 Task: Find connections with filter location Puruliya with filter topic #Advertisingandmarketingwith filter profile language Potuguese with filter current company MarketsandMarkets™ with filter school Dhirubhai Ambani Institute of Information and Communication Technology with filter industry Movies, Videos and Sound with filter service category Interaction Design with filter keywords title Manicurist
Action: Mouse moved to (595, 58)
Screenshot: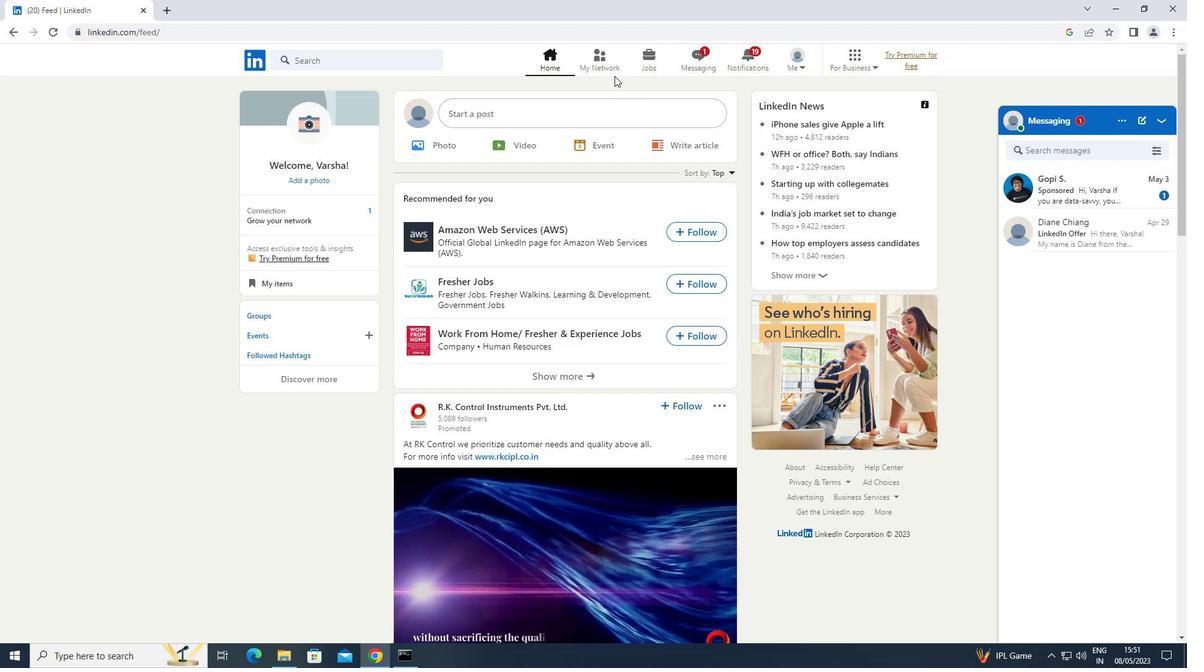 
Action: Mouse pressed left at (595, 58)
Screenshot: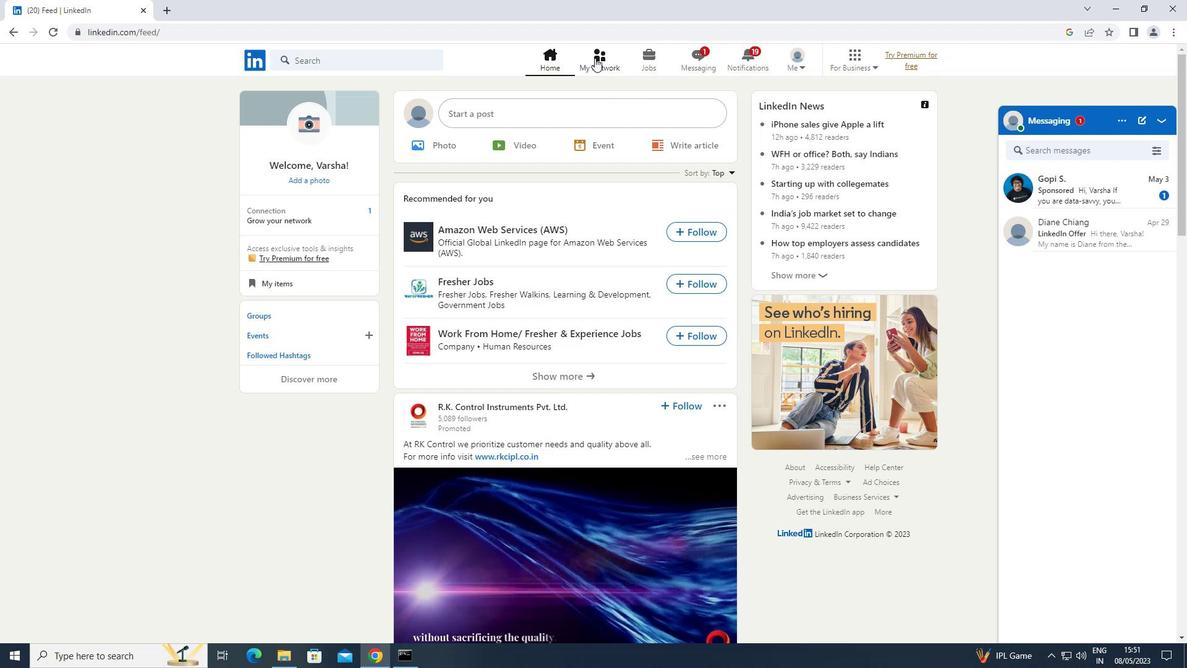 
Action: Mouse moved to (323, 124)
Screenshot: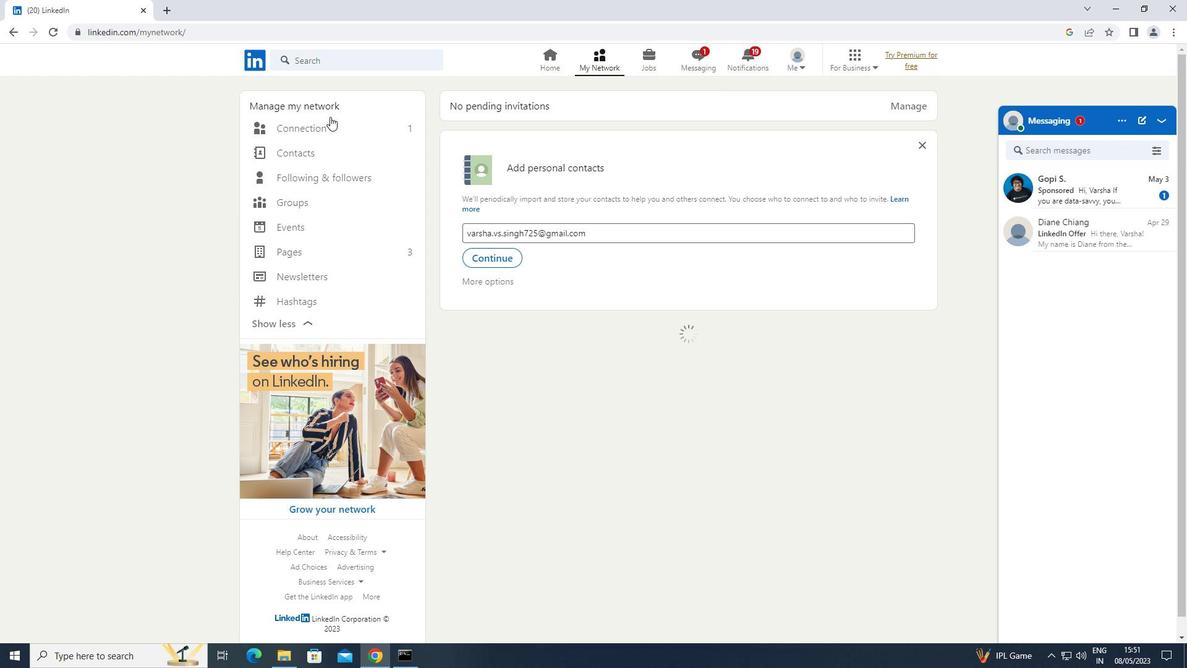 
Action: Mouse pressed left at (323, 124)
Screenshot: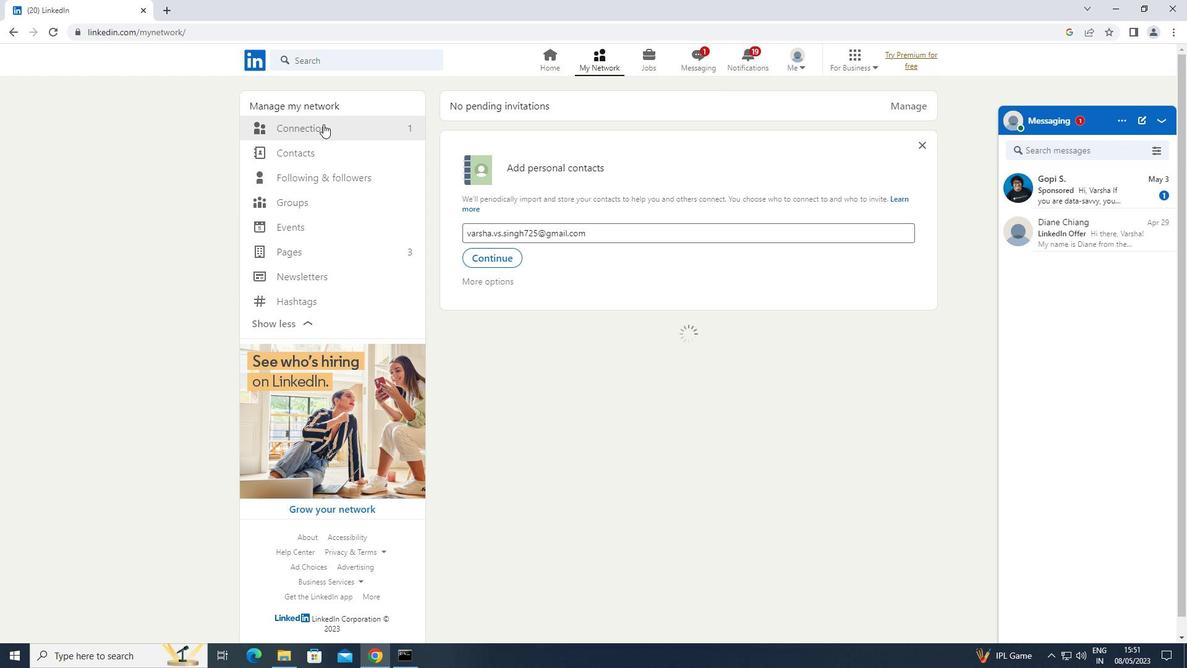 
Action: Mouse moved to (694, 125)
Screenshot: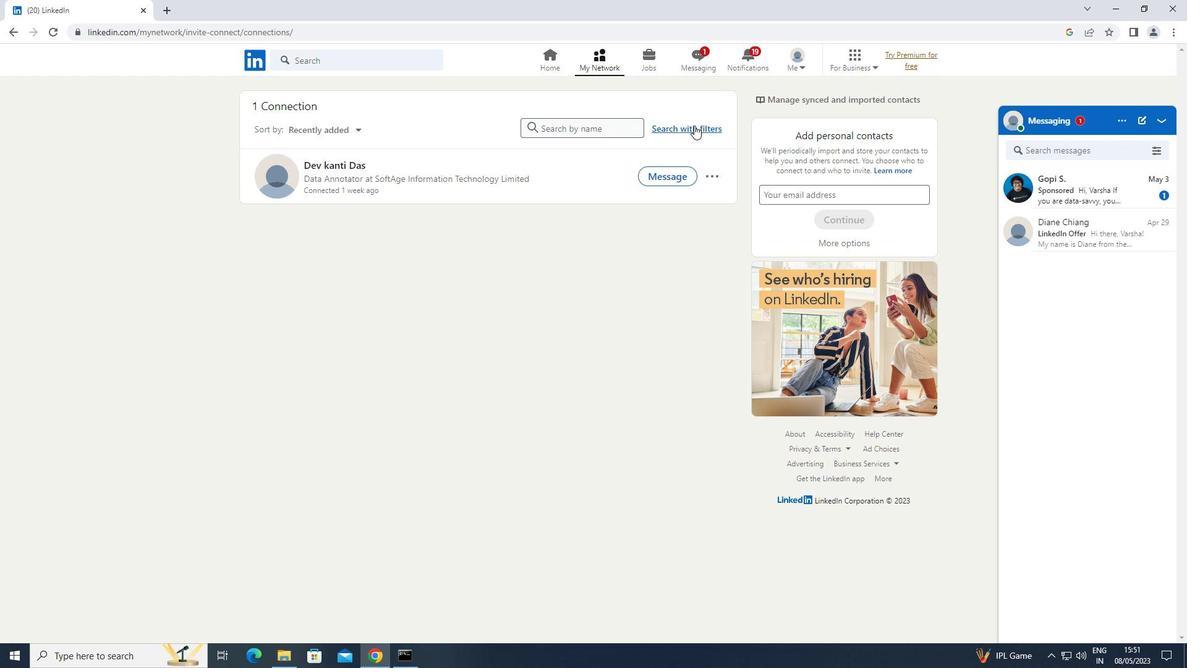 
Action: Mouse pressed left at (694, 125)
Screenshot: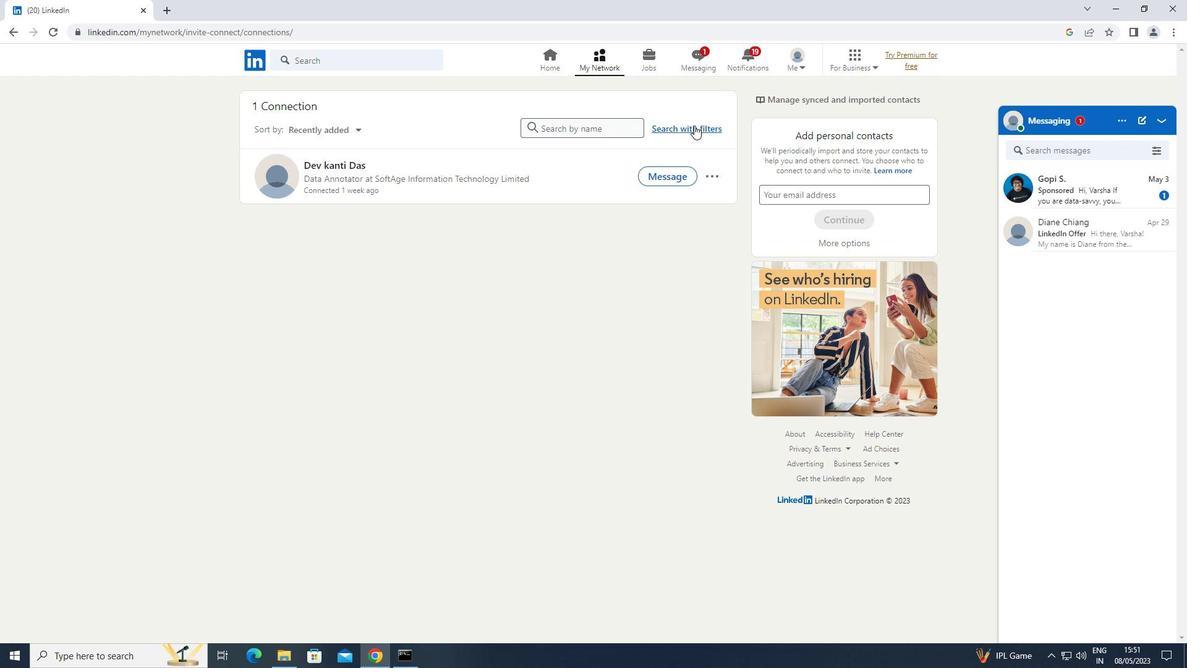 
Action: Mouse moved to (632, 97)
Screenshot: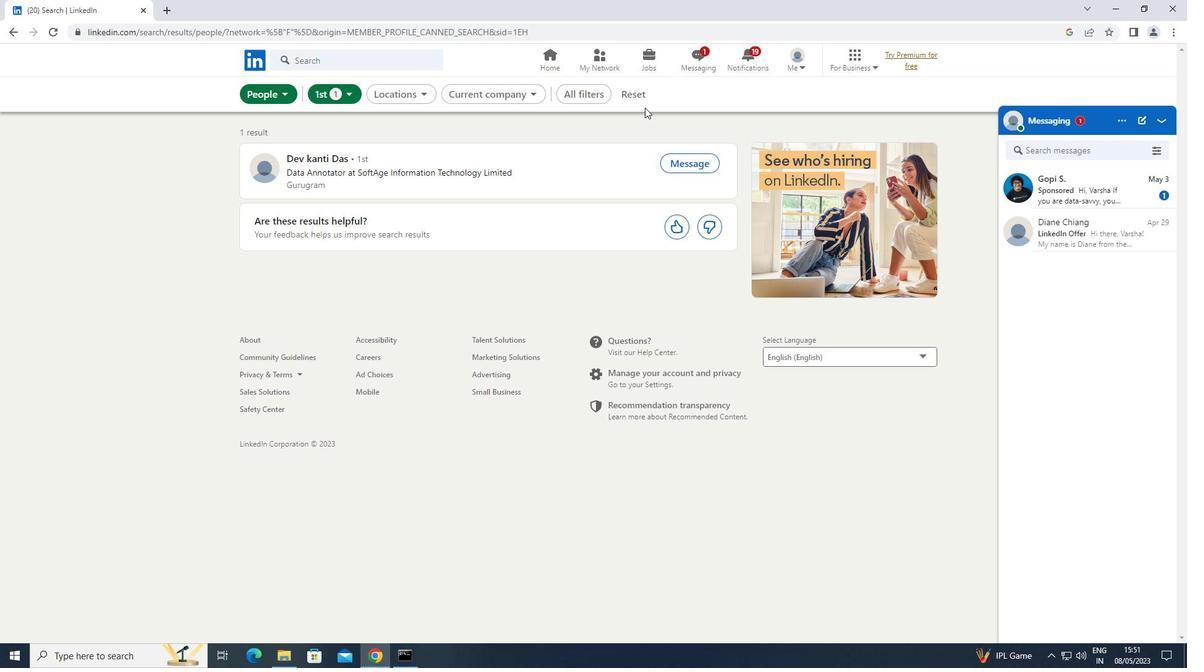 
Action: Mouse pressed left at (632, 97)
Screenshot: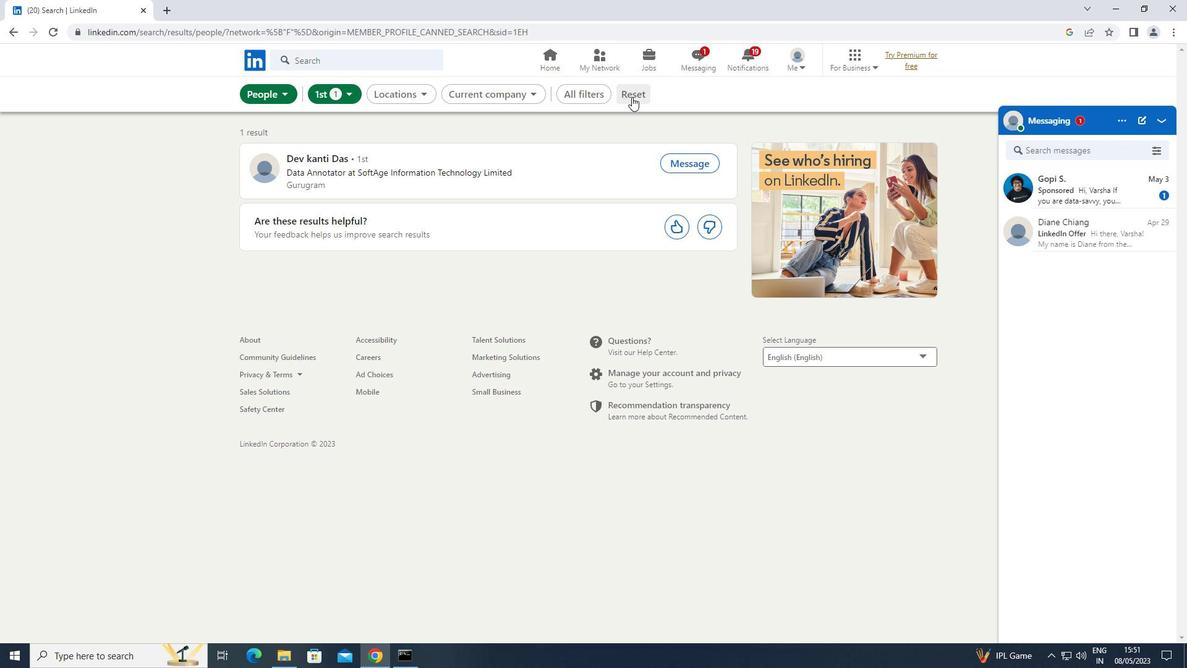 
Action: Mouse moved to (622, 94)
Screenshot: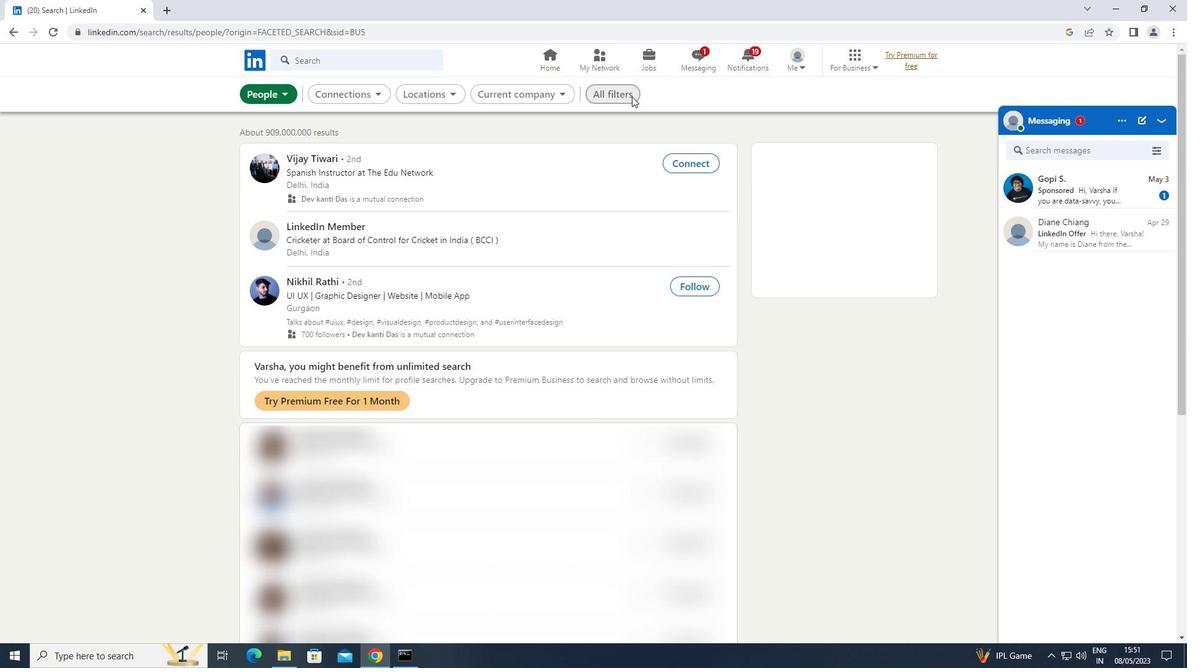
Action: Mouse pressed left at (622, 94)
Screenshot: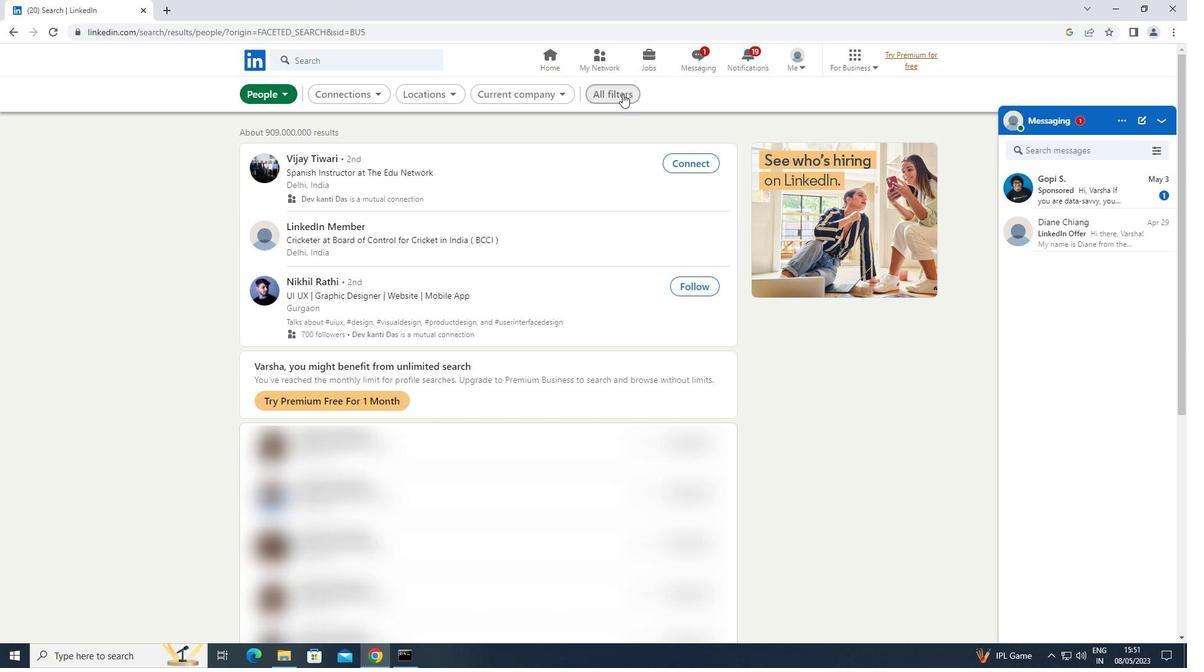 
Action: Mouse moved to (879, 256)
Screenshot: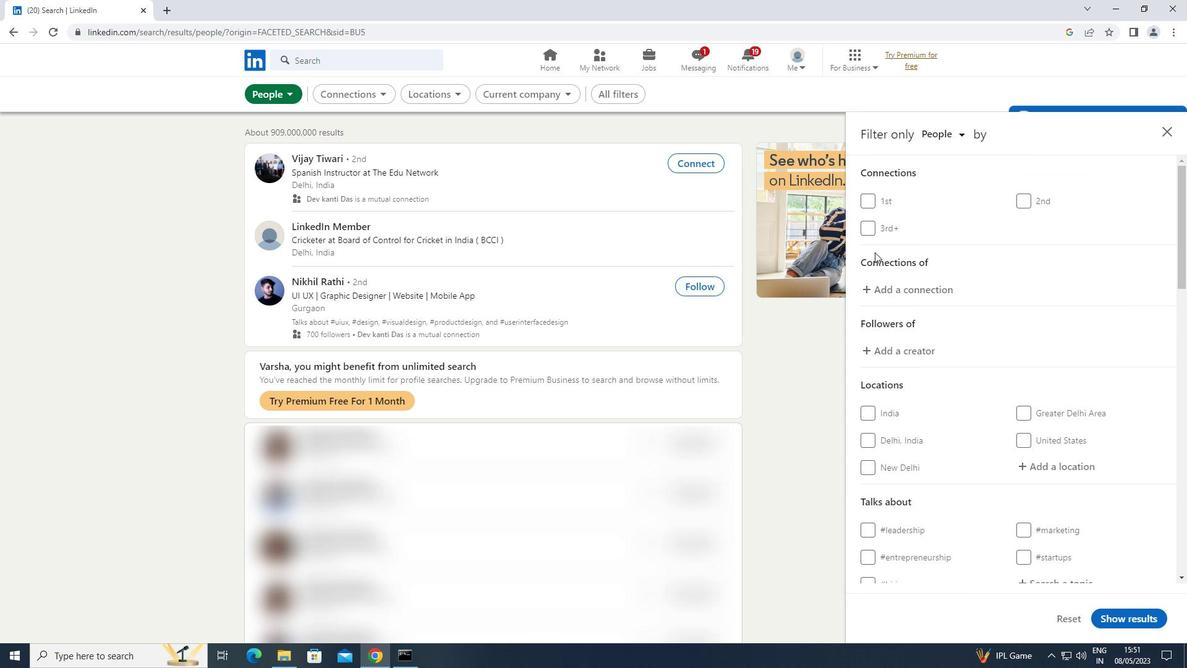 
Action: Mouse scrolled (879, 255) with delta (0, 0)
Screenshot: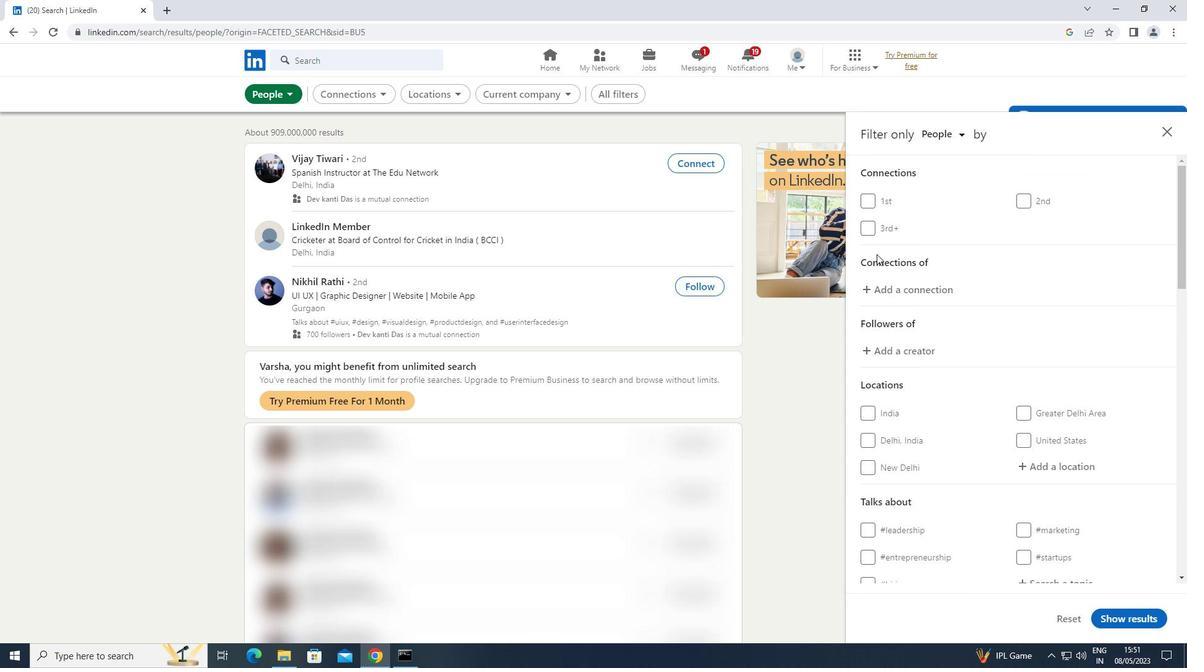 
Action: Mouse moved to (879, 257)
Screenshot: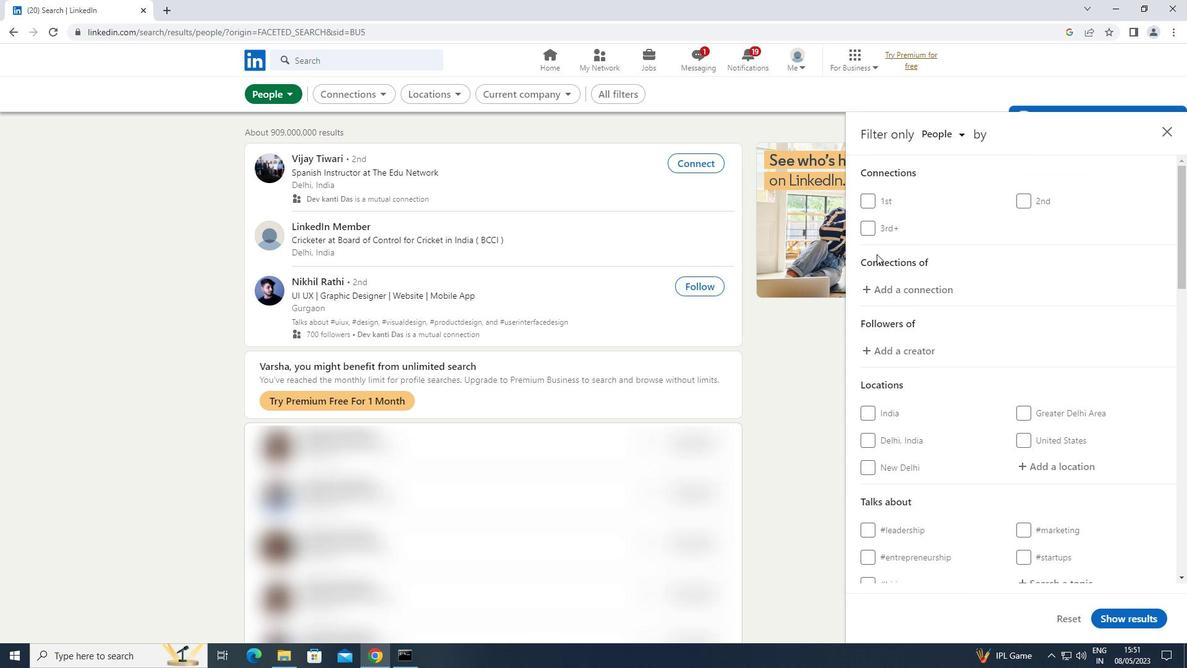 
Action: Mouse scrolled (879, 256) with delta (0, 0)
Screenshot: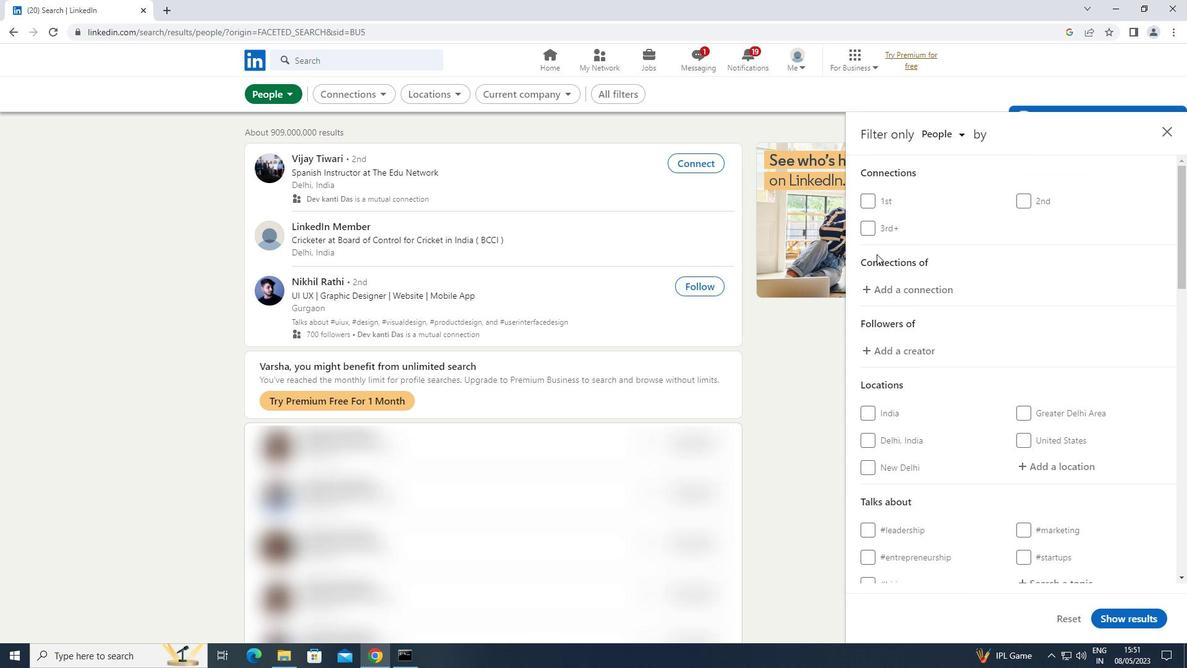 
Action: Mouse moved to (1060, 334)
Screenshot: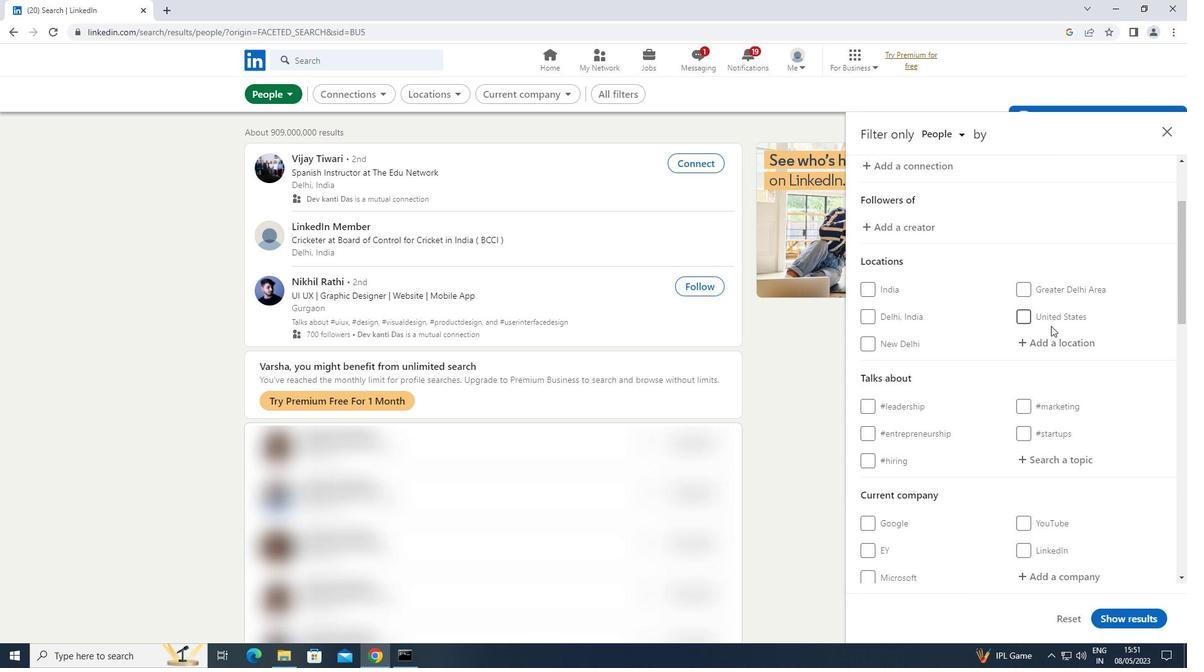 
Action: Mouse pressed left at (1060, 334)
Screenshot: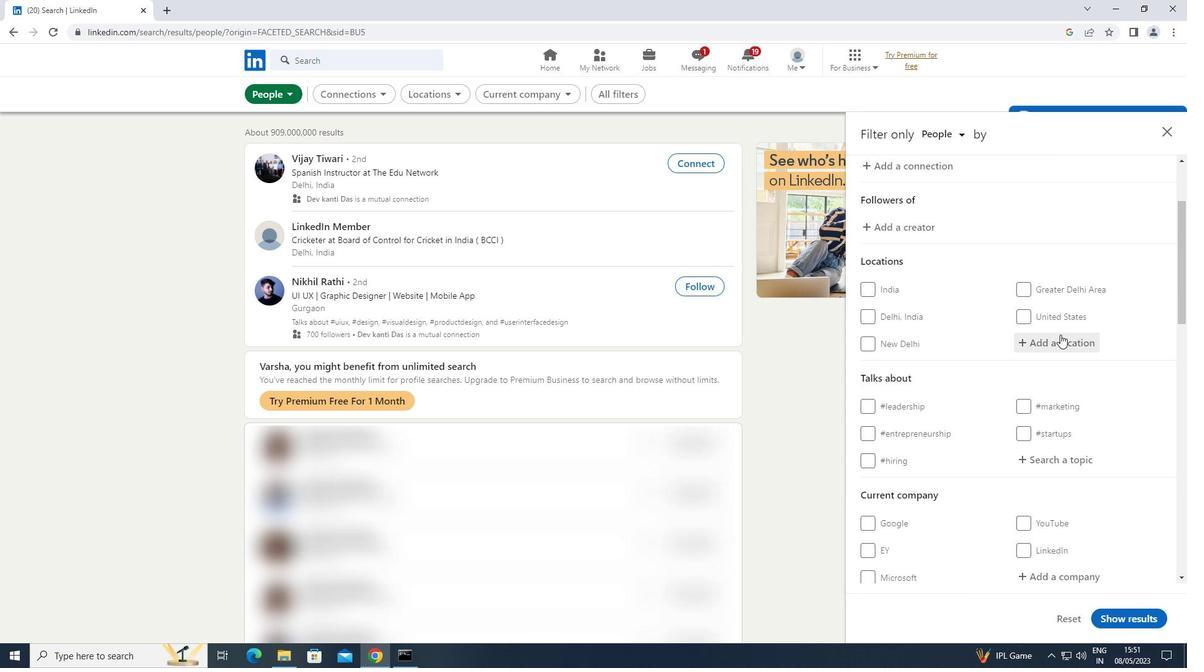 
Action: Mouse moved to (1072, 327)
Screenshot: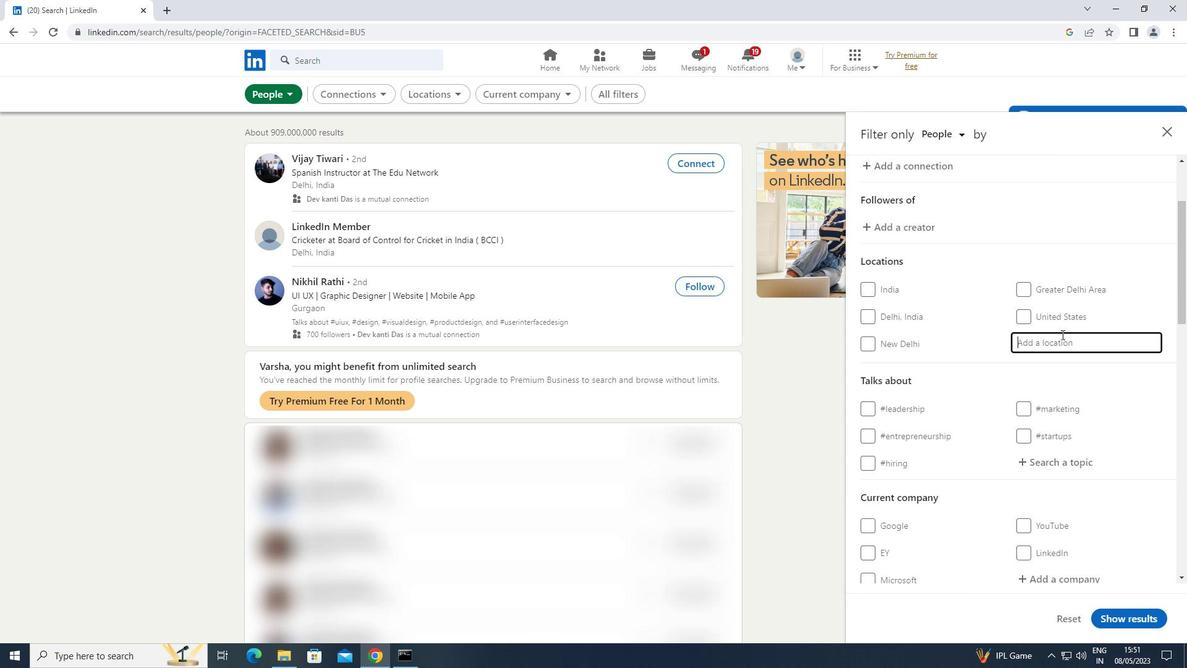 
Action: Key pressed <Key.shift>PURULIYA
Screenshot: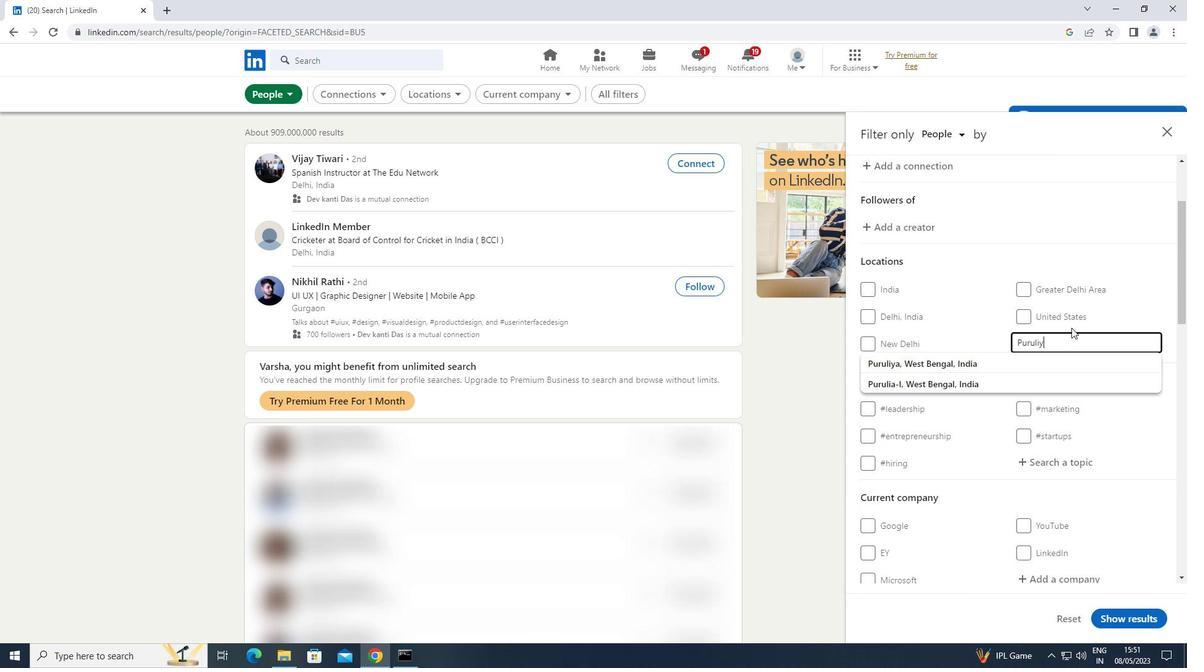 
Action: Mouse moved to (1059, 460)
Screenshot: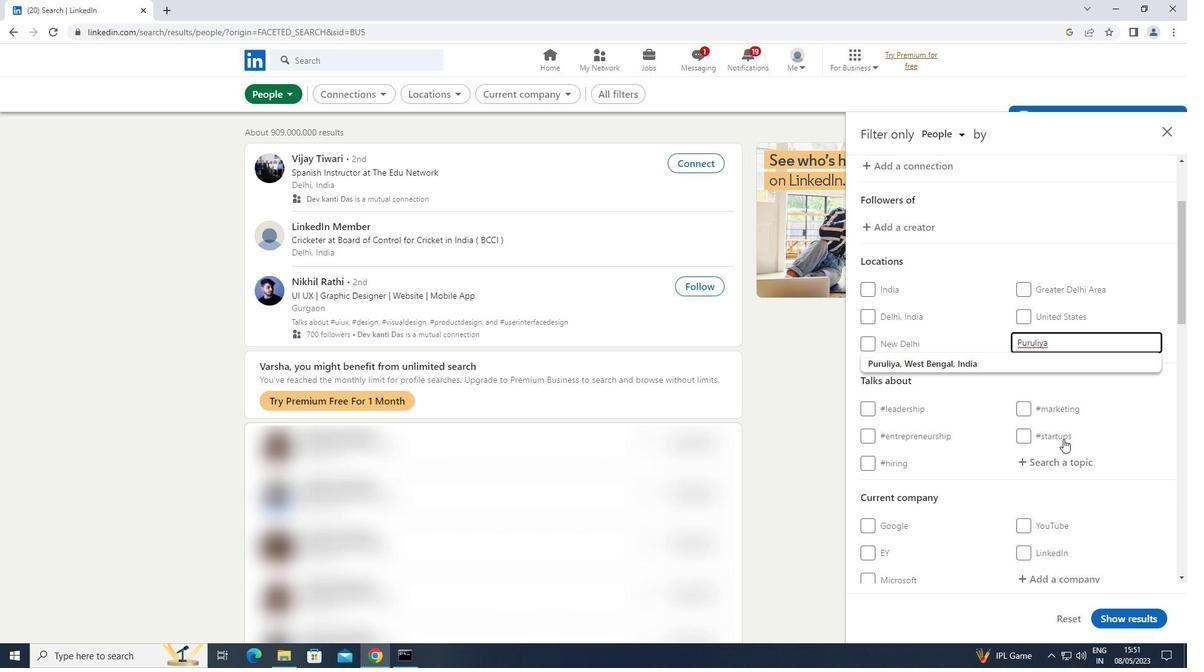 
Action: Mouse pressed left at (1059, 460)
Screenshot: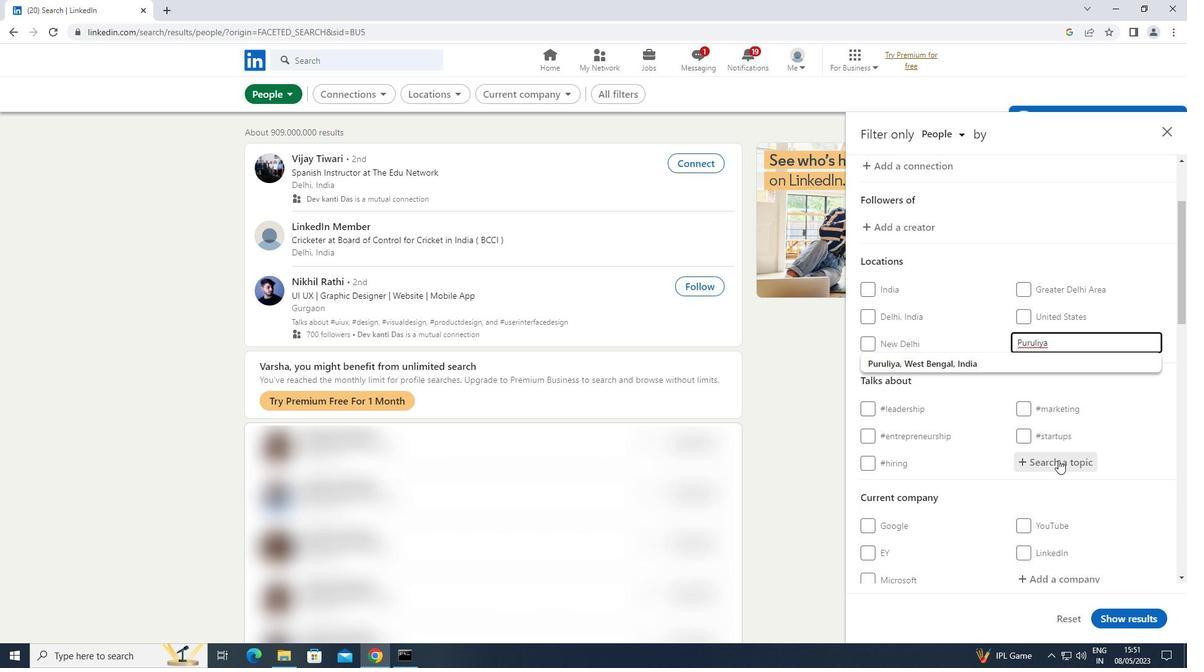 
Action: Key pressed <Key.shift><Key.shift>#<Key.shift>ADVERTISINGANDMARKETING
Screenshot: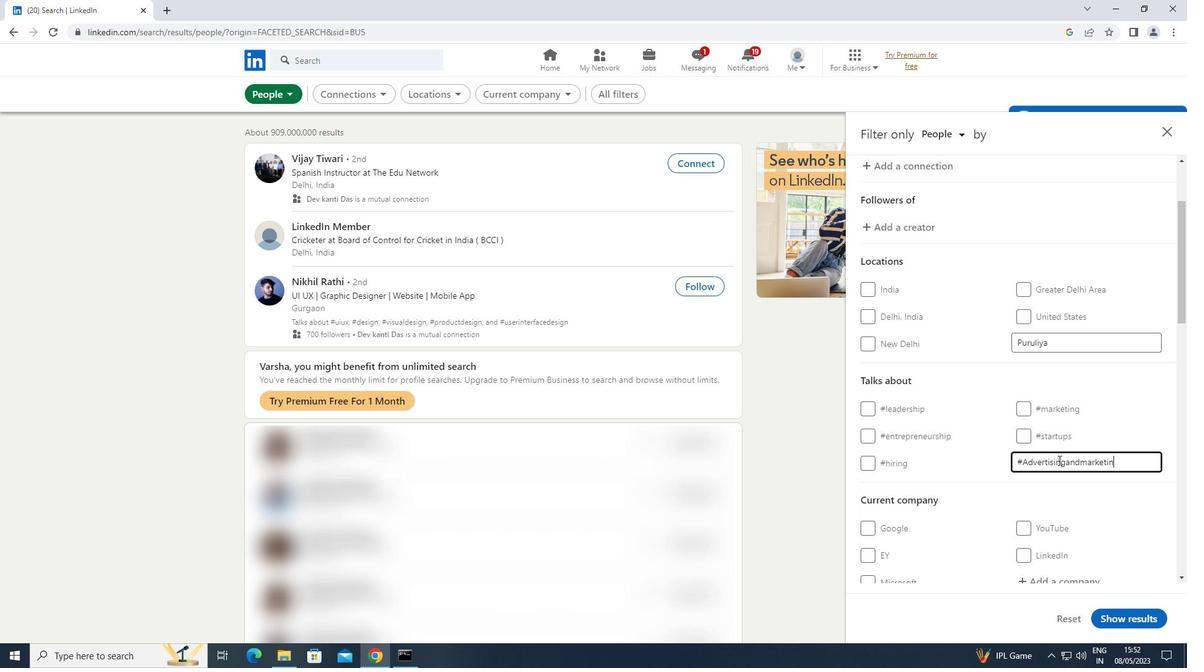
Action: Mouse moved to (1077, 510)
Screenshot: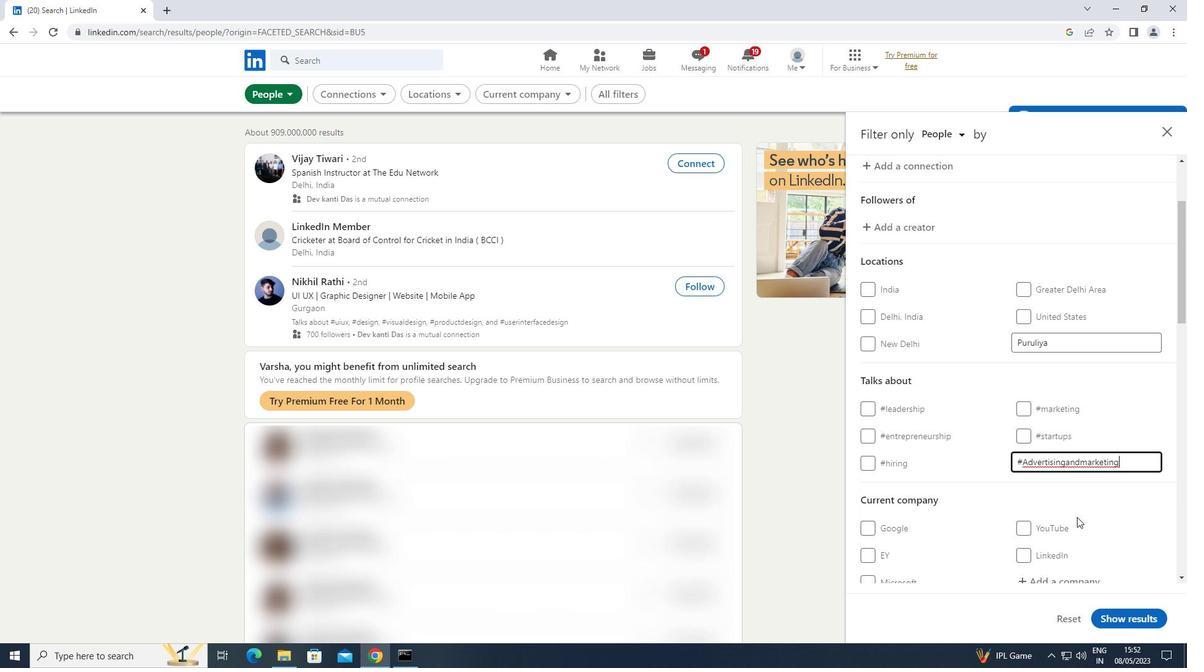 
Action: Mouse scrolled (1077, 509) with delta (0, 0)
Screenshot: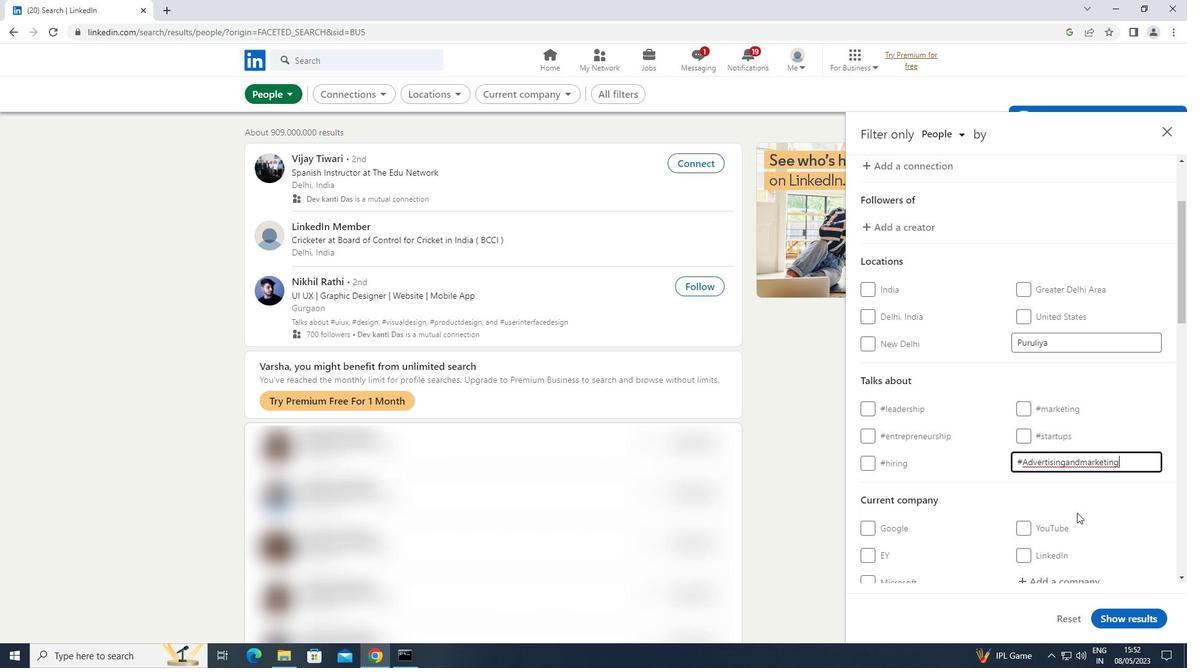 
Action: Mouse scrolled (1077, 509) with delta (0, 0)
Screenshot: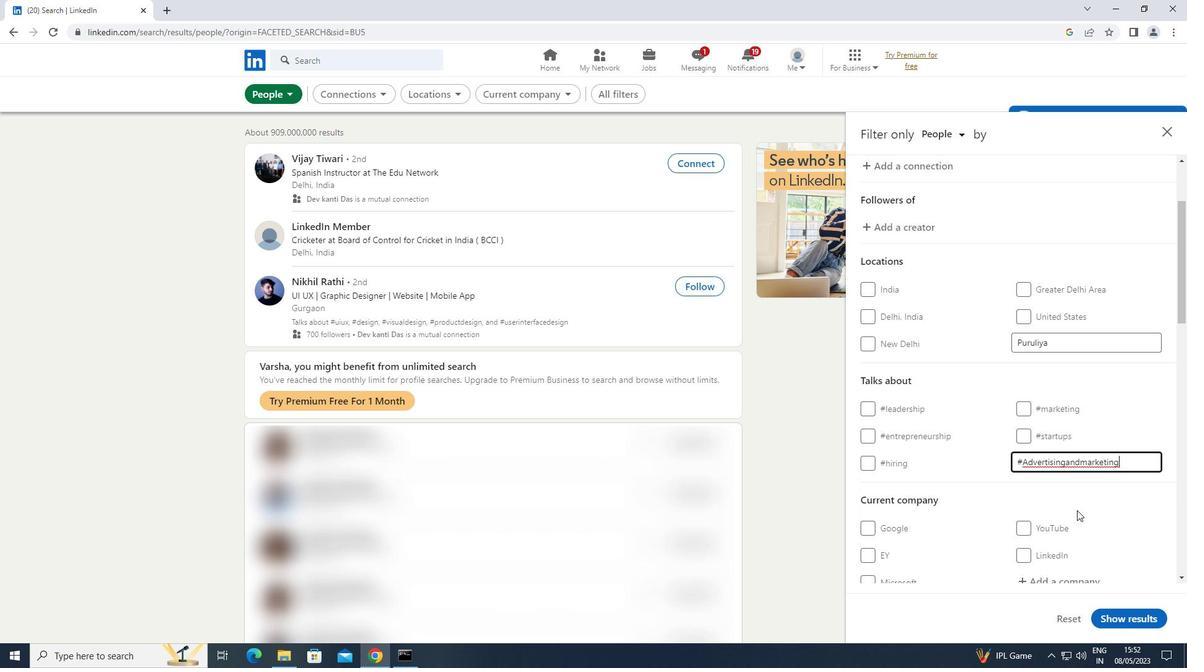 
Action: Mouse scrolled (1077, 509) with delta (0, 0)
Screenshot: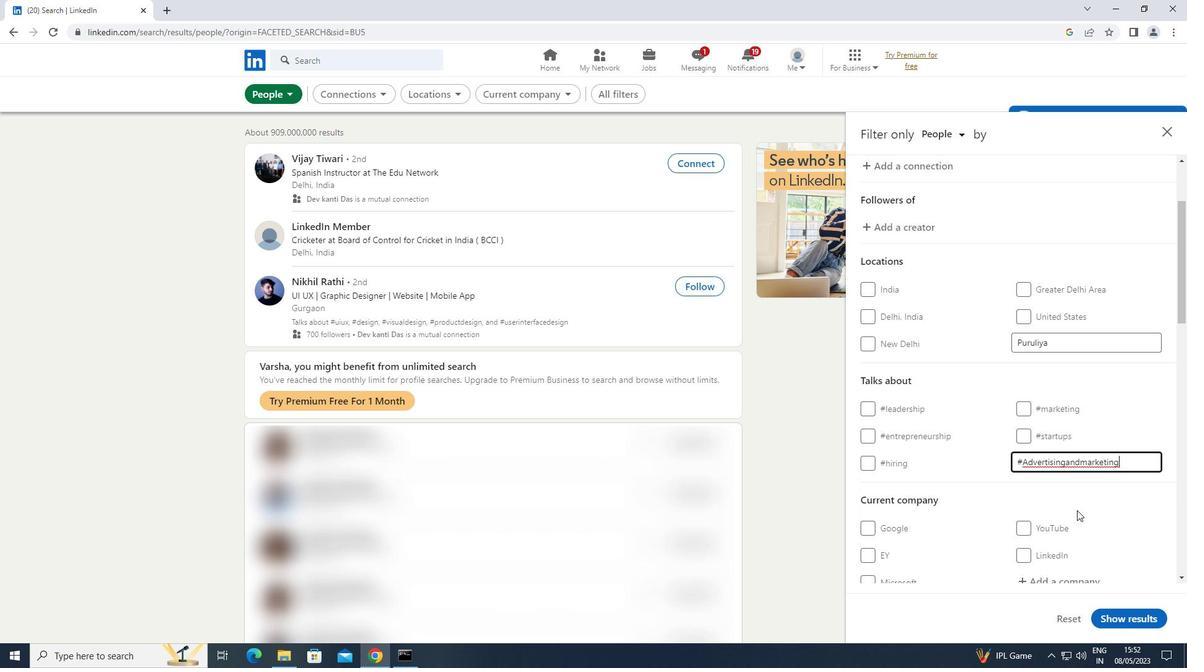 
Action: Mouse moved to (1077, 491)
Screenshot: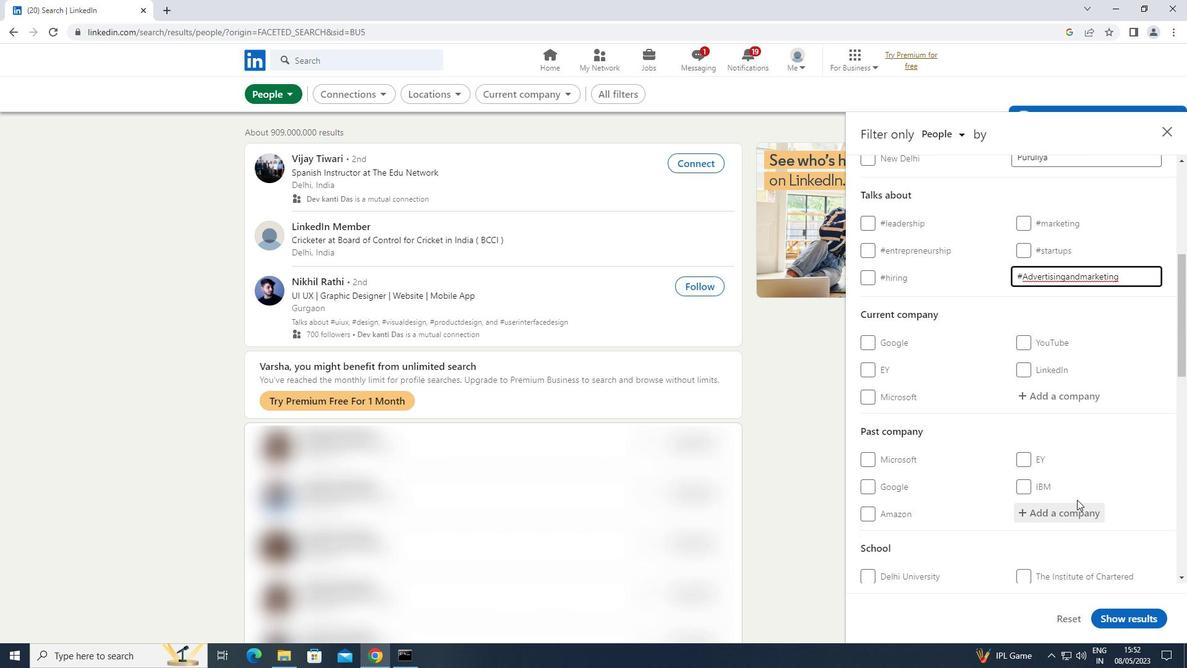 
Action: Mouse scrolled (1077, 491) with delta (0, 0)
Screenshot: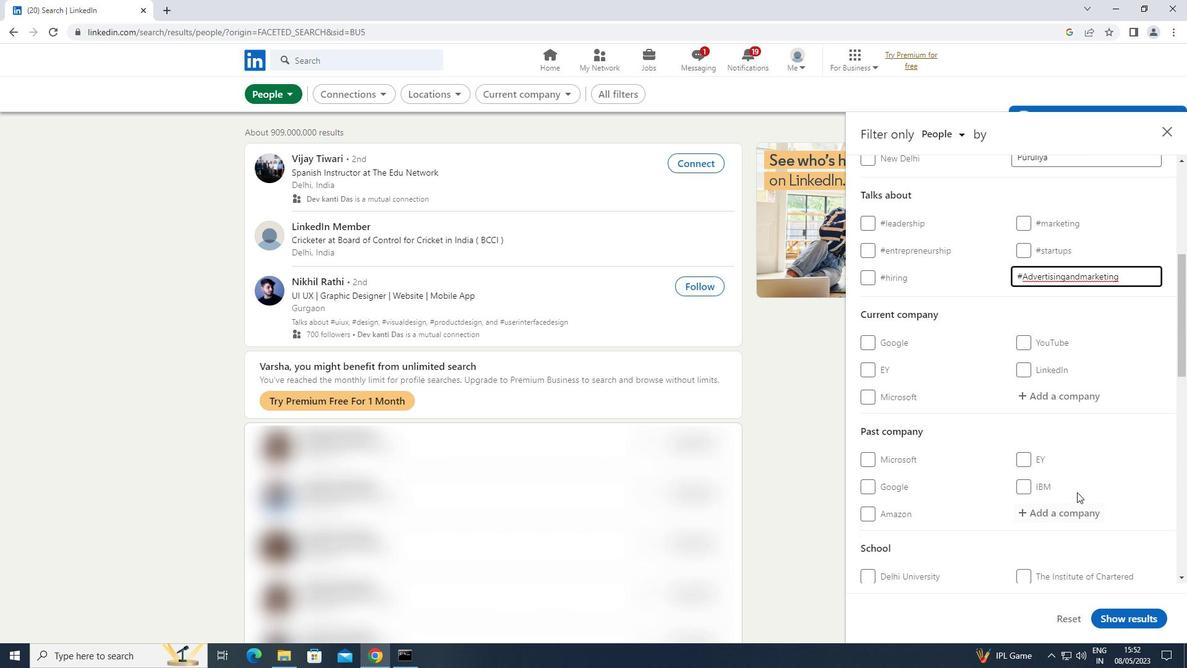 
Action: Mouse scrolled (1077, 491) with delta (0, 0)
Screenshot: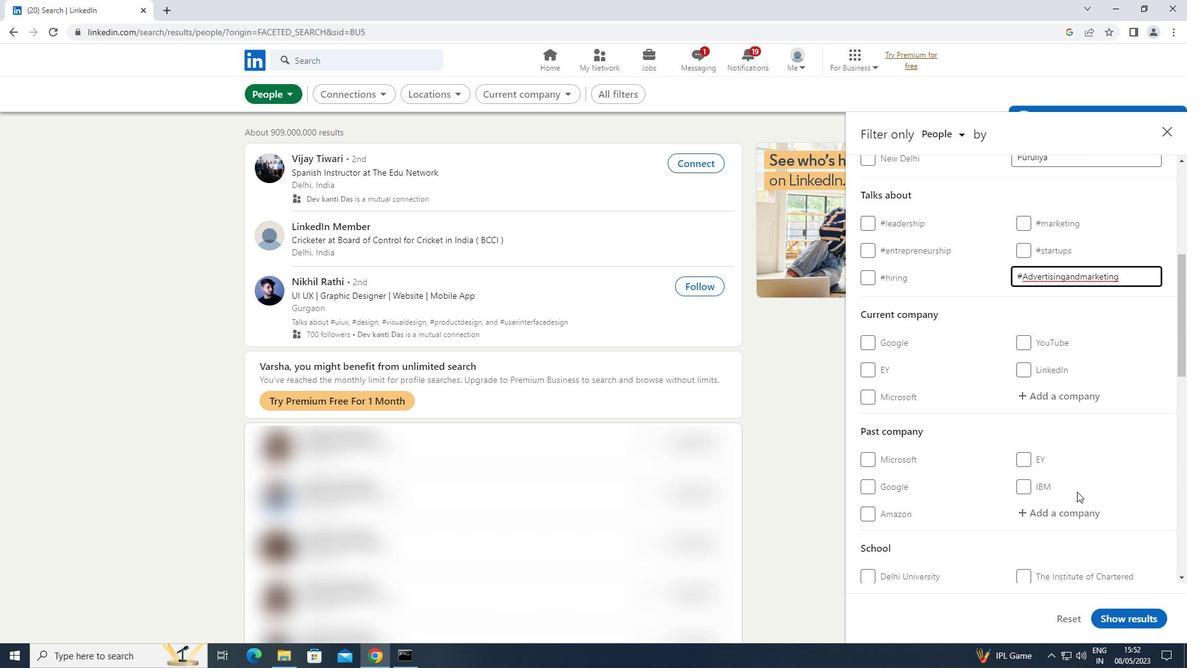 
Action: Mouse scrolled (1077, 491) with delta (0, 0)
Screenshot: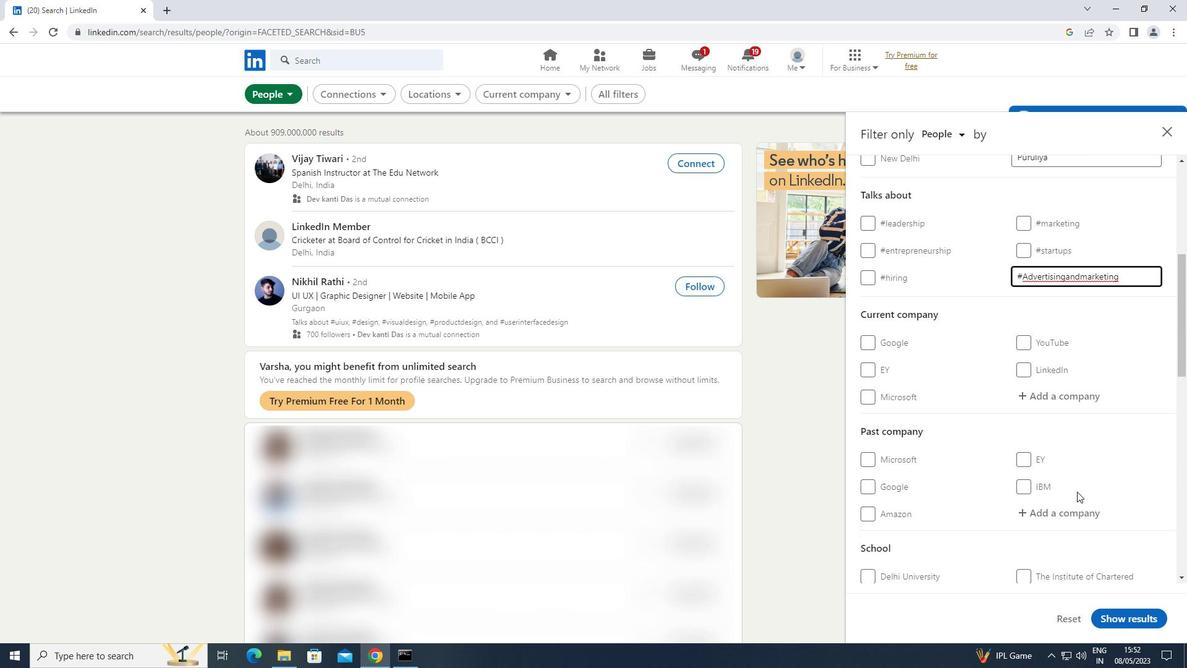 
Action: Mouse scrolled (1077, 491) with delta (0, 0)
Screenshot: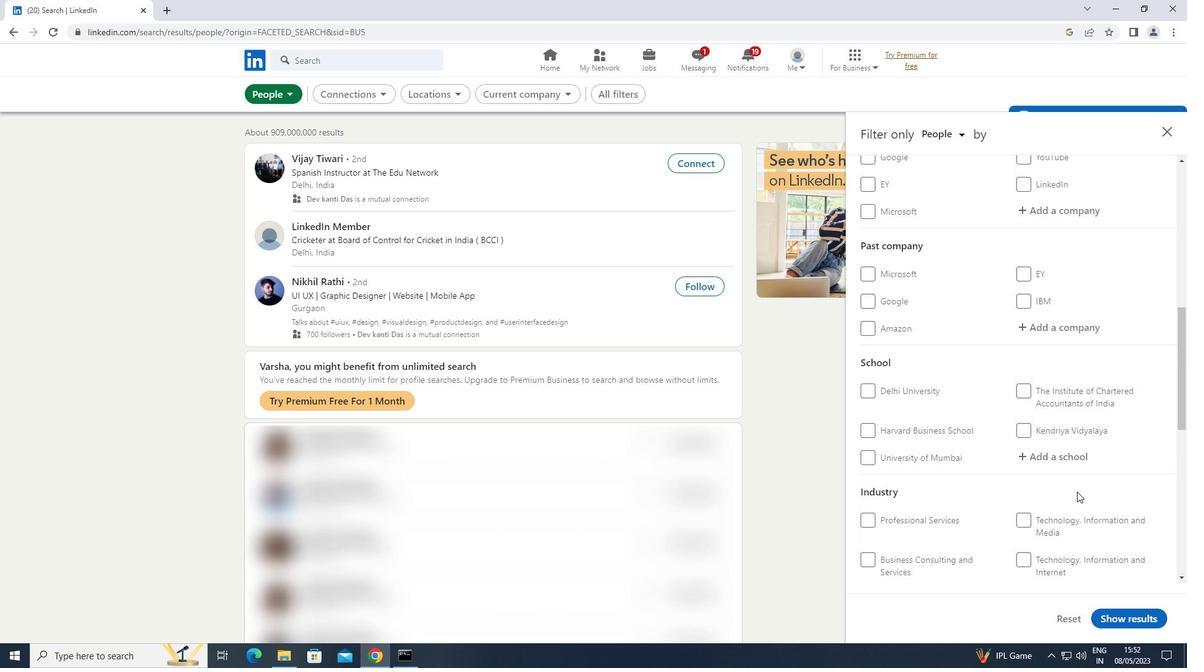 
Action: Mouse scrolled (1077, 491) with delta (0, 0)
Screenshot: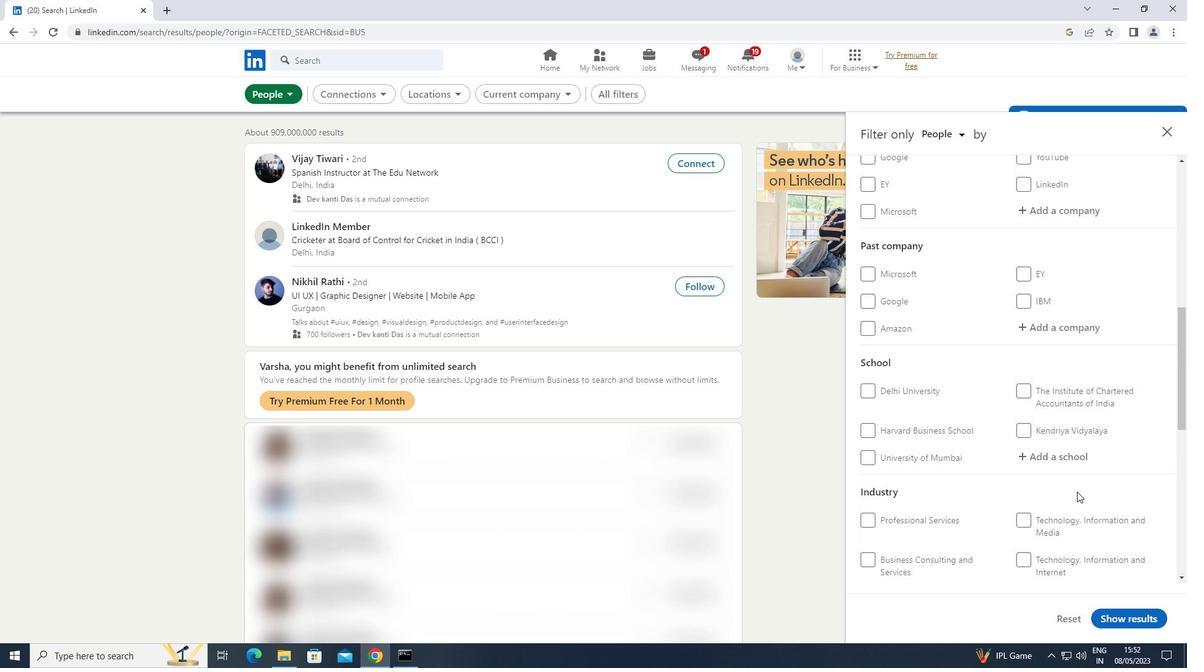 
Action: Mouse scrolled (1077, 491) with delta (0, 0)
Screenshot: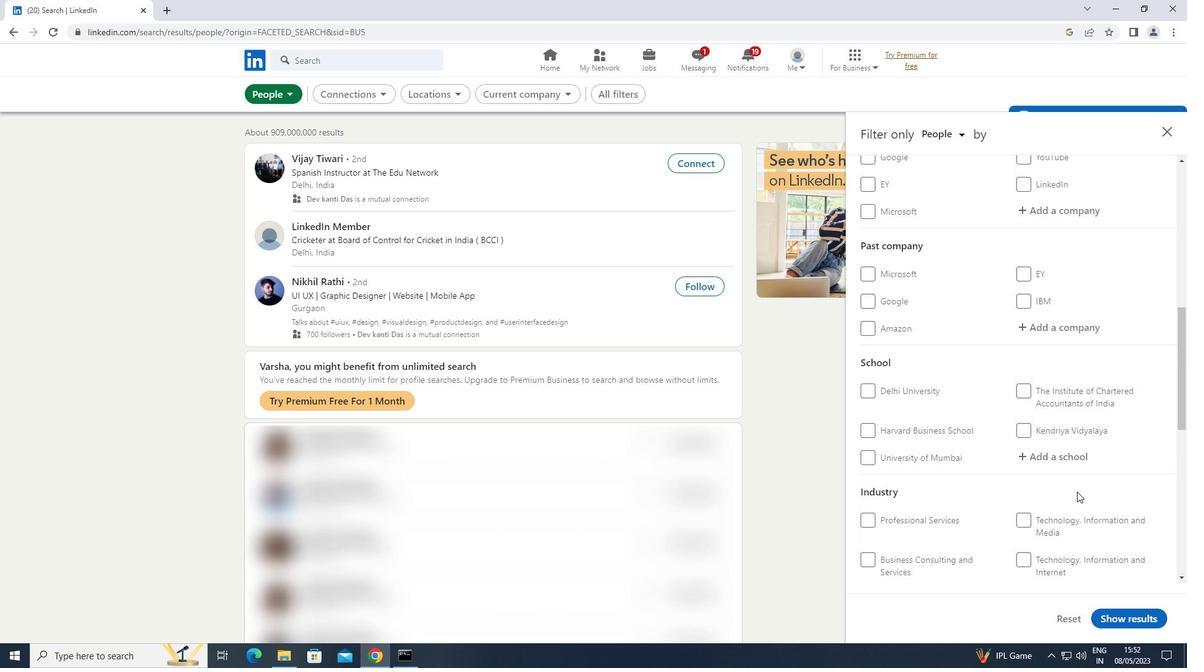 
Action: Mouse scrolled (1077, 491) with delta (0, 0)
Screenshot: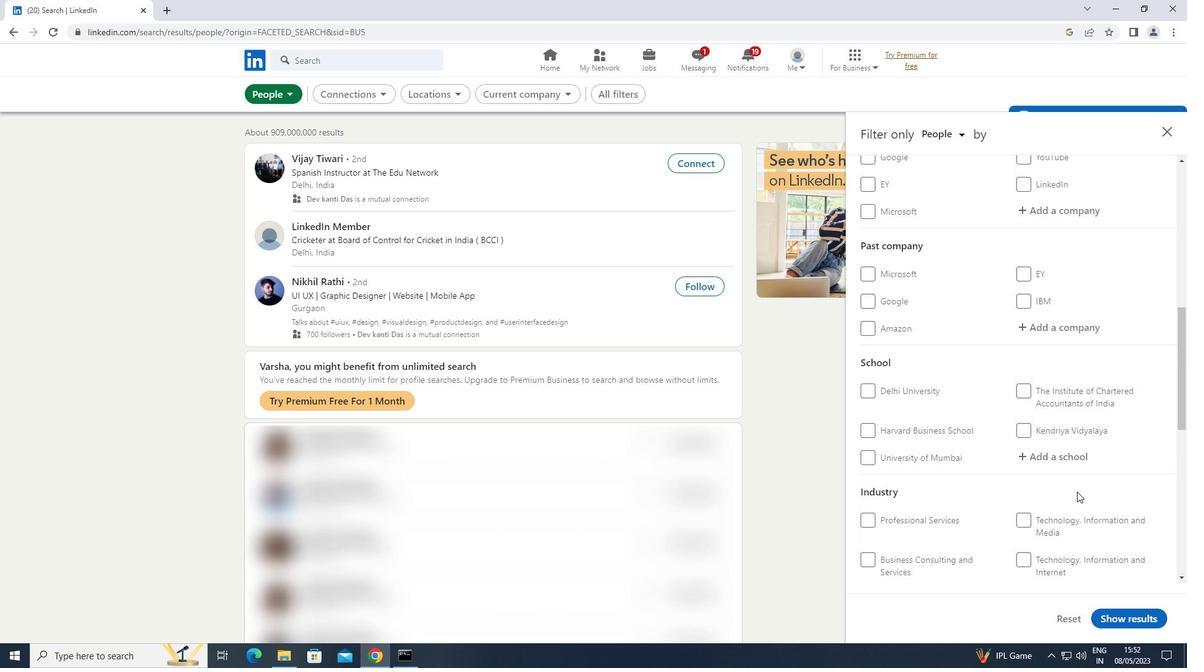 
Action: Mouse scrolled (1077, 491) with delta (0, 0)
Screenshot: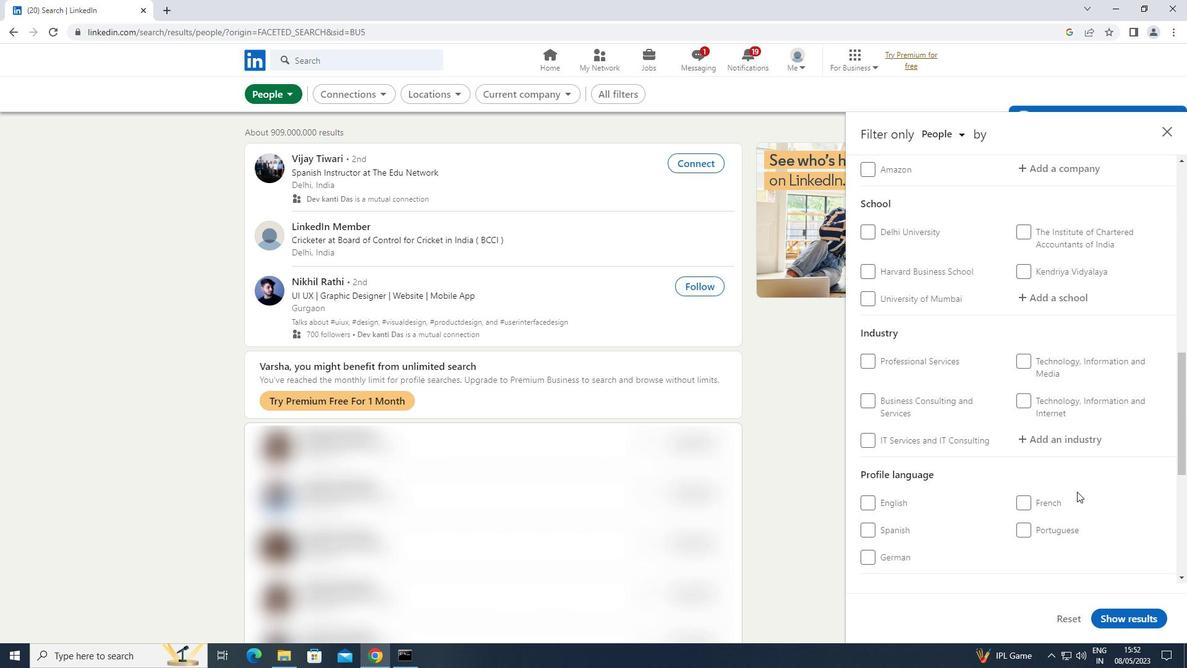 
Action: Mouse moved to (1078, 489)
Screenshot: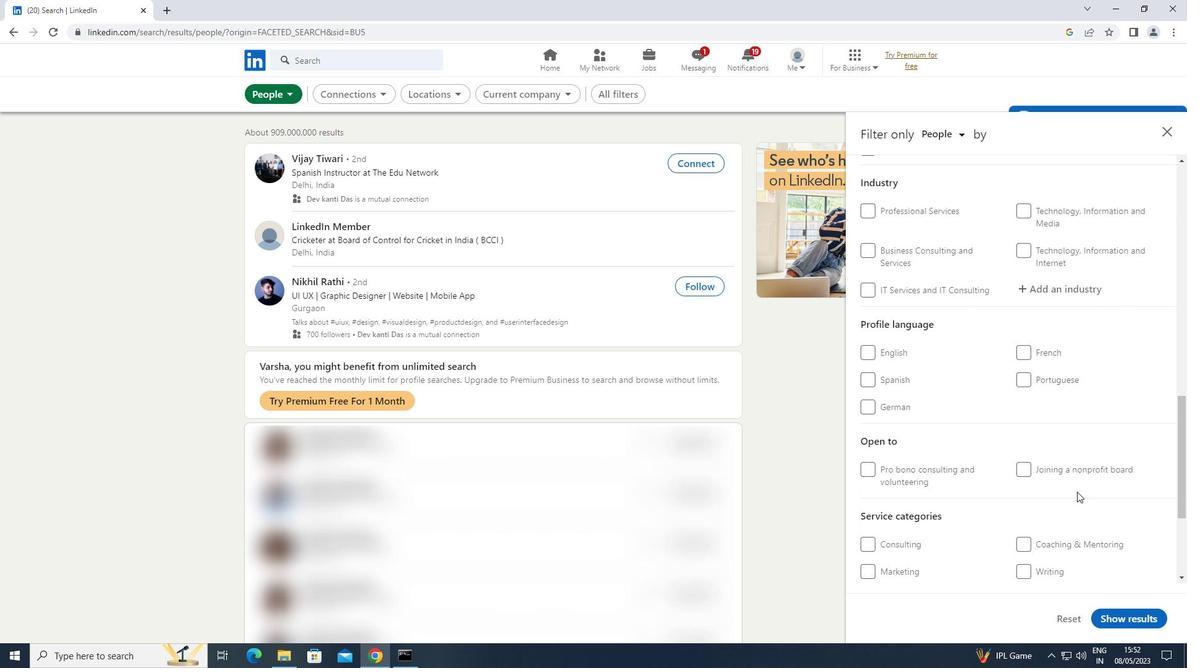 
Action: Mouse scrolled (1078, 489) with delta (0, 0)
Screenshot: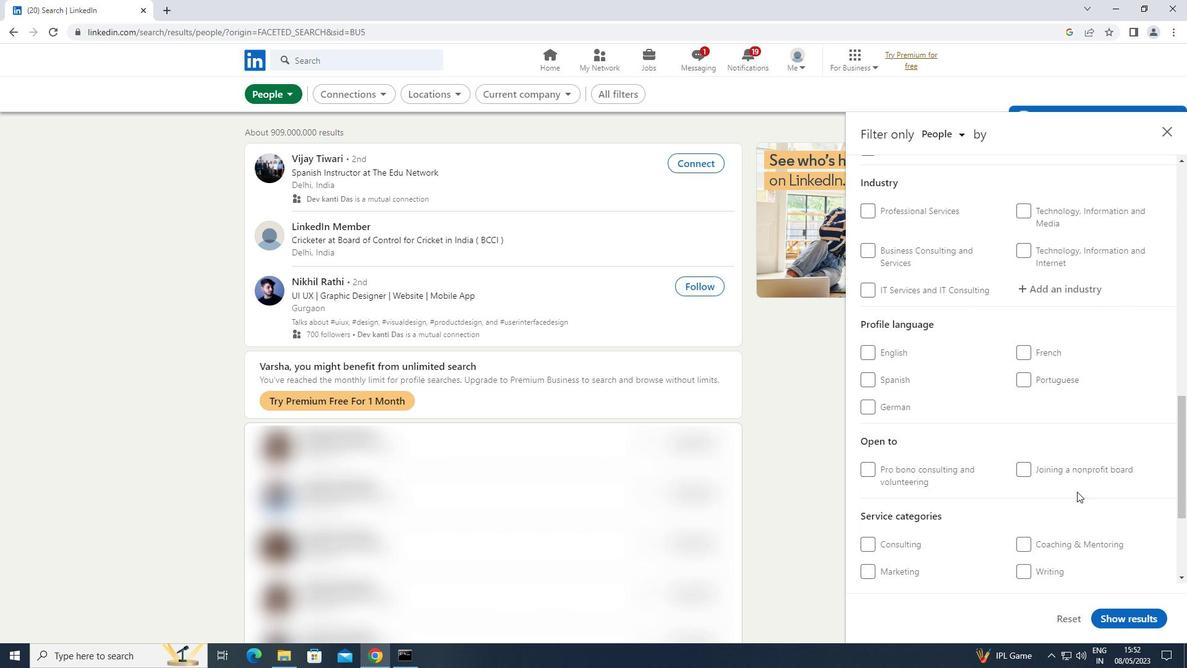 
Action: Mouse scrolled (1078, 489) with delta (0, 0)
Screenshot: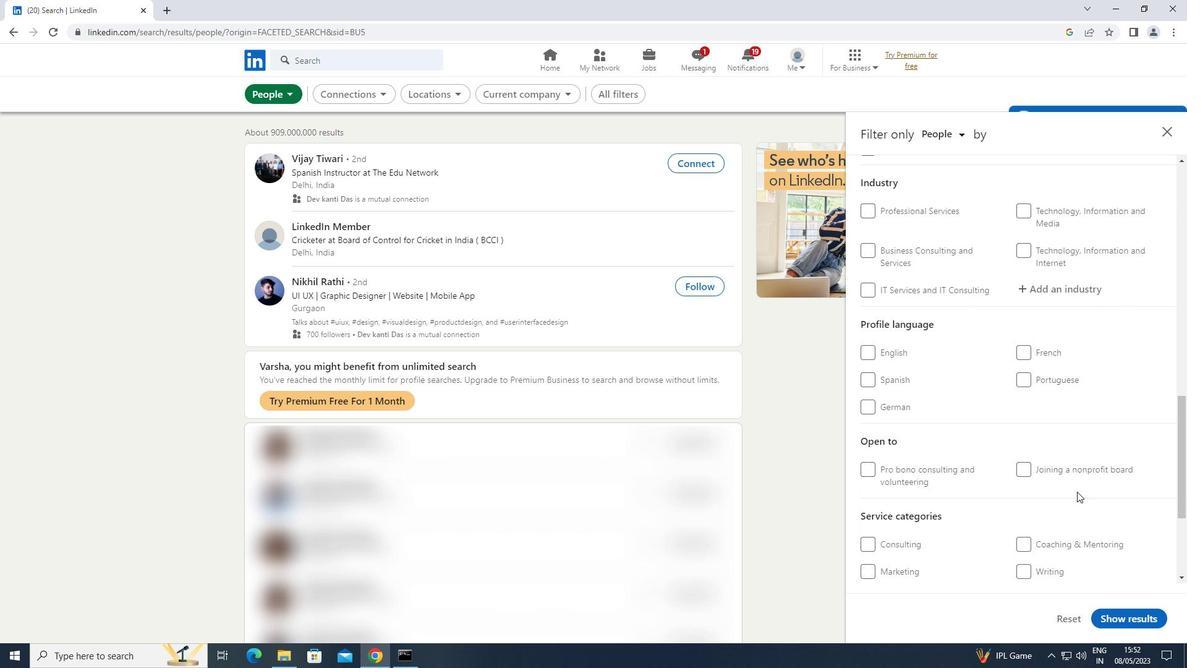 
Action: Mouse scrolled (1078, 489) with delta (0, 0)
Screenshot: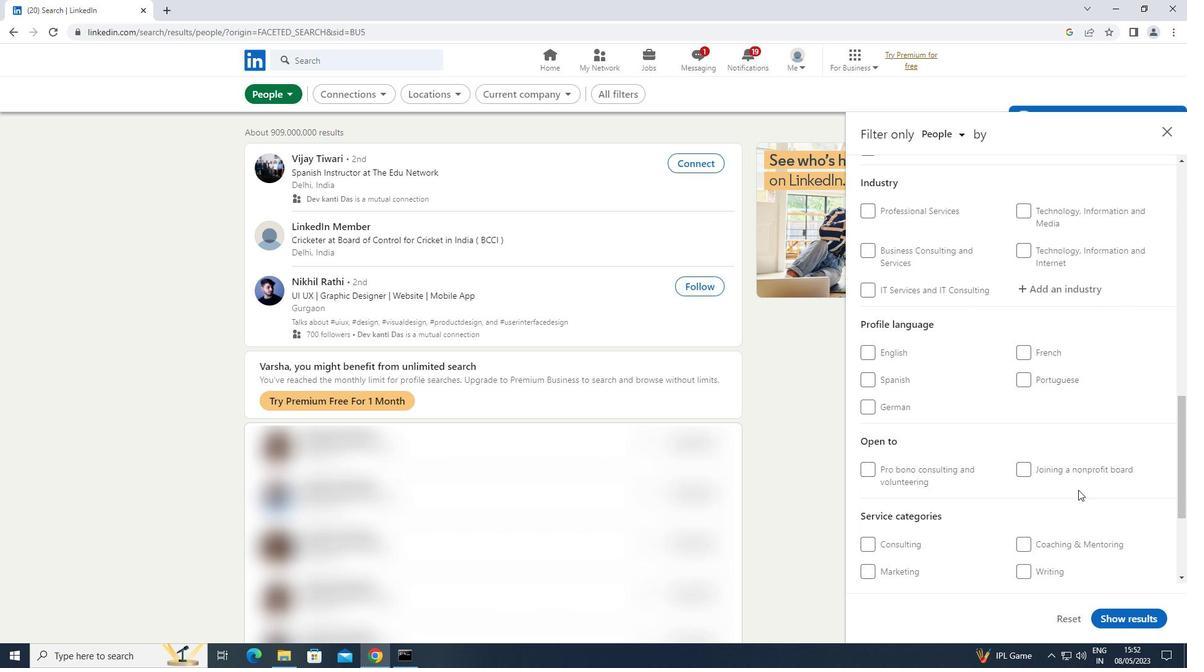 
Action: Mouse moved to (1078, 465)
Screenshot: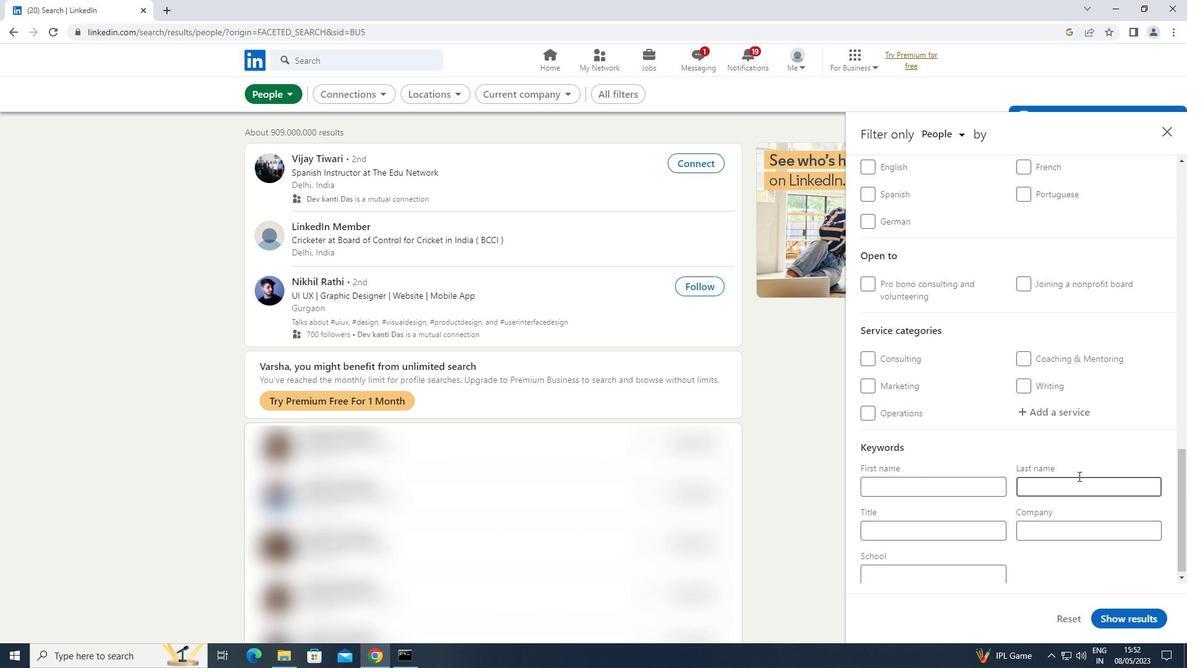 
Action: Mouse scrolled (1078, 466) with delta (0, 0)
Screenshot: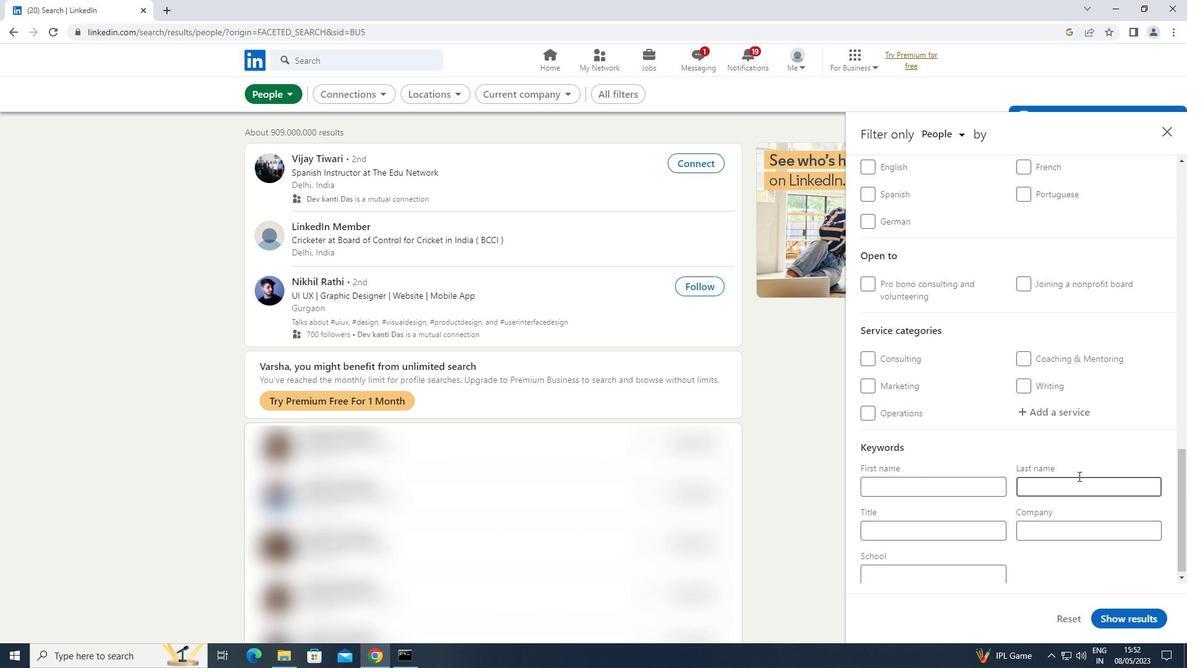
Action: Mouse moved to (1078, 464)
Screenshot: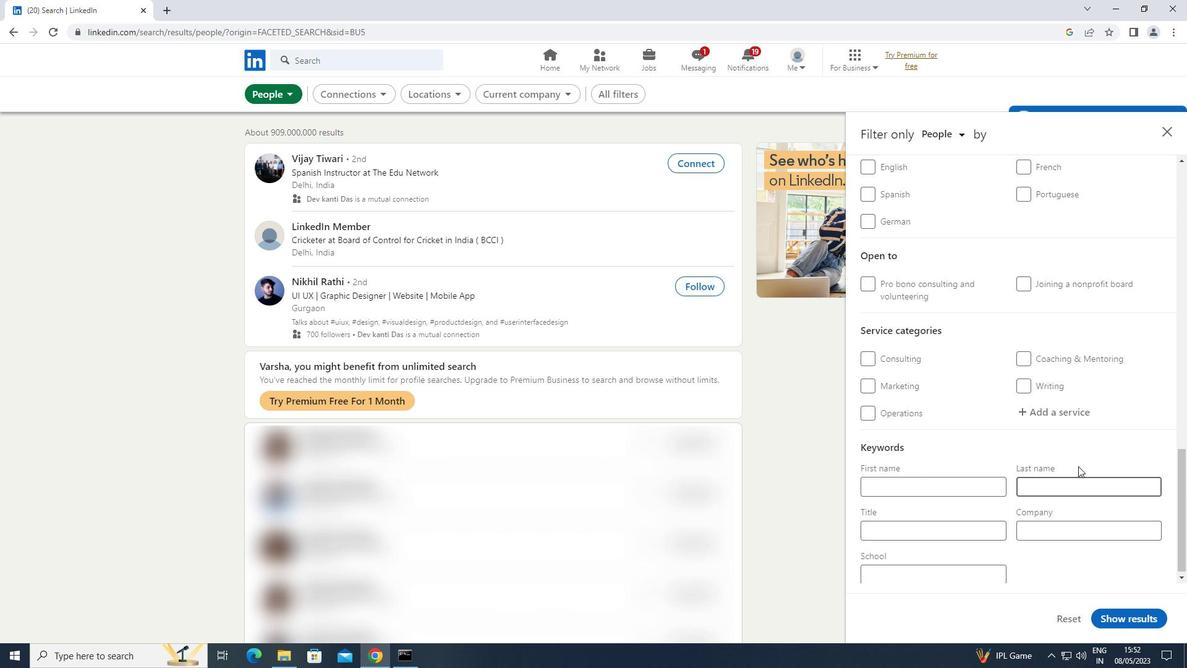 
Action: Mouse scrolled (1078, 465) with delta (0, 0)
Screenshot: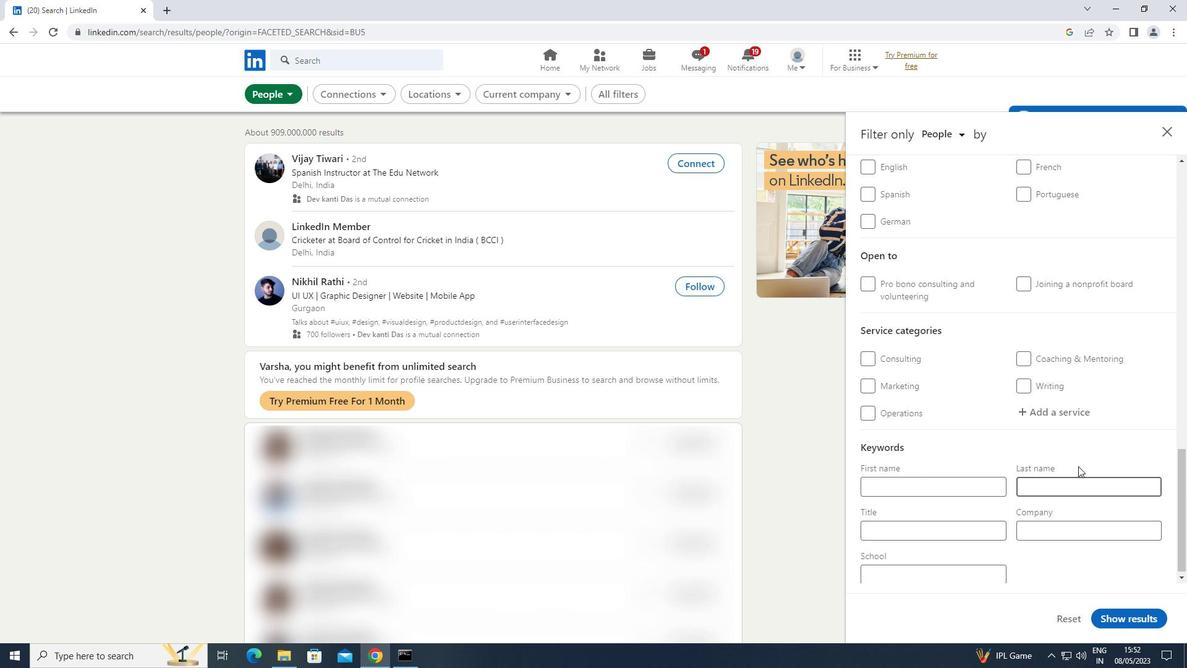 
Action: Mouse moved to (1028, 320)
Screenshot: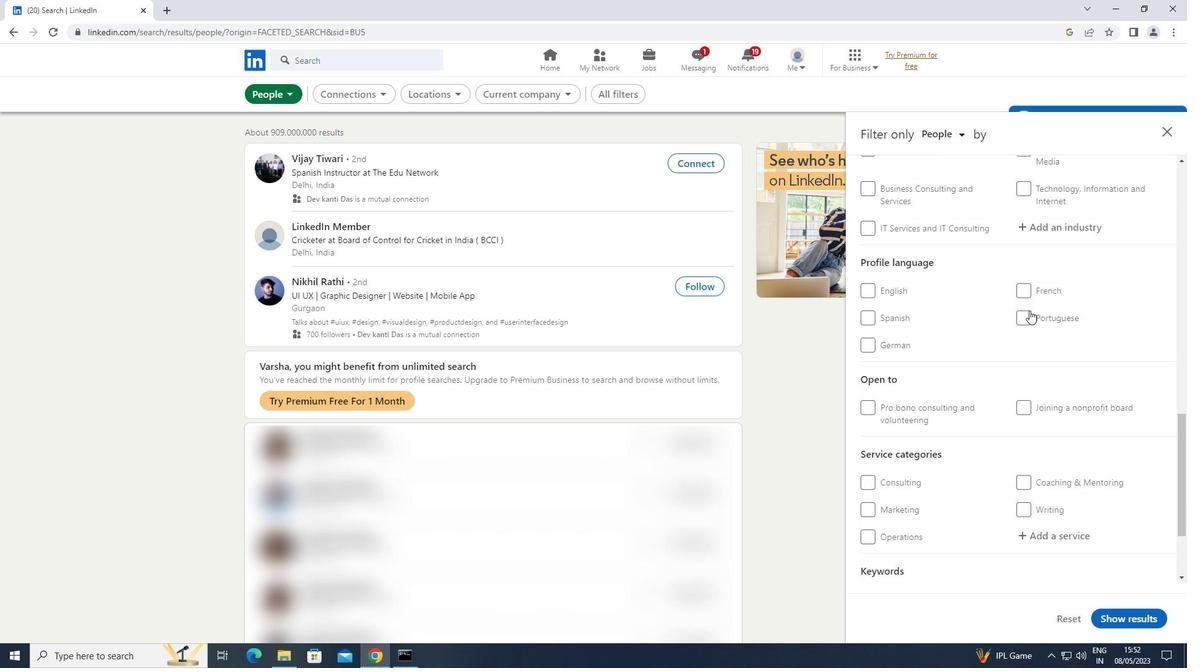 
Action: Mouse pressed left at (1028, 320)
Screenshot: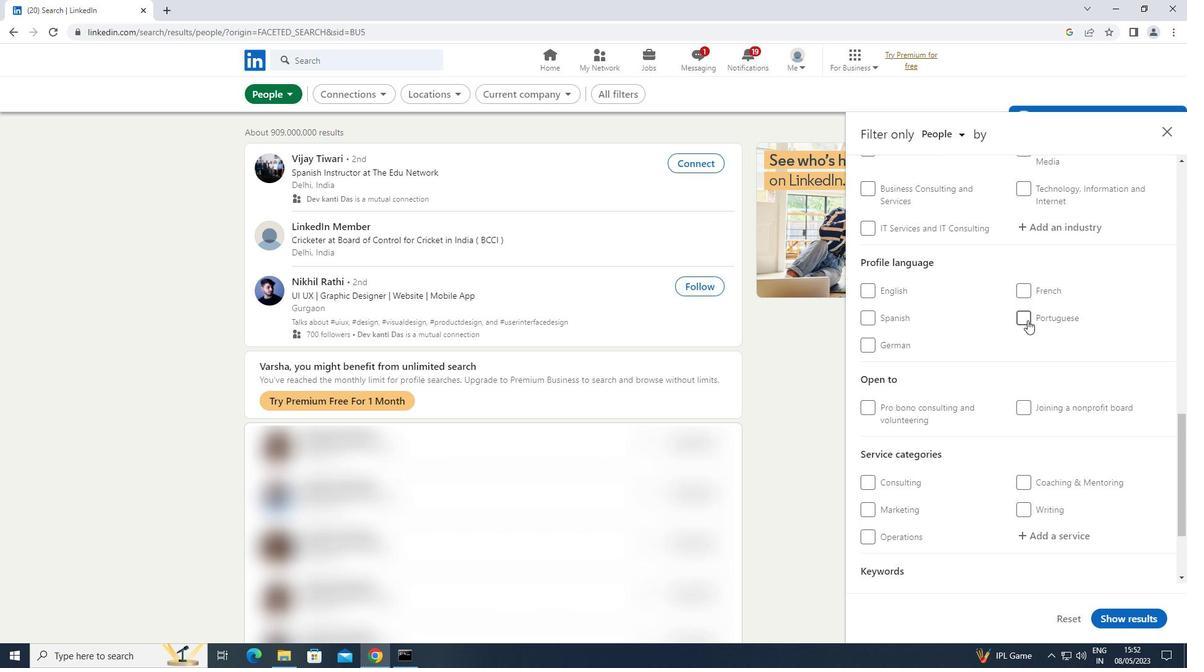
Action: Mouse moved to (1026, 321)
Screenshot: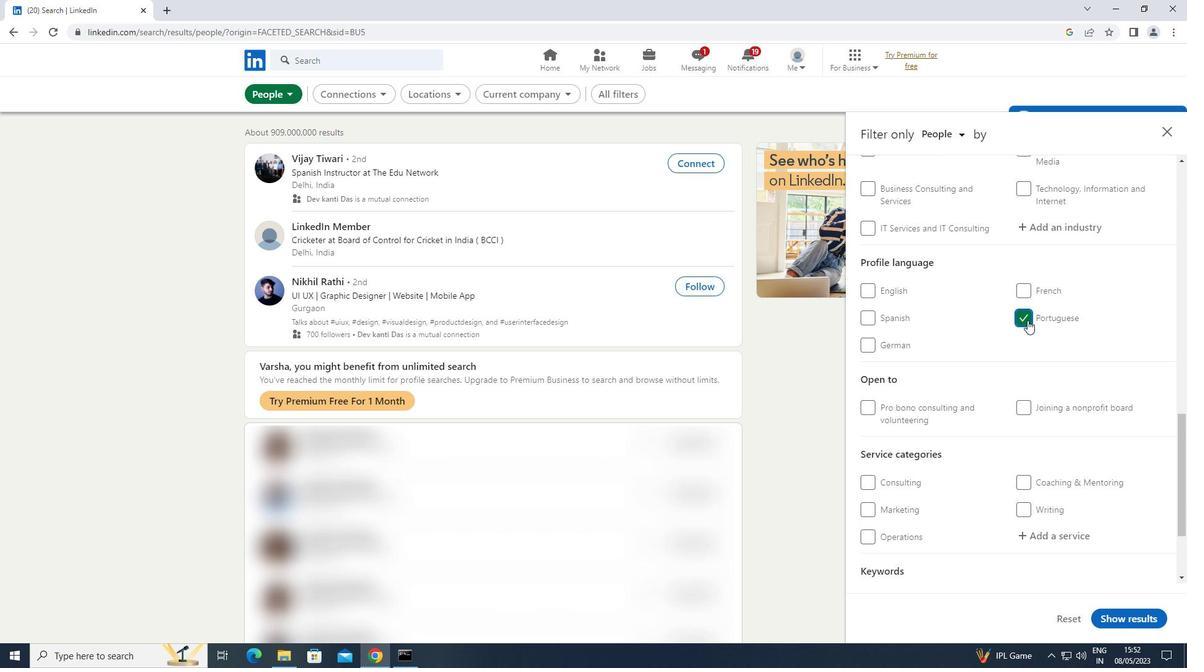 
Action: Mouse scrolled (1026, 322) with delta (0, 0)
Screenshot: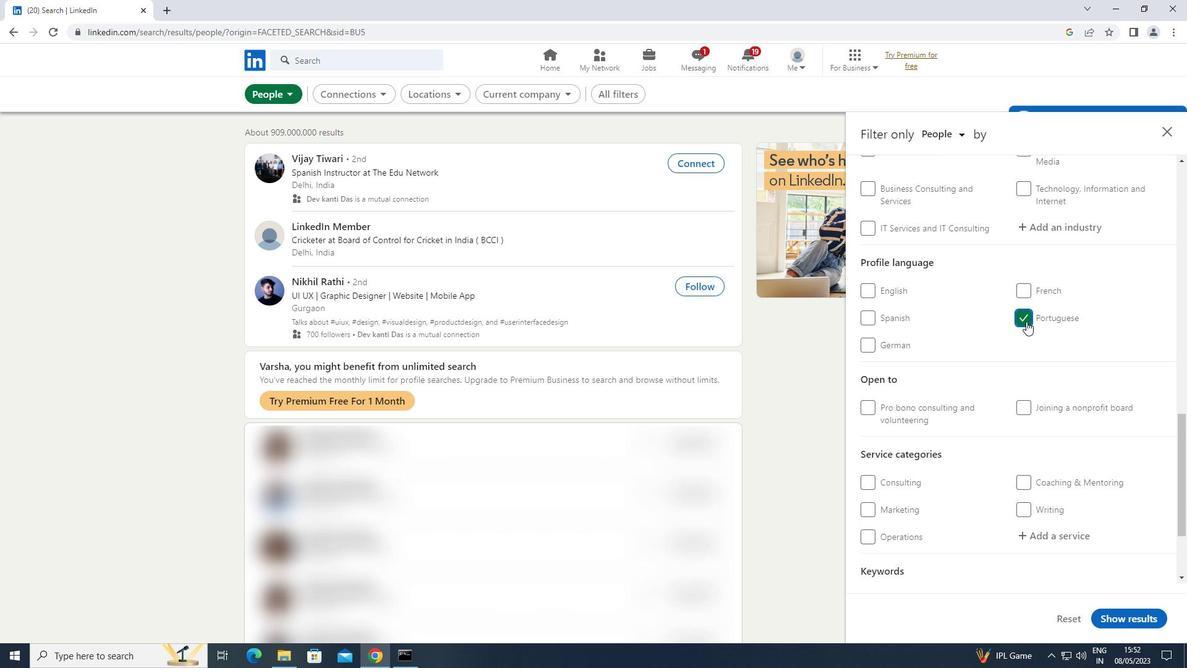 
Action: Mouse scrolled (1026, 322) with delta (0, 0)
Screenshot: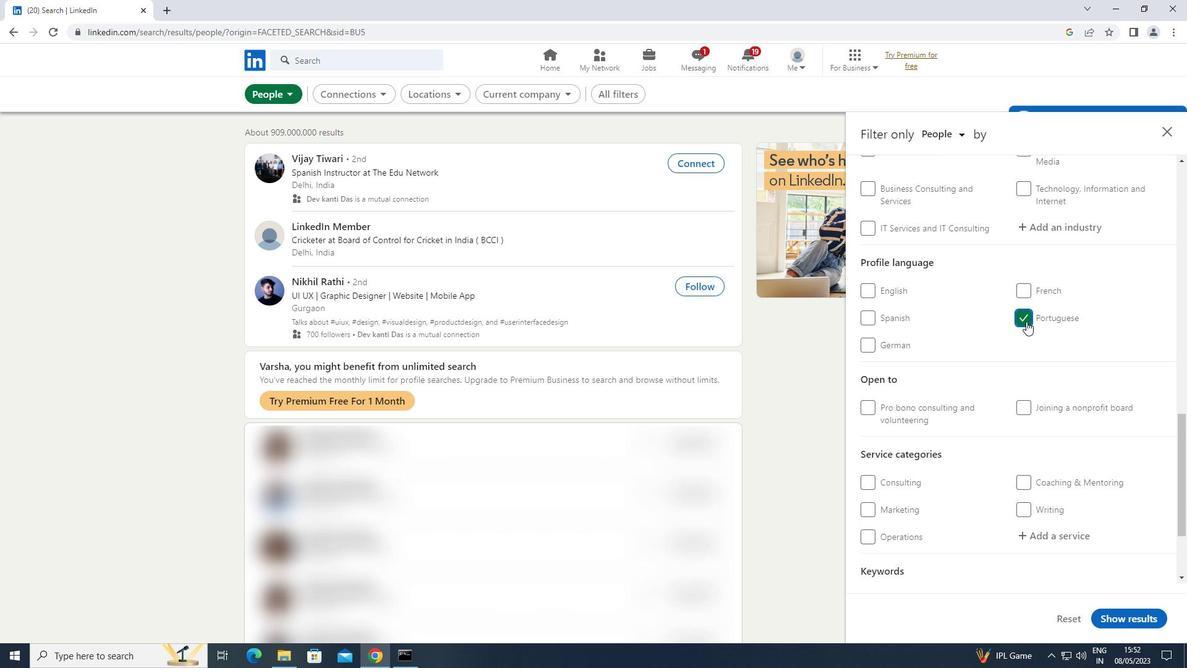 
Action: Mouse scrolled (1026, 322) with delta (0, 0)
Screenshot: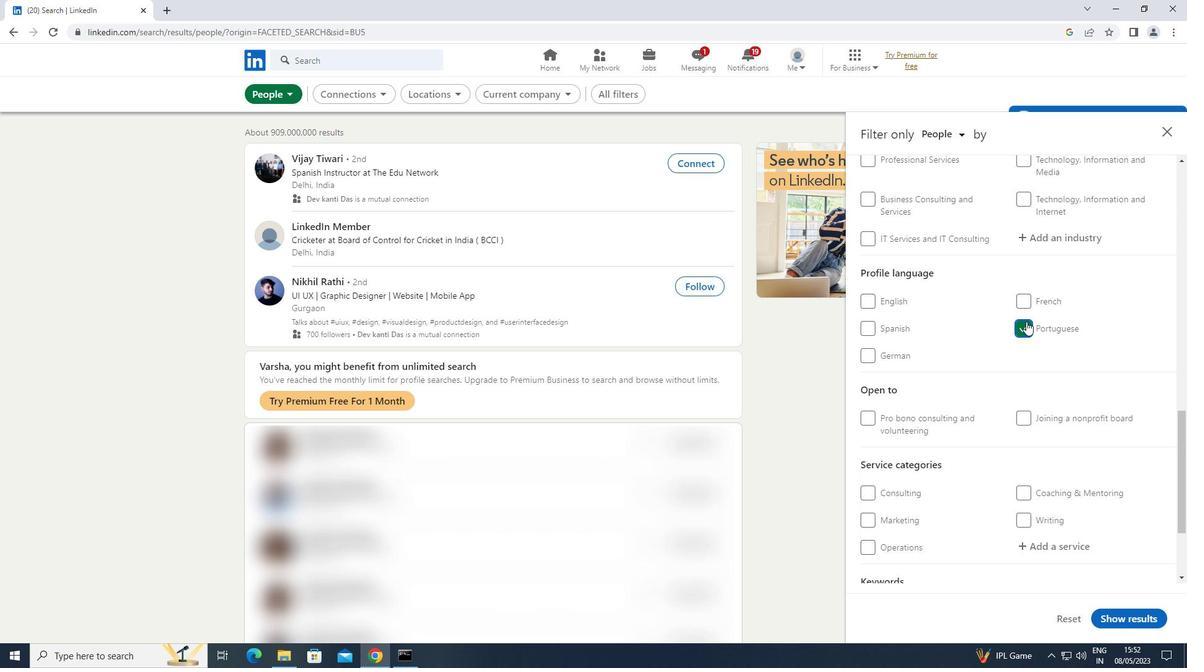 
Action: Mouse scrolled (1026, 322) with delta (0, 0)
Screenshot: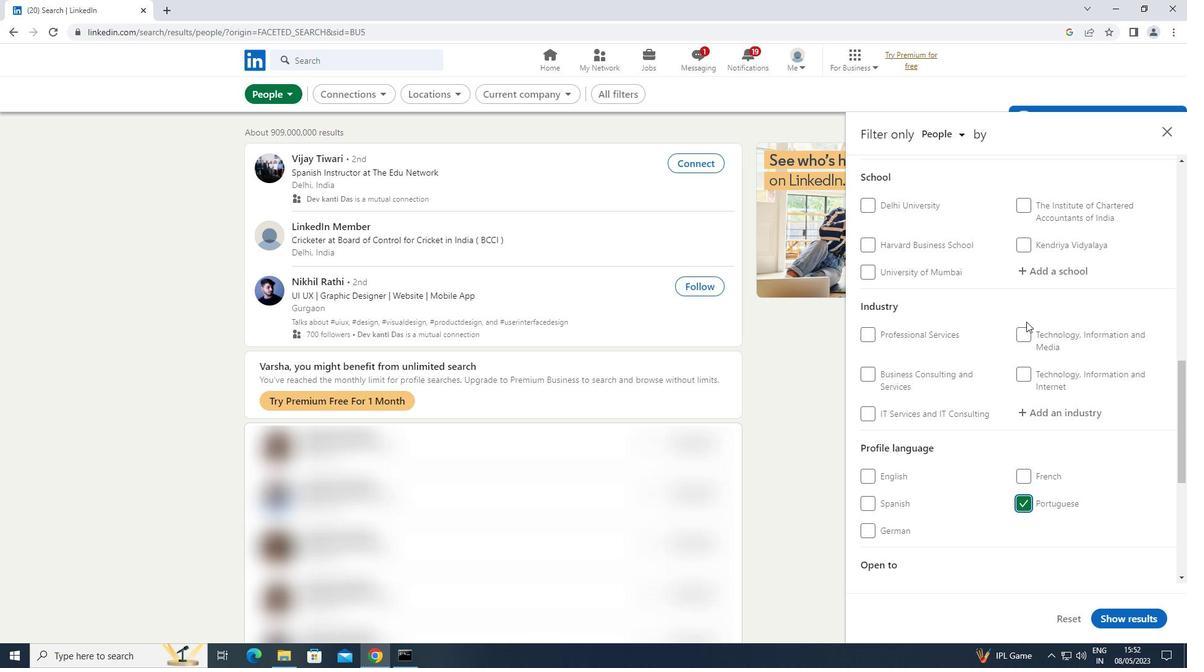 
Action: Mouse scrolled (1026, 322) with delta (0, 0)
Screenshot: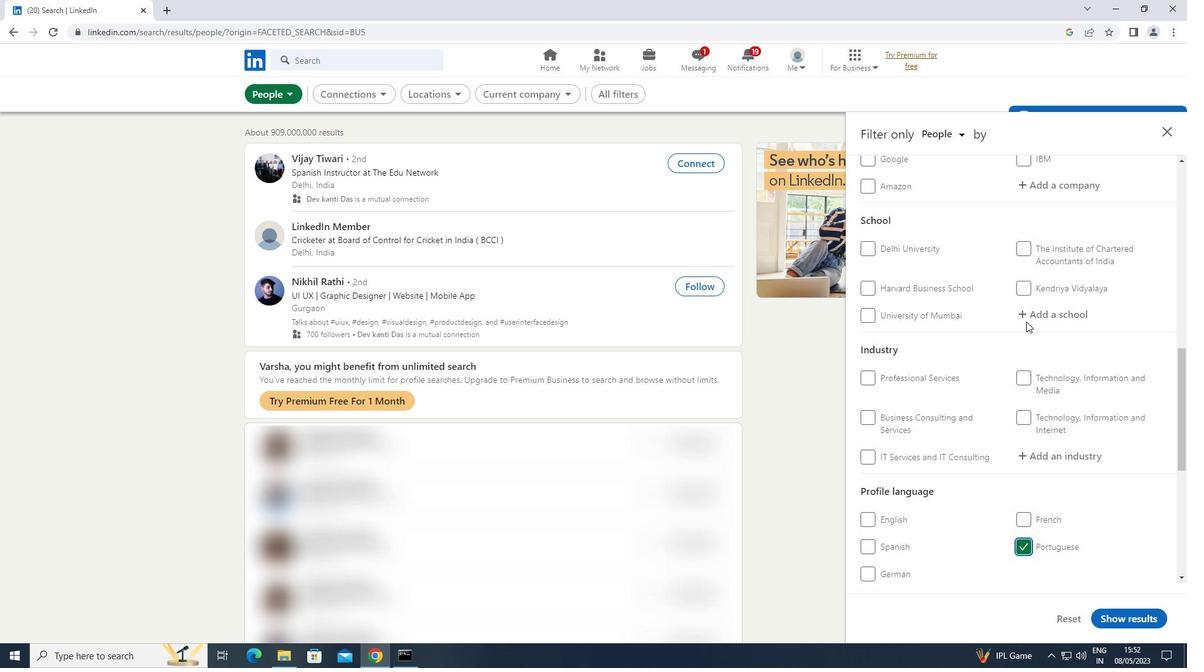 
Action: Mouse moved to (1025, 322)
Screenshot: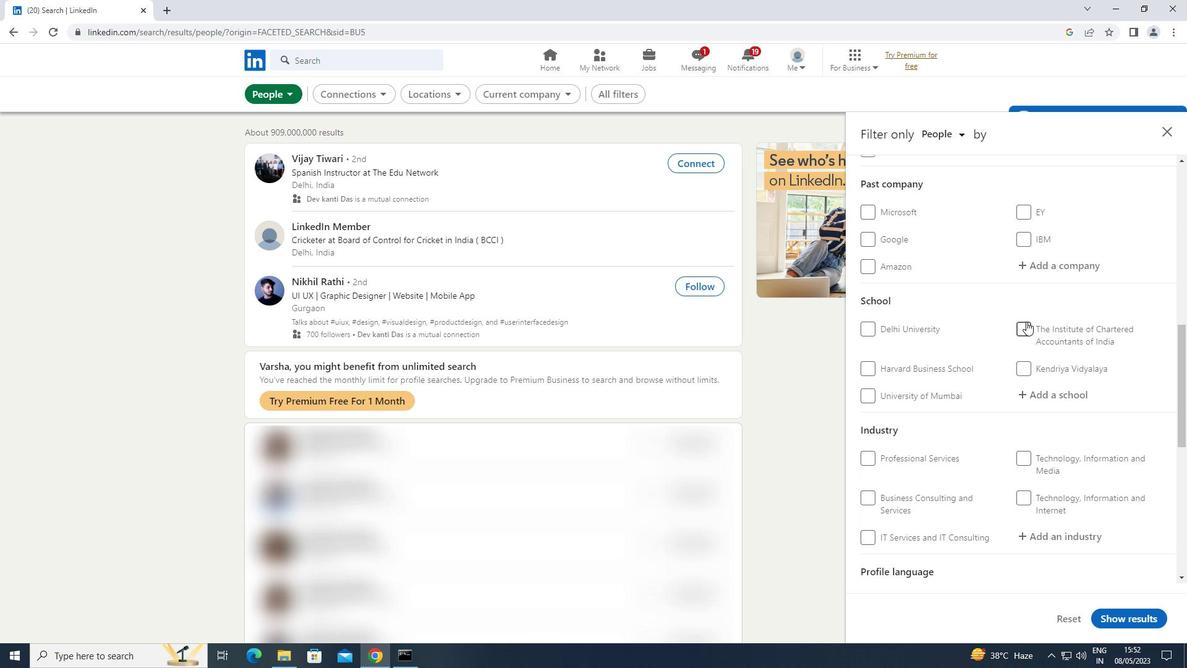 
Action: Mouse scrolled (1025, 323) with delta (0, 0)
Screenshot: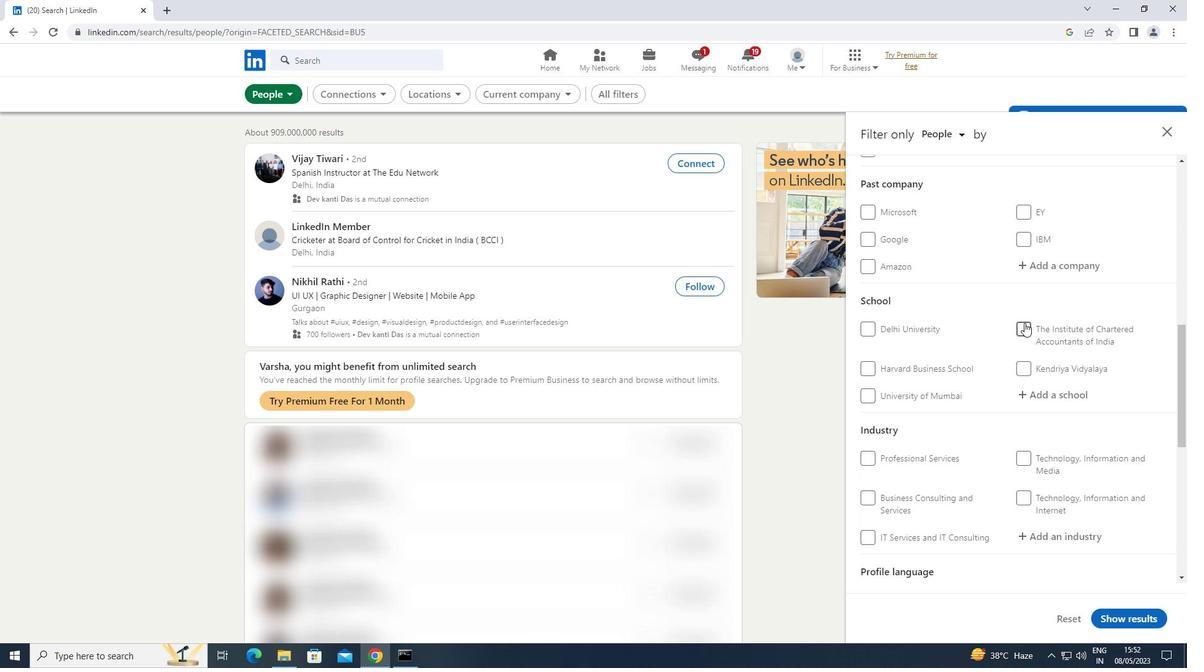 
Action: Mouse scrolled (1025, 323) with delta (0, 0)
Screenshot: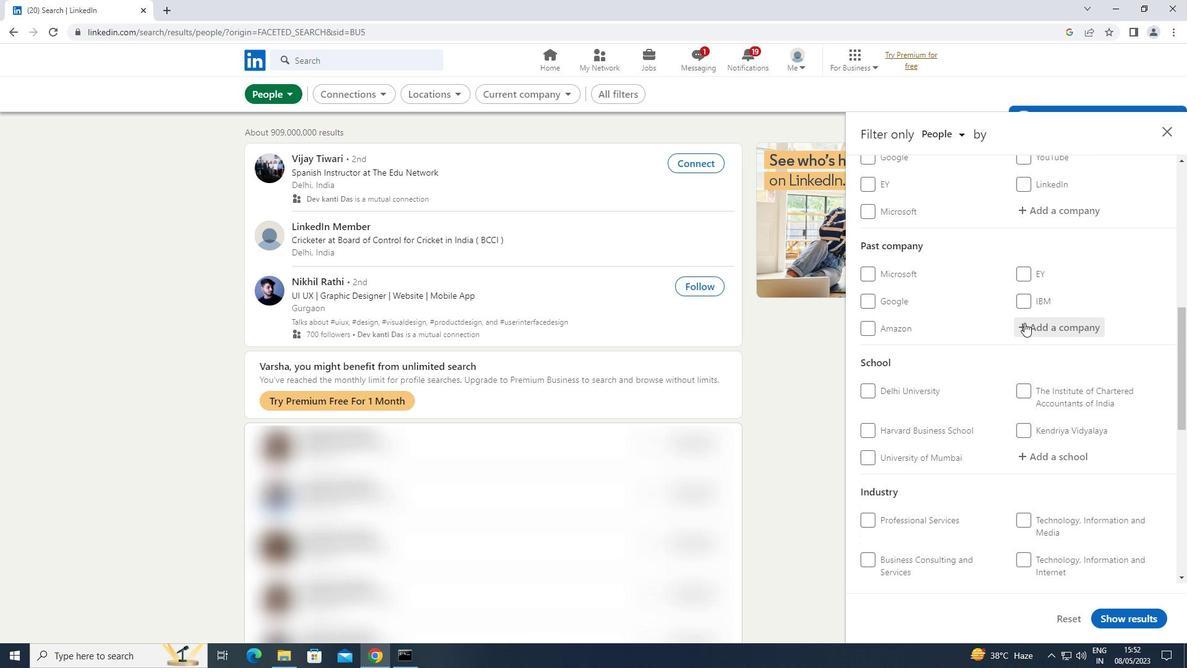 
Action: Mouse moved to (1049, 269)
Screenshot: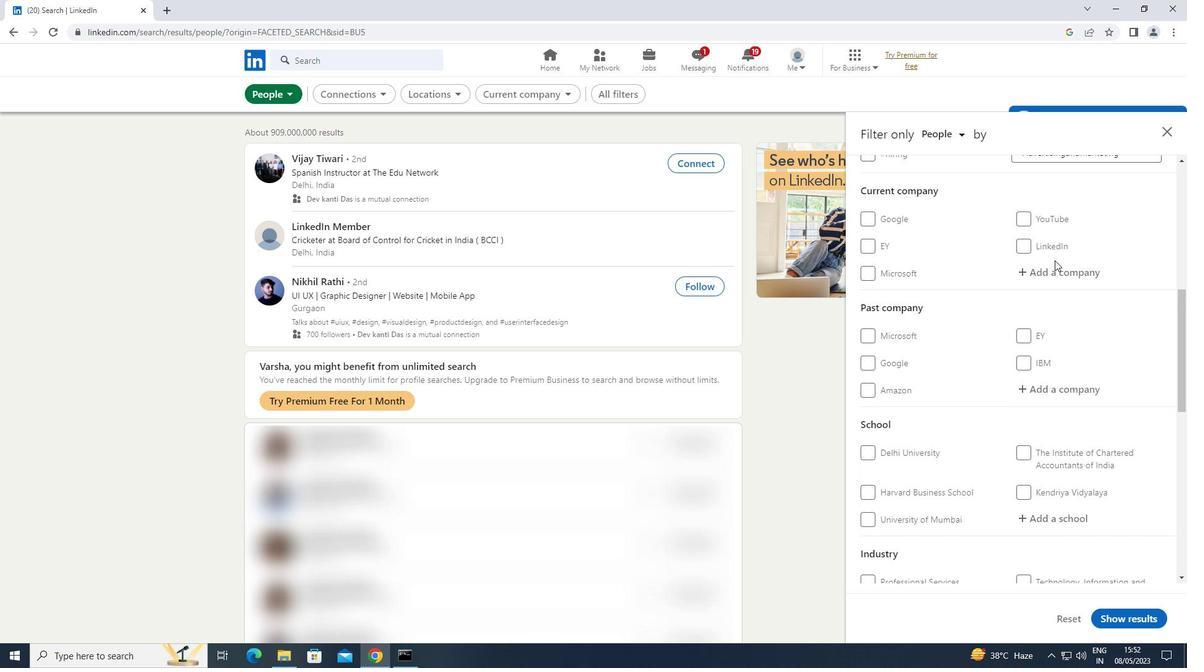 
Action: Mouse pressed left at (1049, 269)
Screenshot: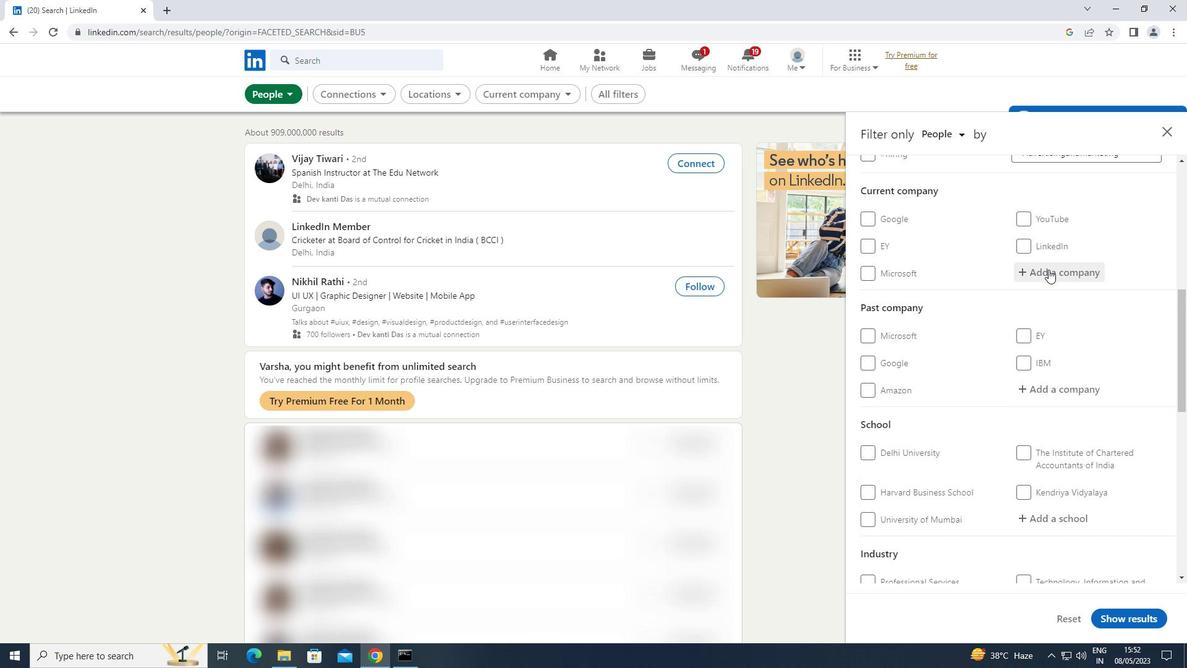 
Action: Key pressed <Key.shift>MARKETSAND
Screenshot: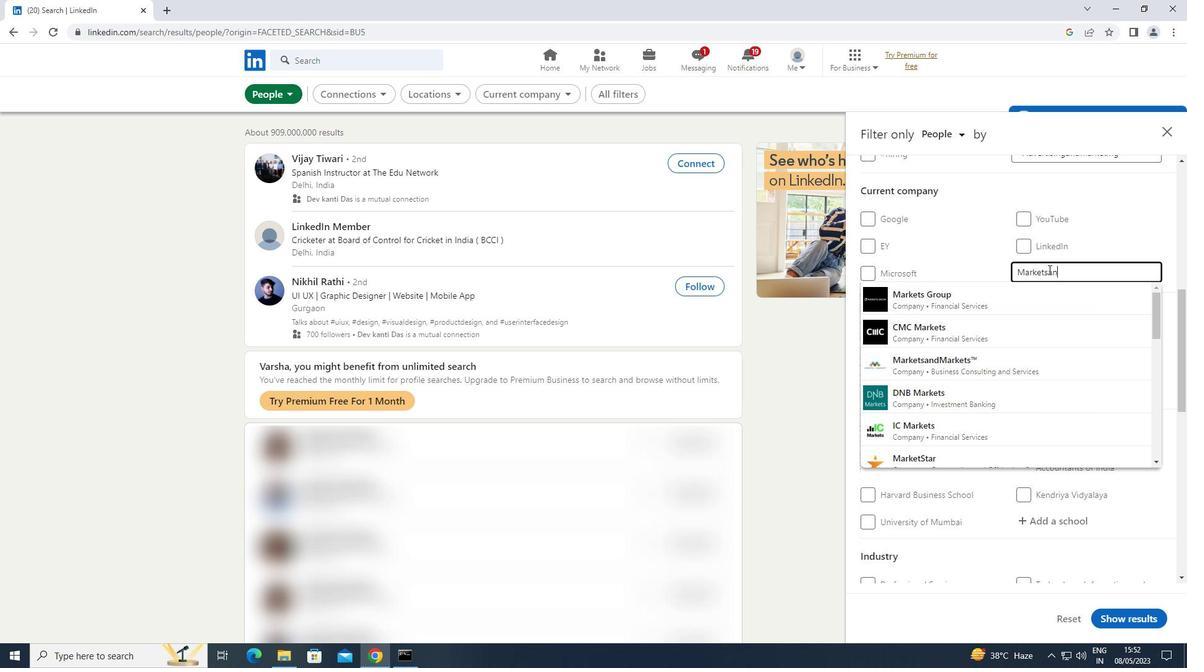 
Action: Mouse moved to (976, 296)
Screenshot: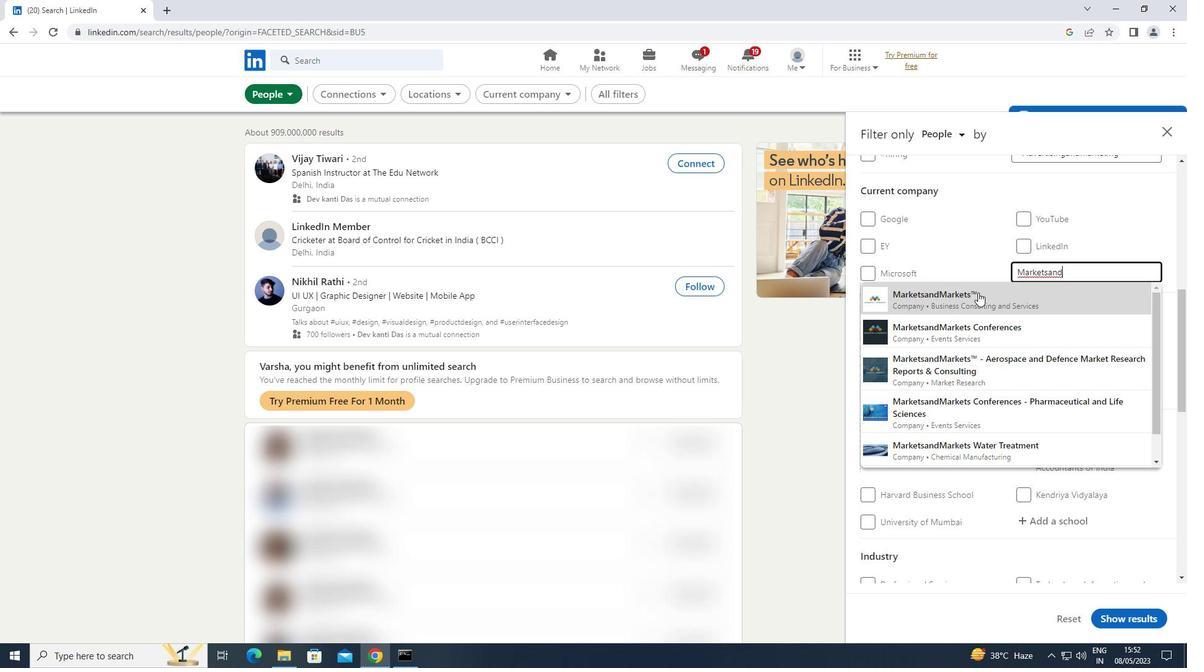 
Action: Mouse pressed left at (976, 296)
Screenshot: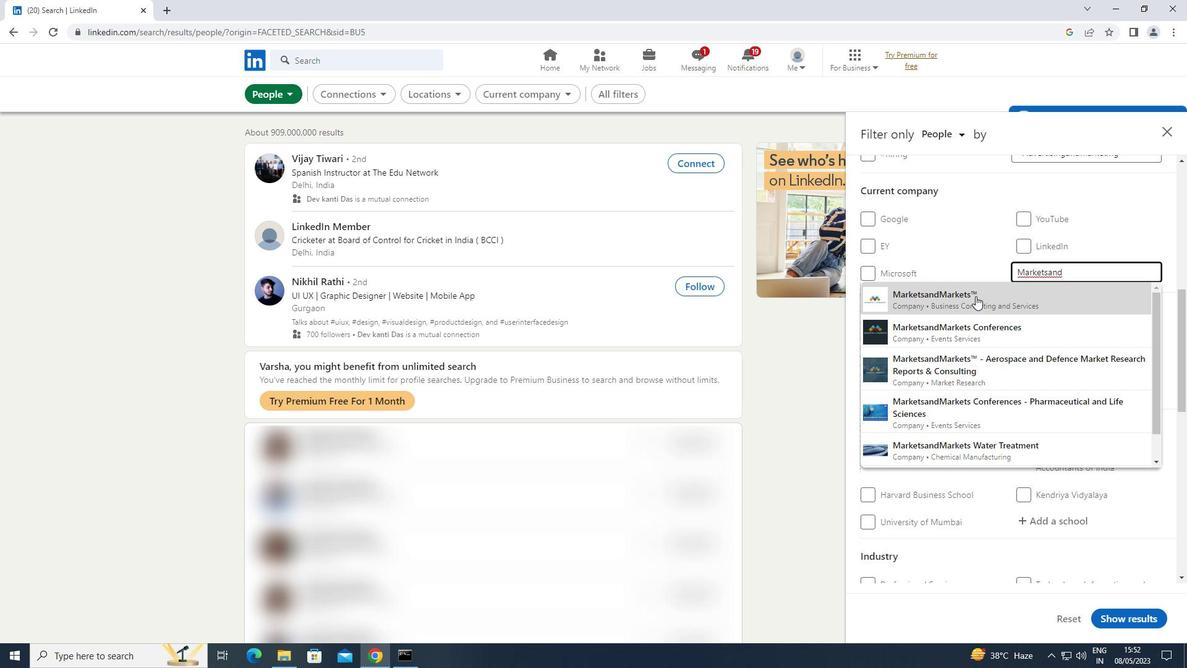 
Action: Mouse scrolled (976, 295) with delta (0, 0)
Screenshot: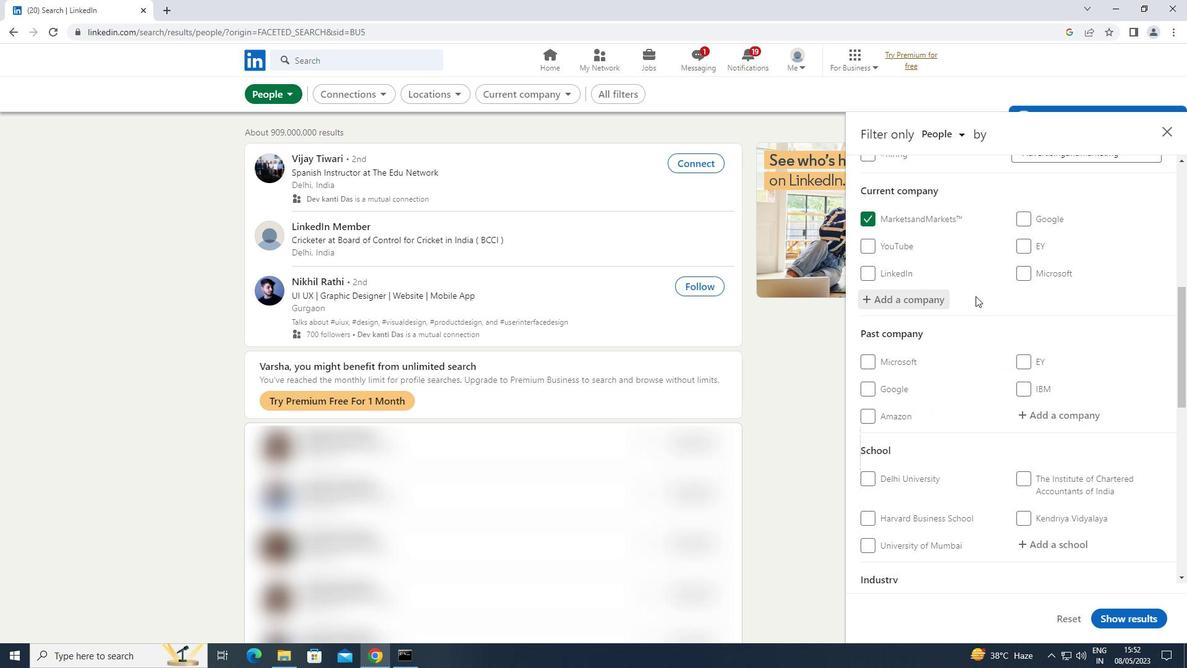 
Action: Mouse scrolled (976, 295) with delta (0, 0)
Screenshot: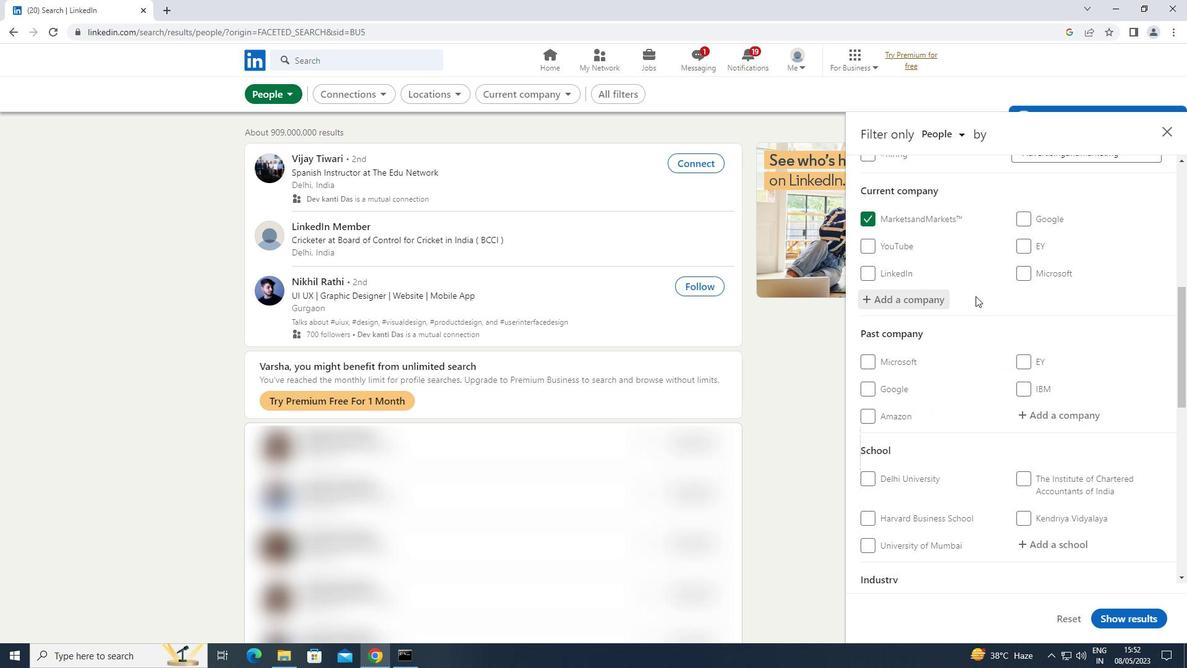 
Action: Mouse moved to (1047, 413)
Screenshot: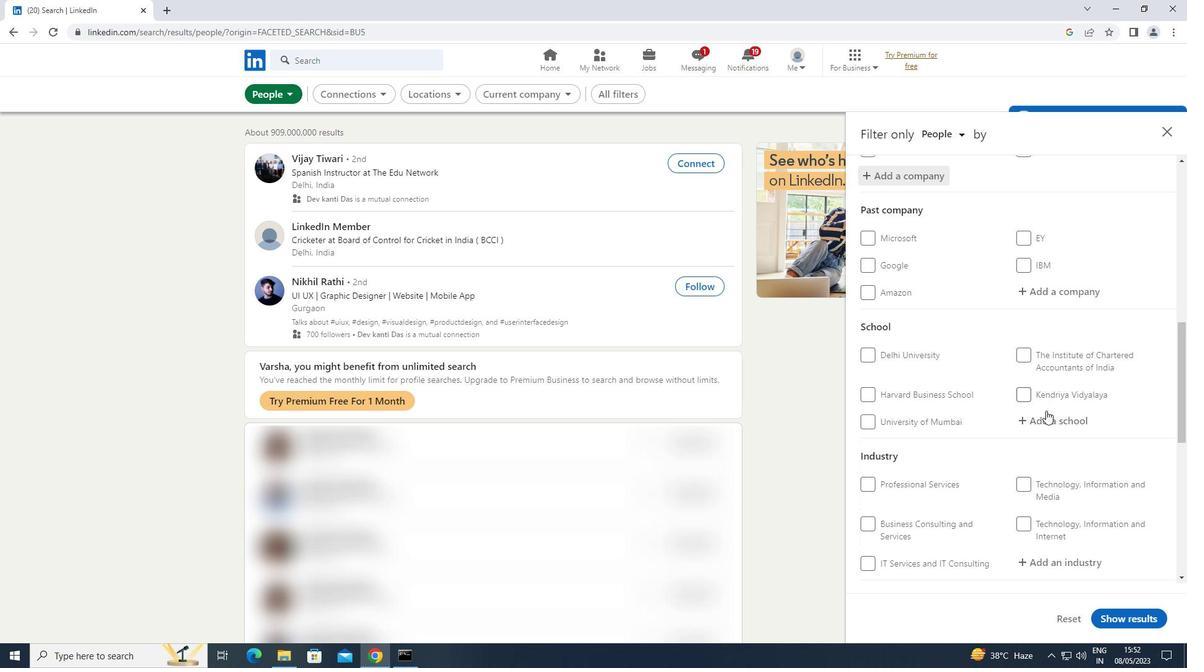 
Action: Mouse pressed left at (1047, 413)
Screenshot: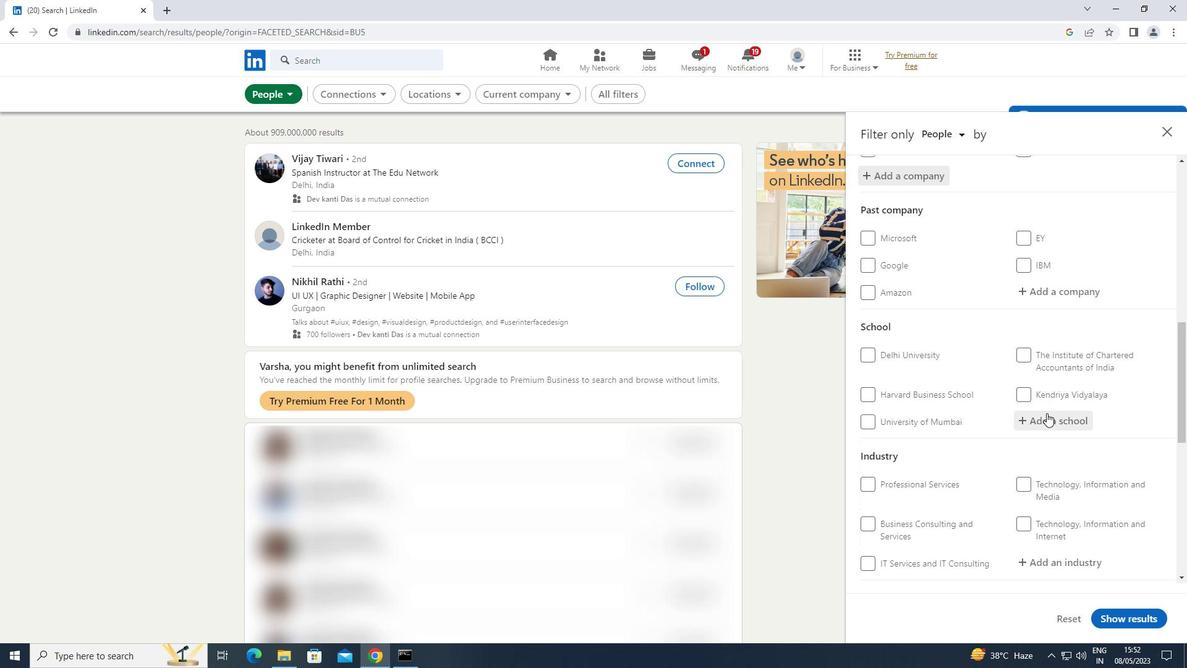 
Action: Key pressed <Key.shift>DHIRUBHAI<Key.space>
Screenshot: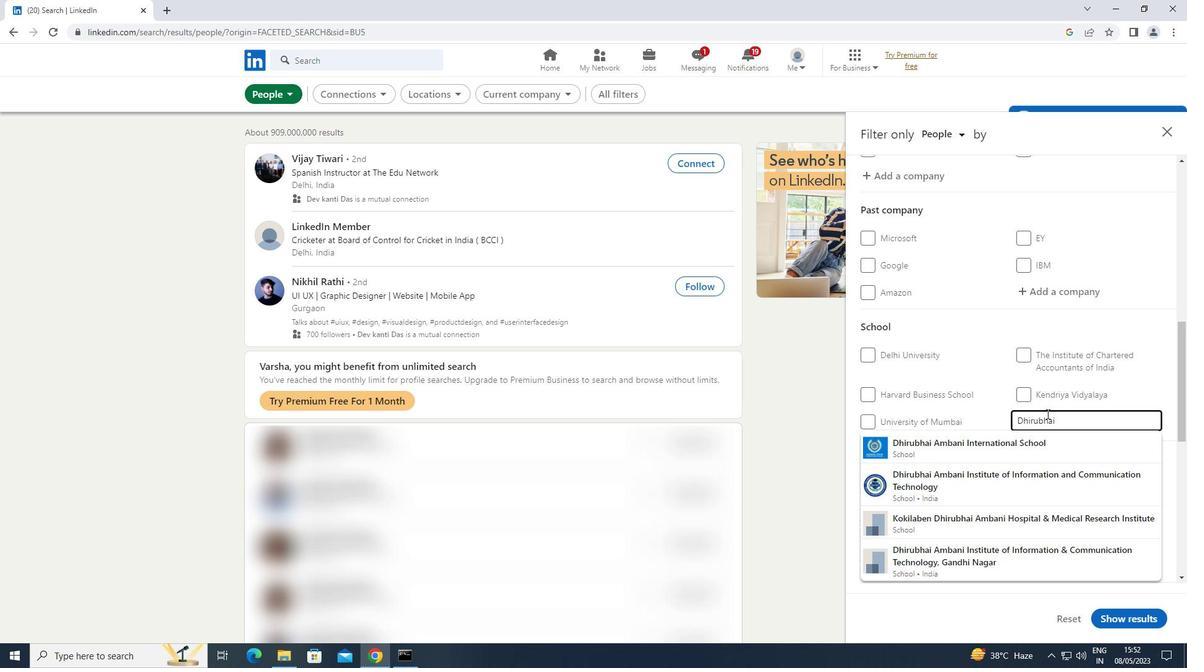 
Action: Mouse moved to (1026, 478)
Screenshot: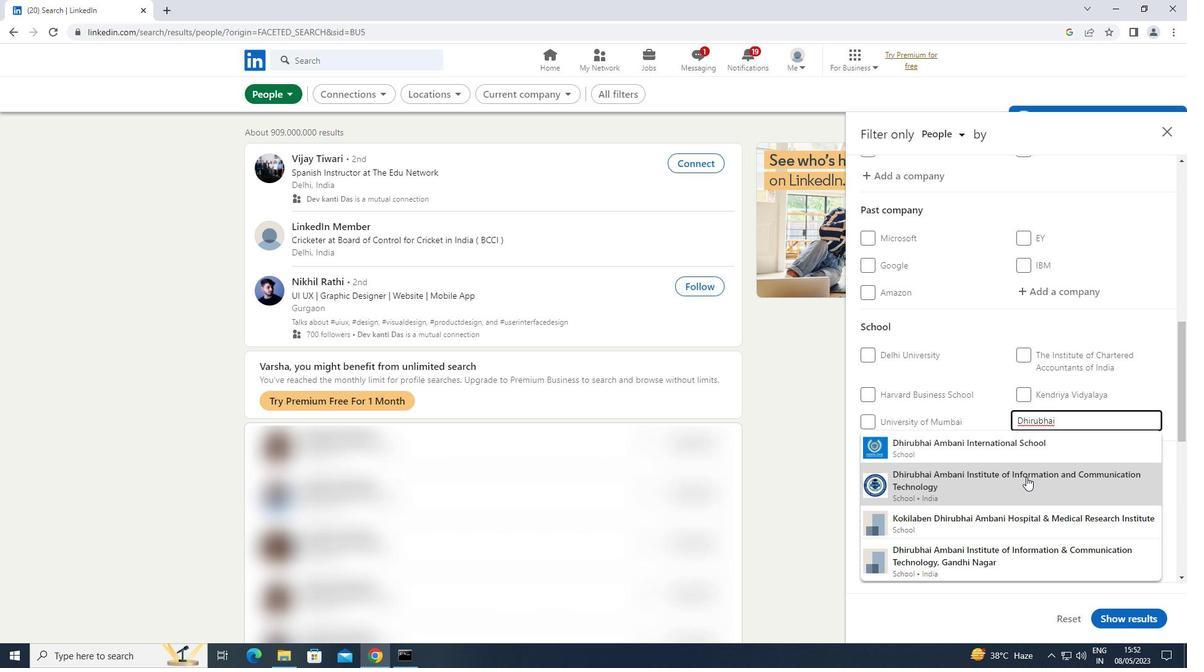 
Action: Mouse pressed left at (1026, 478)
Screenshot: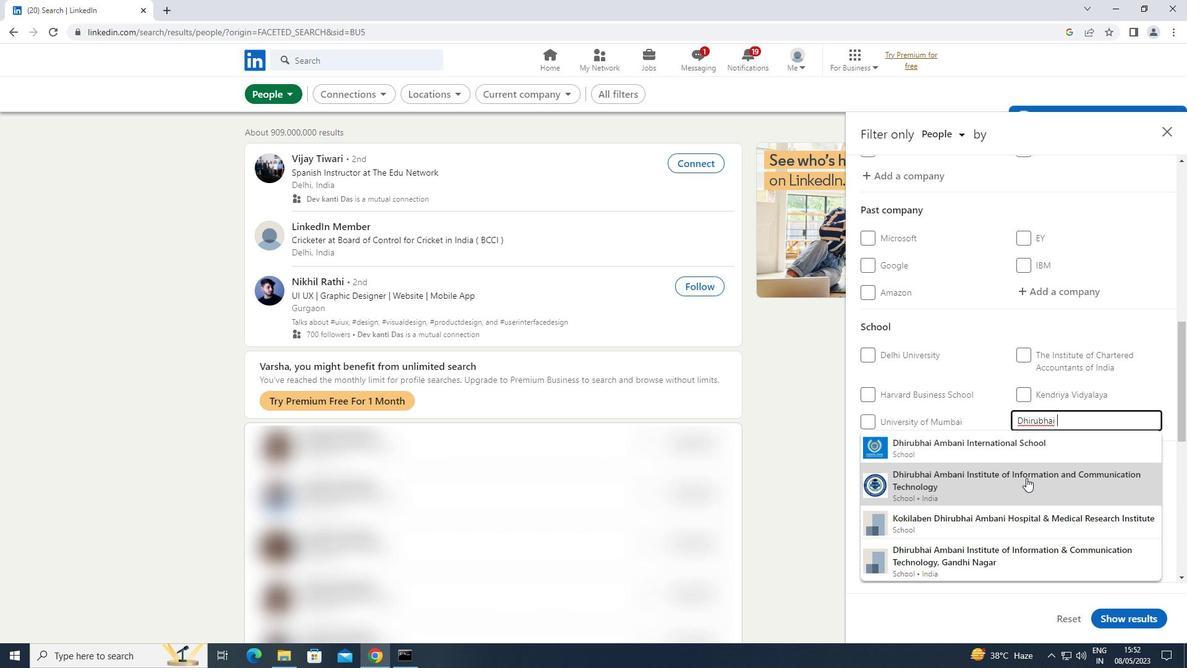 
Action: Mouse moved to (1028, 477)
Screenshot: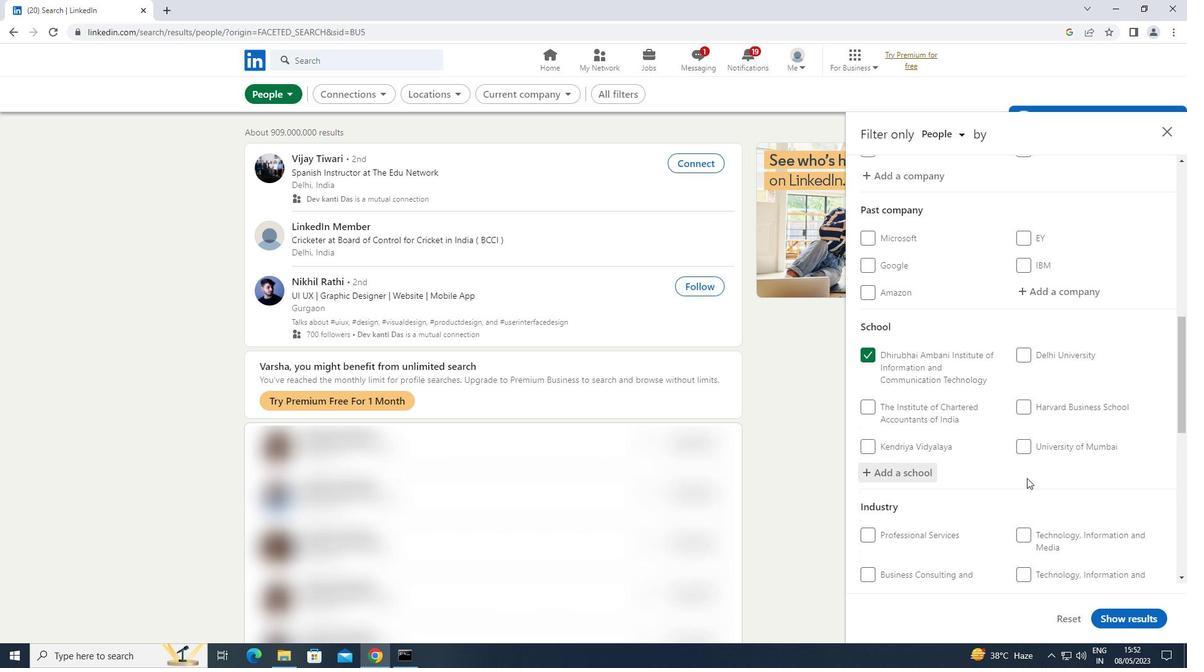 
Action: Mouse scrolled (1028, 476) with delta (0, 0)
Screenshot: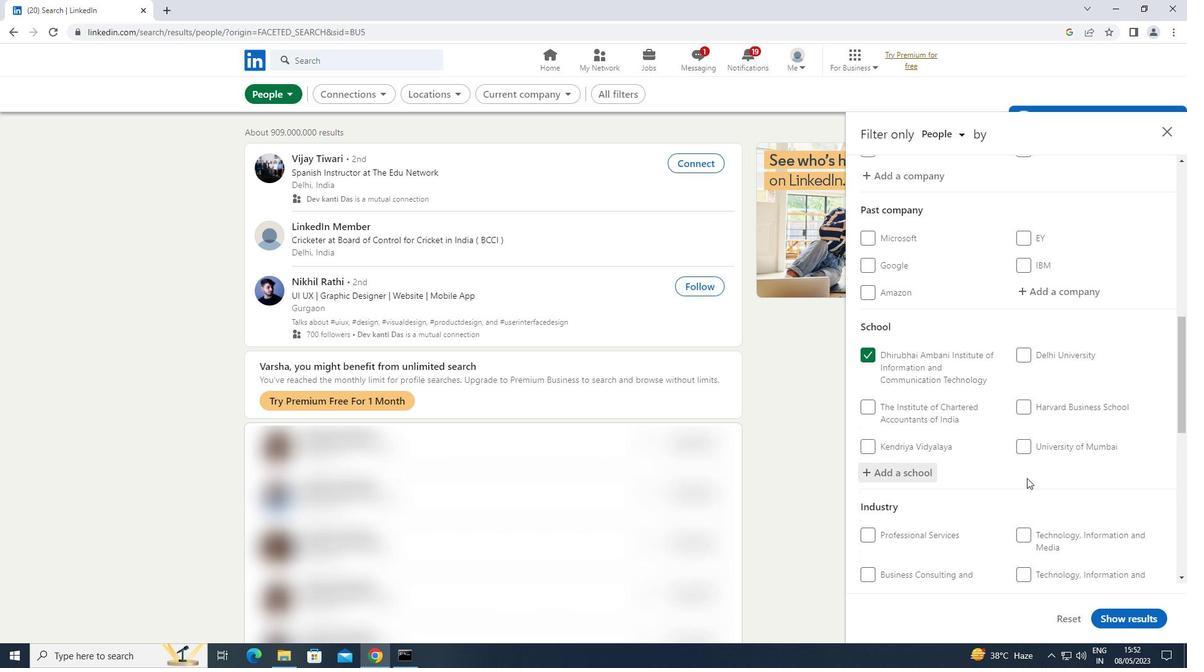 
Action: Mouse scrolled (1028, 476) with delta (0, 0)
Screenshot: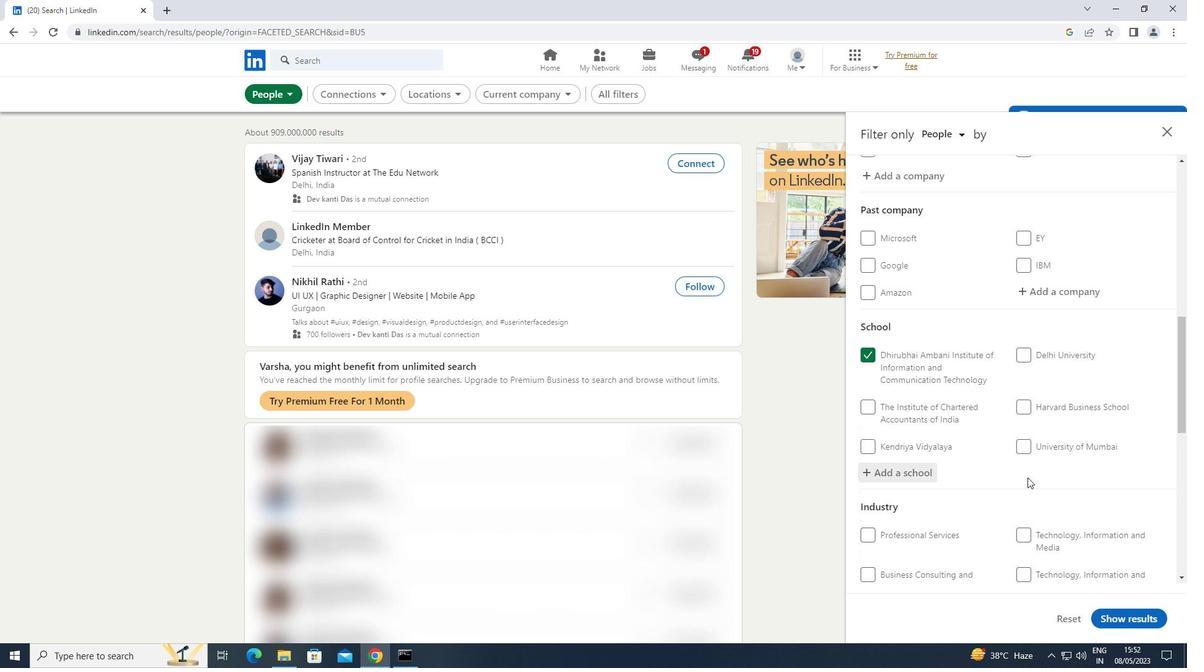
Action: Mouse scrolled (1028, 476) with delta (0, 0)
Screenshot: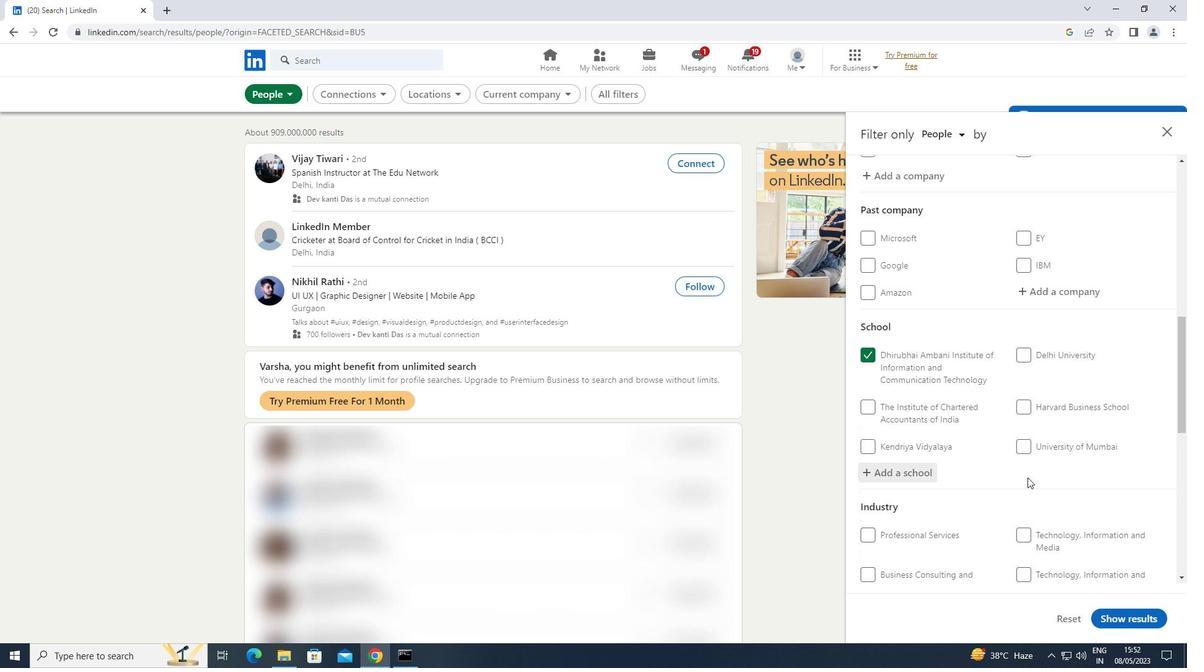 
Action: Mouse moved to (1086, 427)
Screenshot: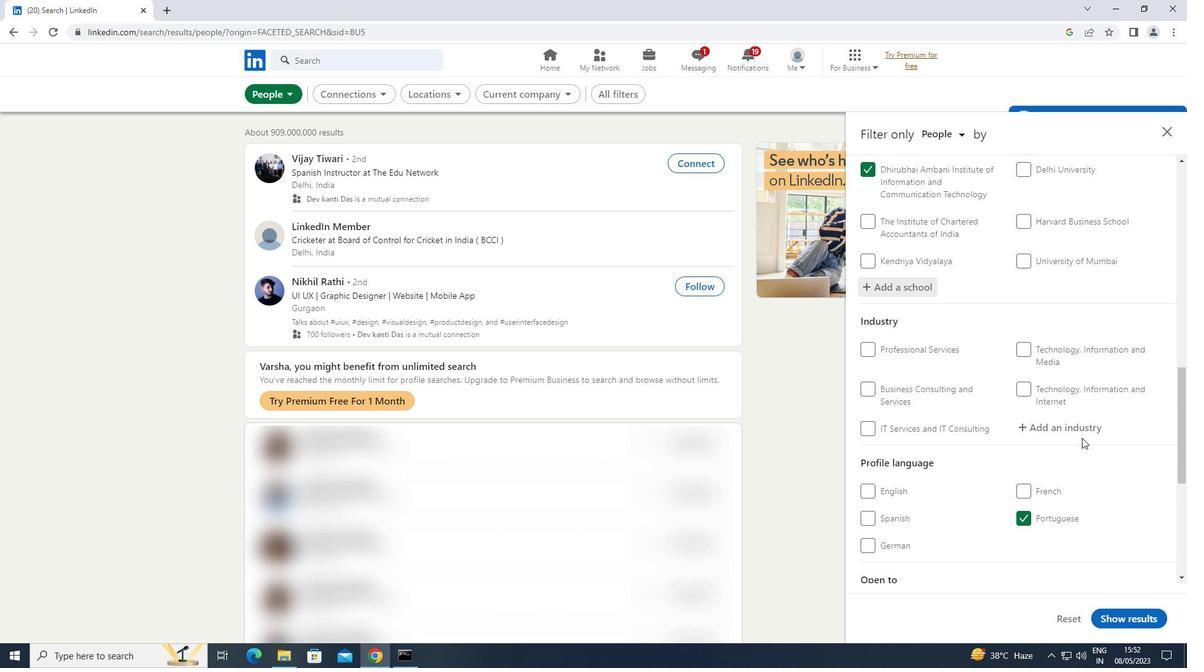 
Action: Mouse pressed left at (1086, 427)
Screenshot: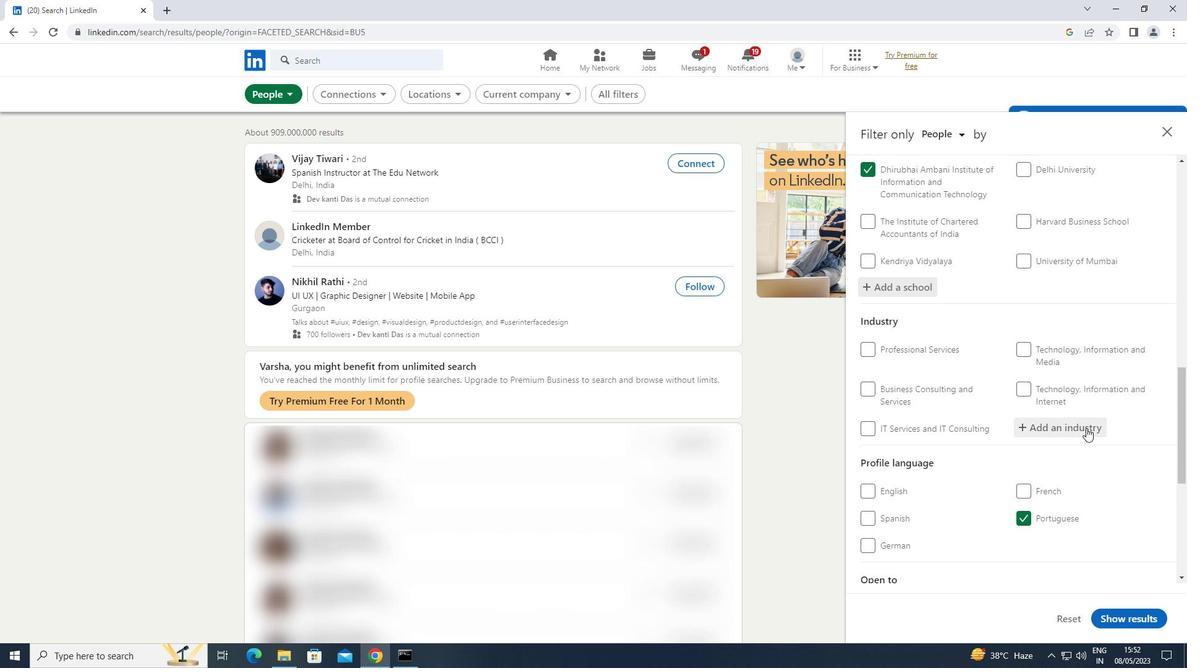 
Action: Mouse moved to (1087, 427)
Screenshot: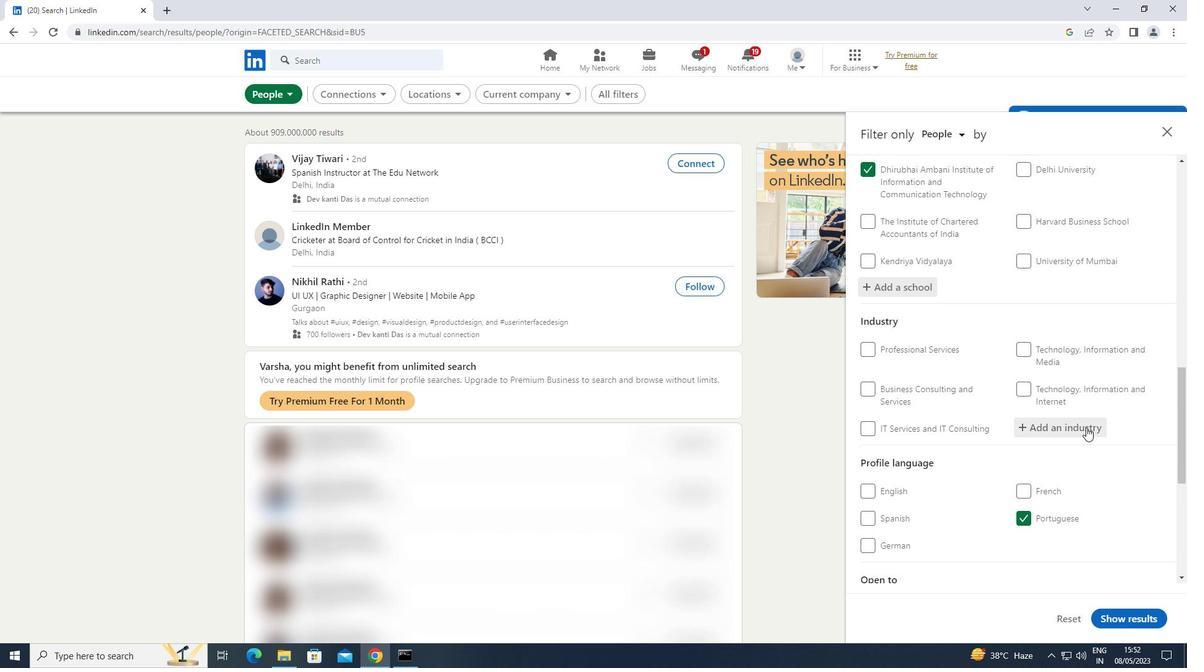 
Action: Key pressed <Key.shift>MOVIES
Screenshot: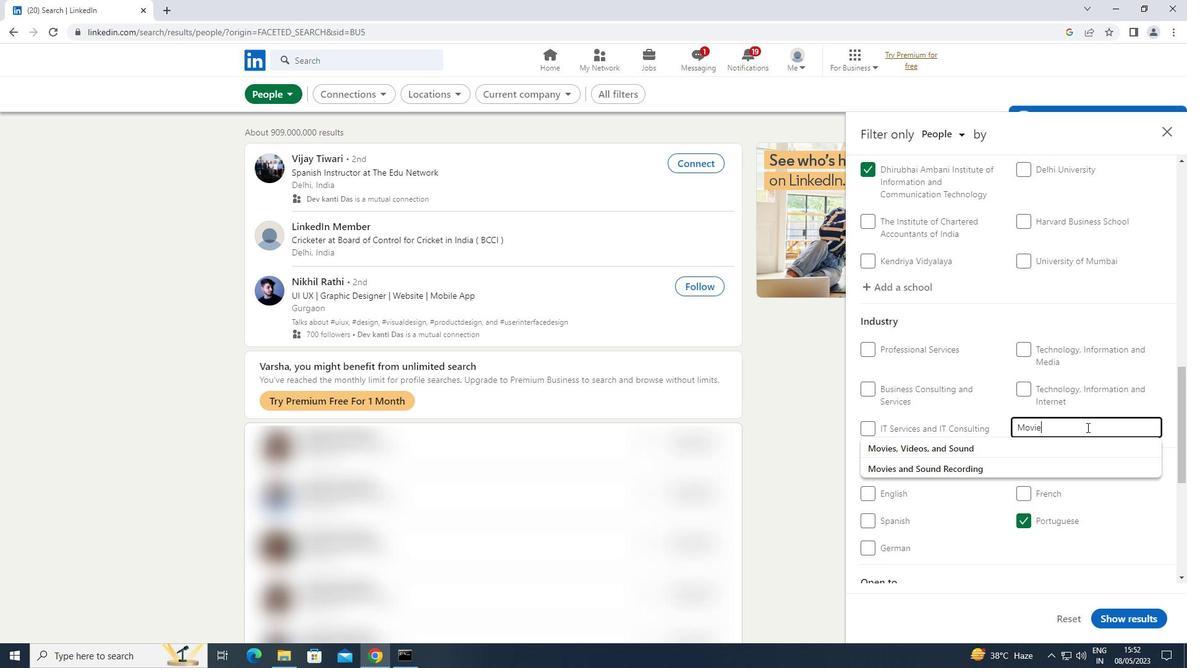 
Action: Mouse moved to (1000, 439)
Screenshot: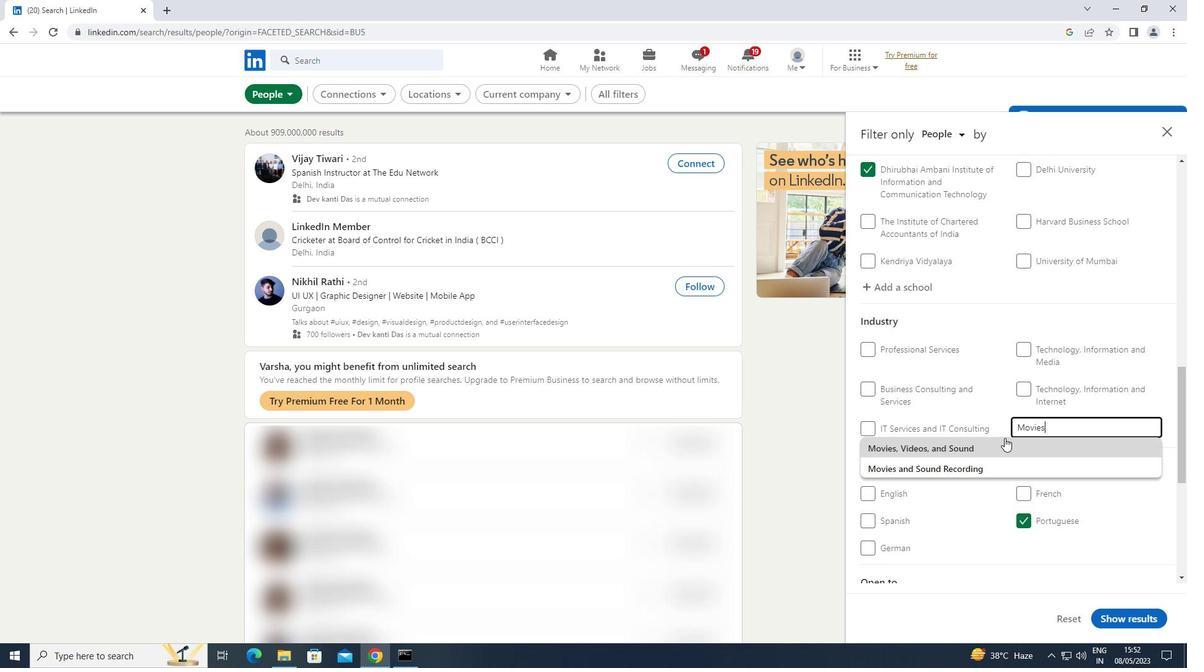 
Action: Mouse pressed left at (1000, 439)
Screenshot: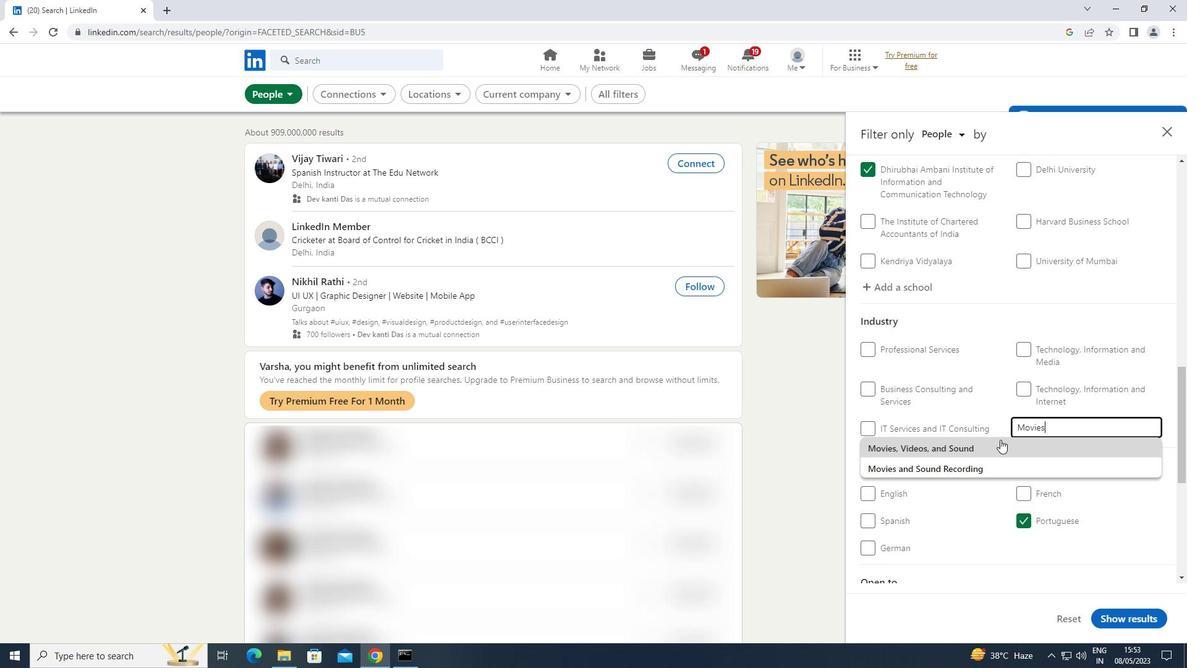 
Action: Mouse scrolled (1000, 439) with delta (0, 0)
Screenshot: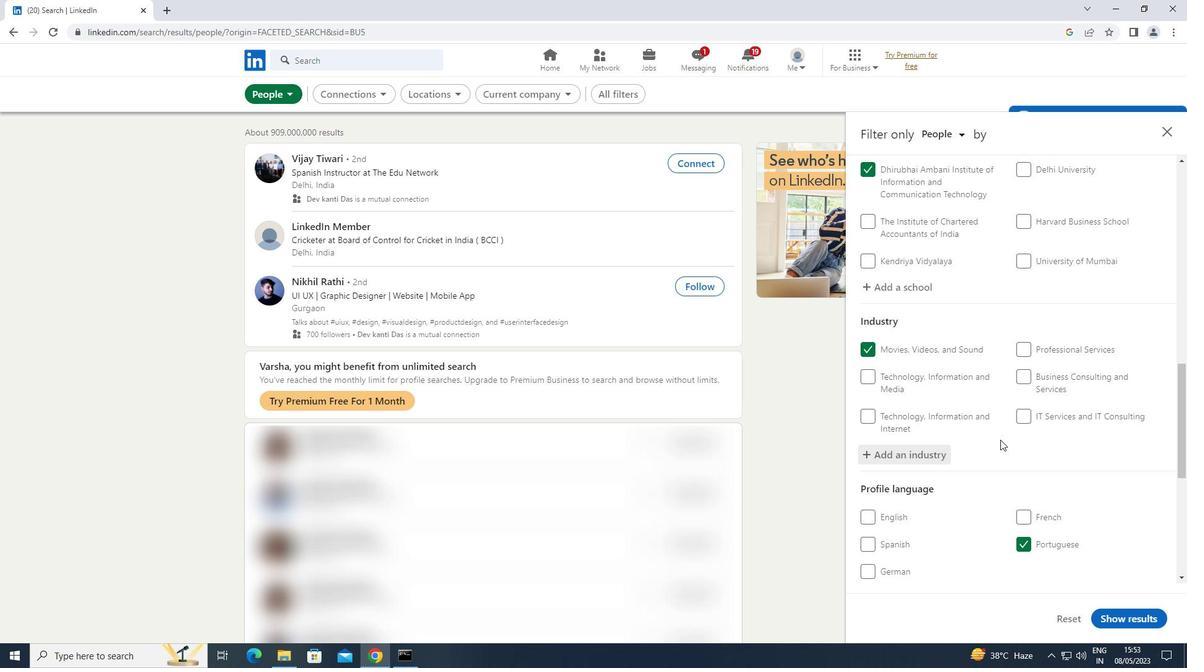 
Action: Mouse scrolled (1000, 439) with delta (0, 0)
Screenshot: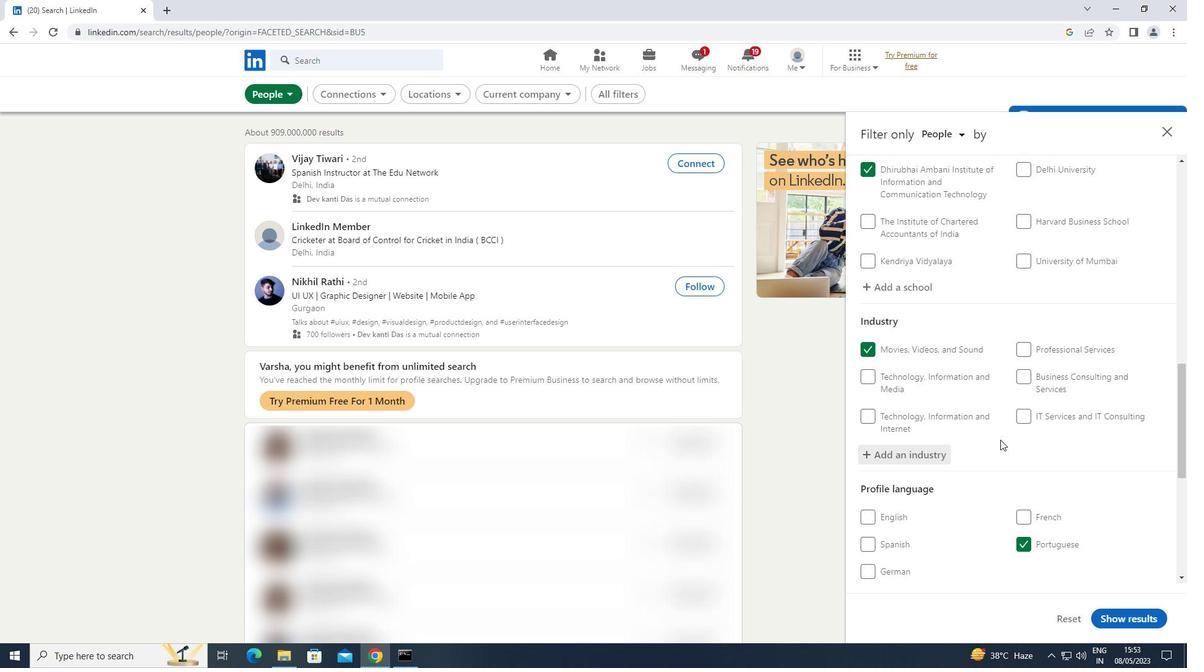 
Action: Mouse scrolled (1000, 439) with delta (0, 0)
Screenshot: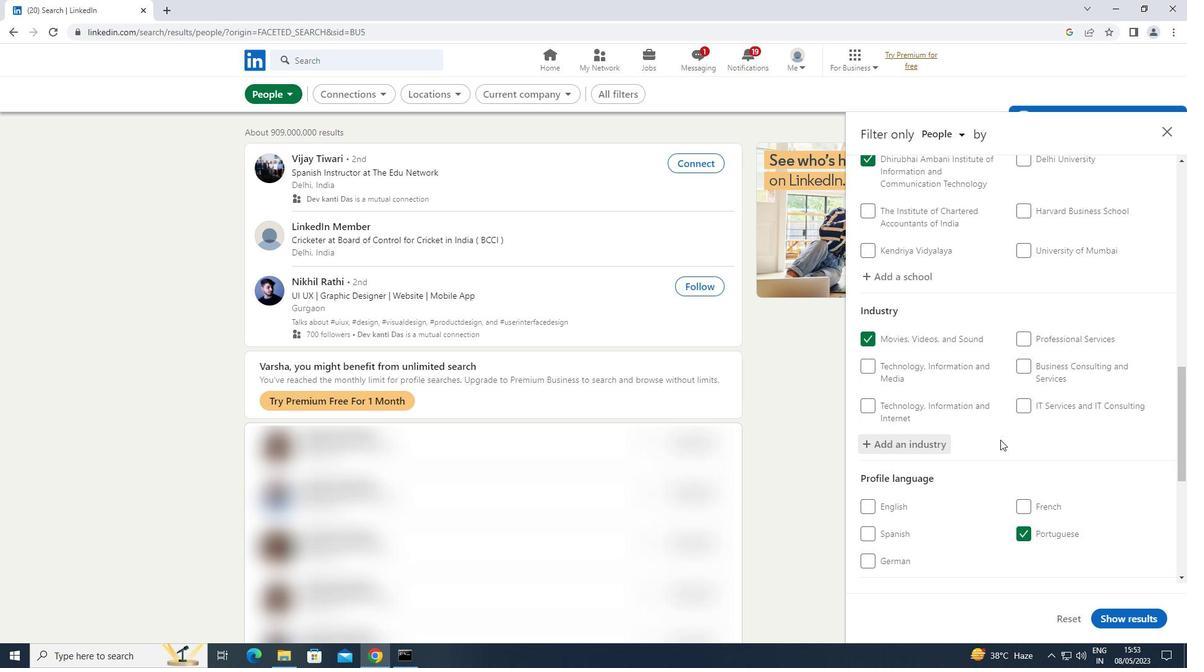 
Action: Mouse scrolled (1000, 439) with delta (0, 0)
Screenshot: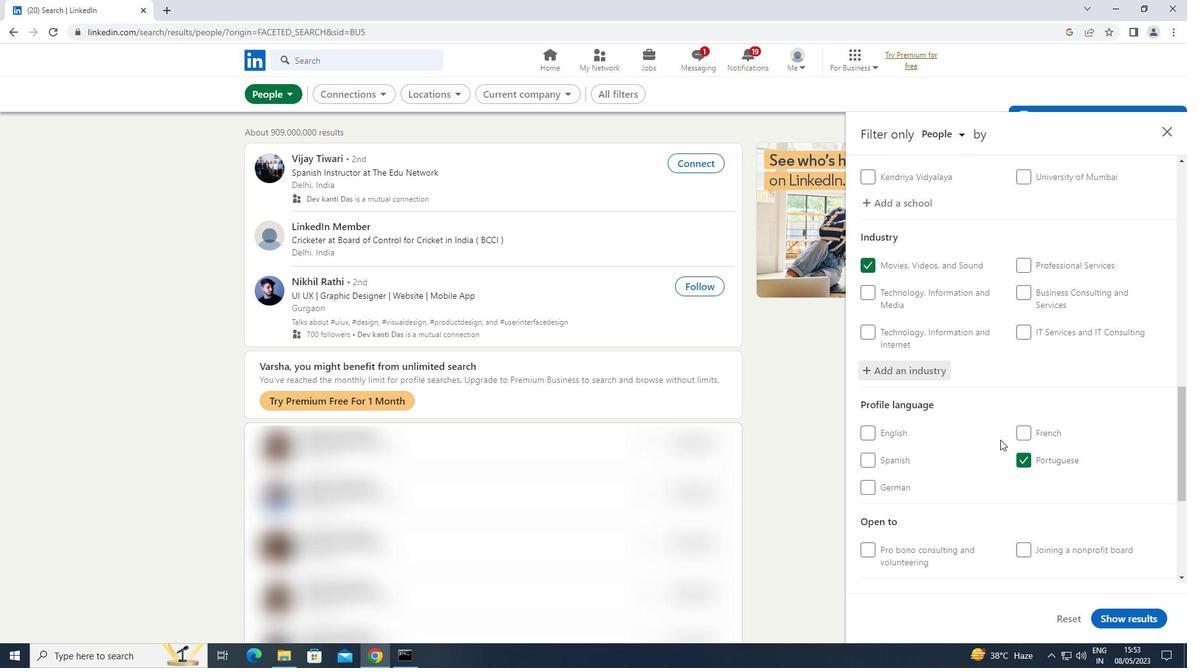 
Action: Mouse moved to (1025, 507)
Screenshot: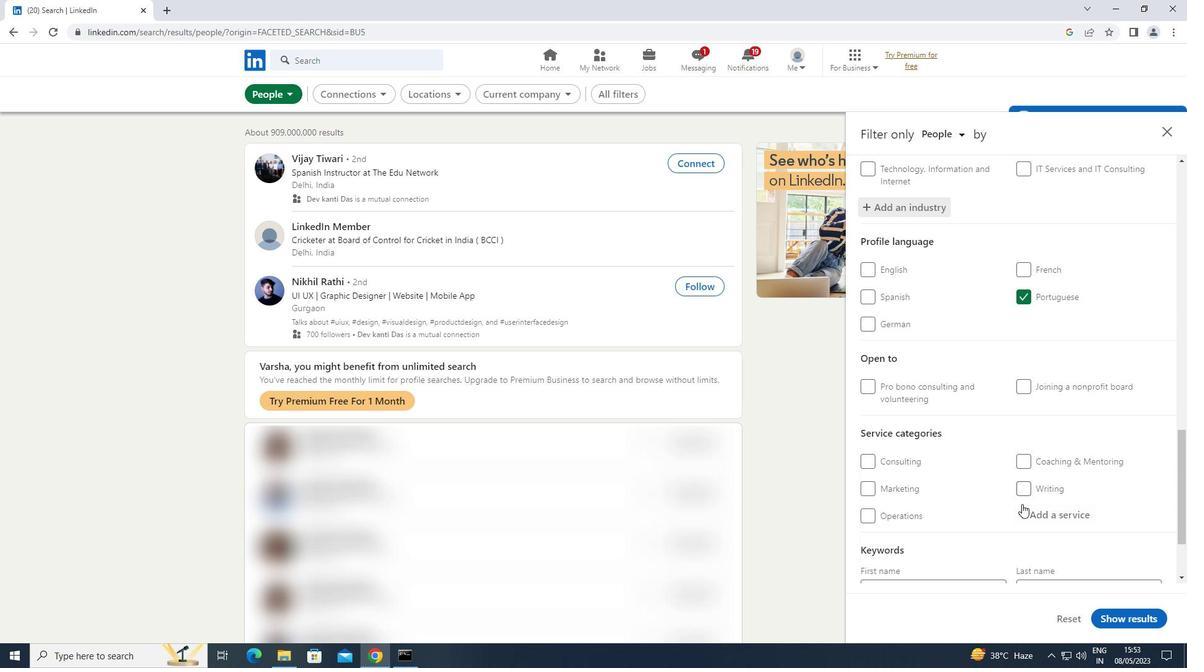 
Action: Mouse pressed left at (1025, 507)
Screenshot: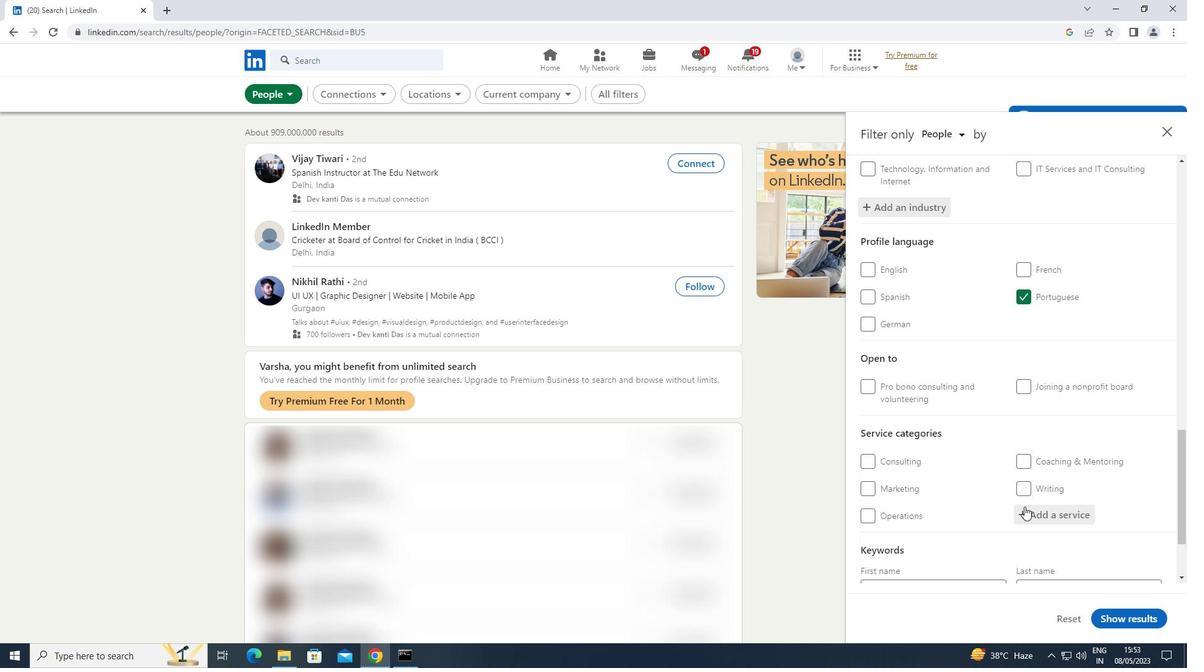 
Action: Key pressed <Key.shift>INTERACTION
Screenshot: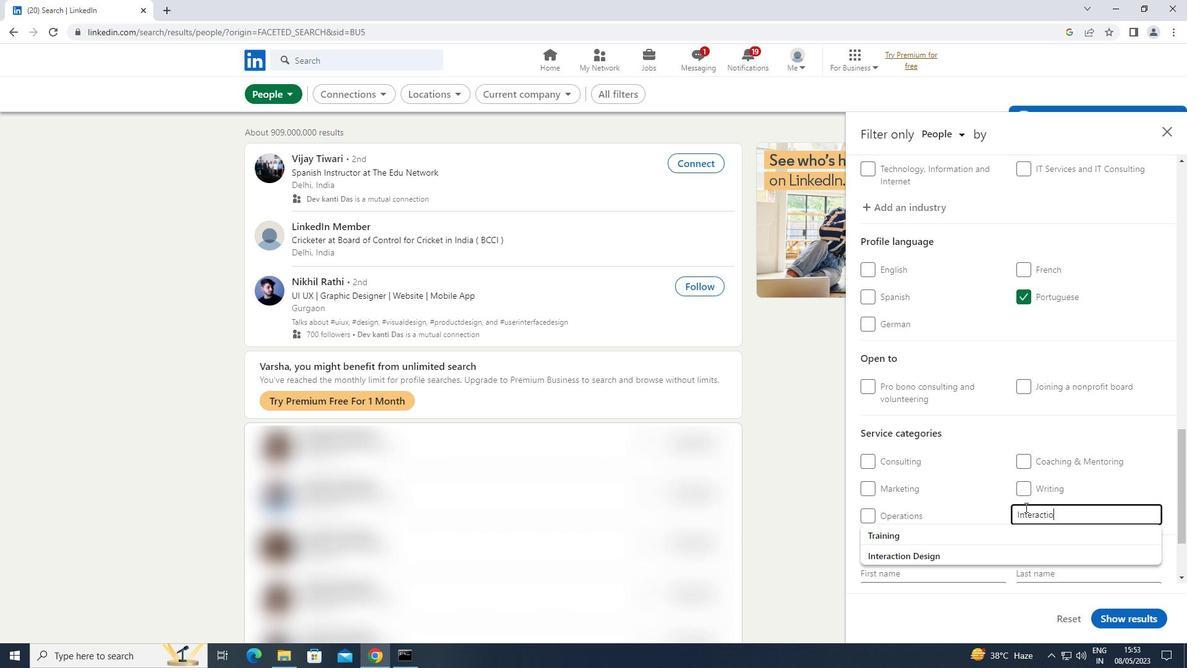 
Action: Mouse moved to (942, 538)
Screenshot: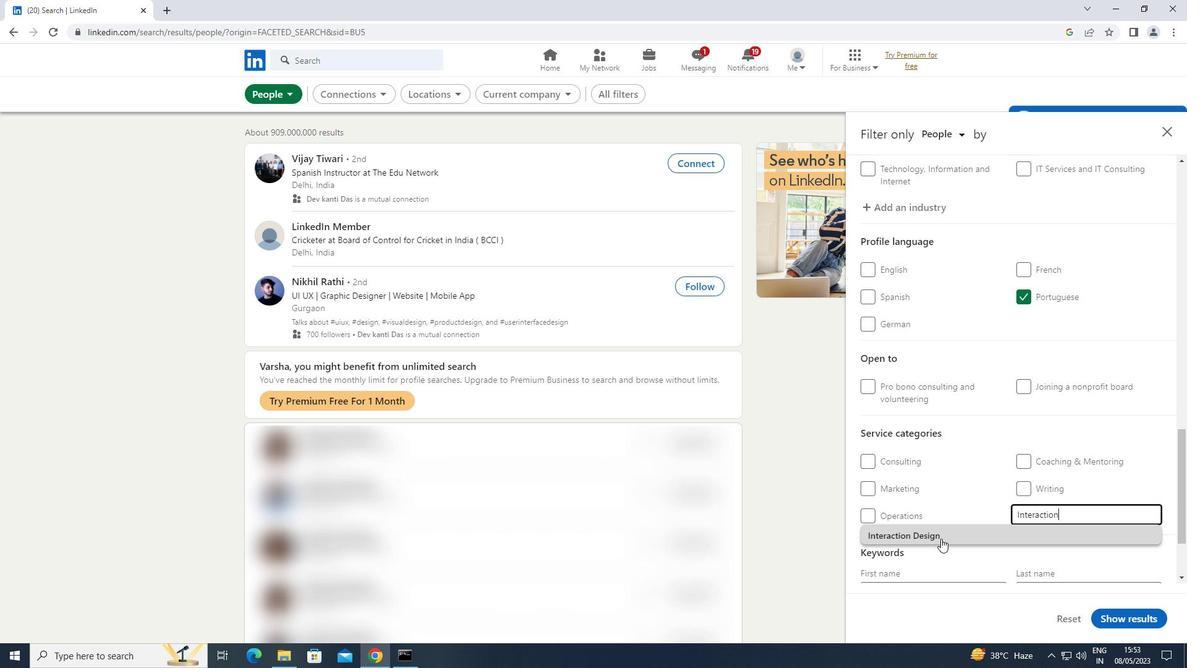 
Action: Mouse pressed left at (942, 538)
Screenshot: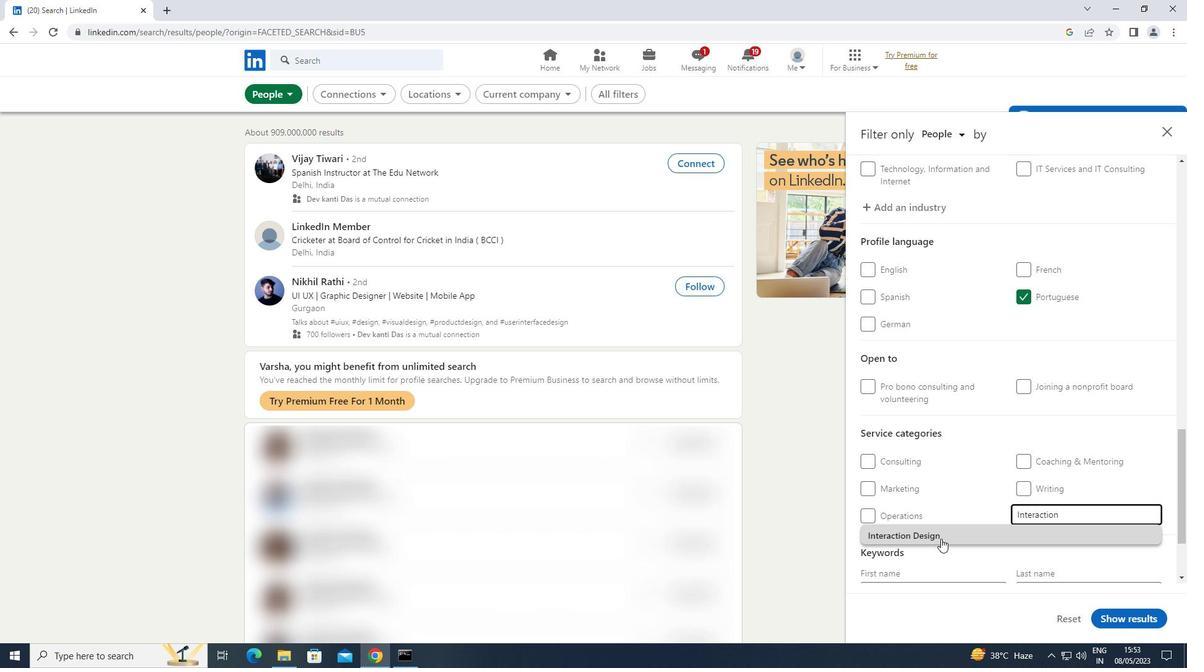 
Action: Mouse moved to (948, 530)
Screenshot: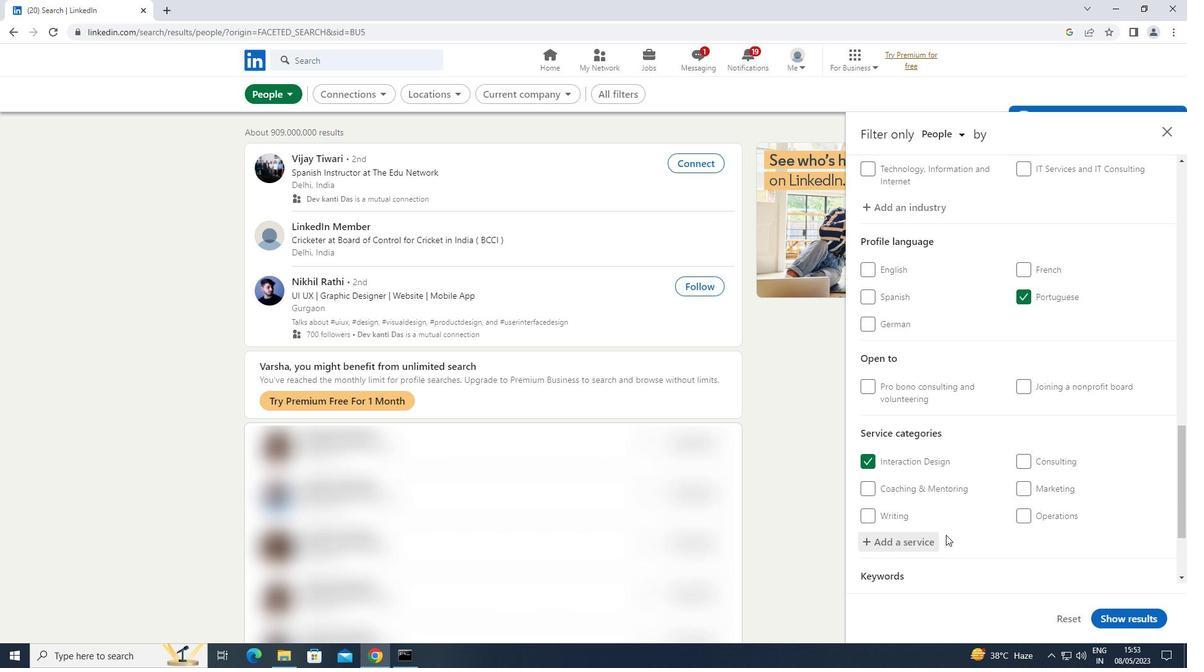 
Action: Mouse scrolled (948, 530) with delta (0, 0)
Screenshot: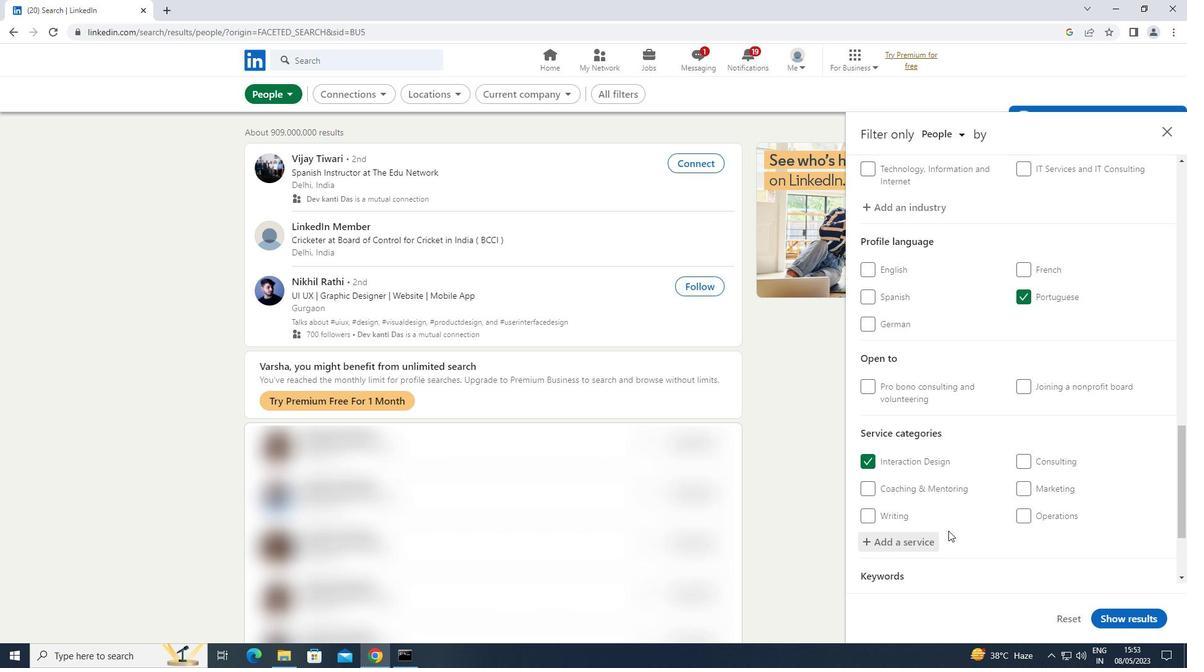 
Action: Mouse moved to (948, 530)
Screenshot: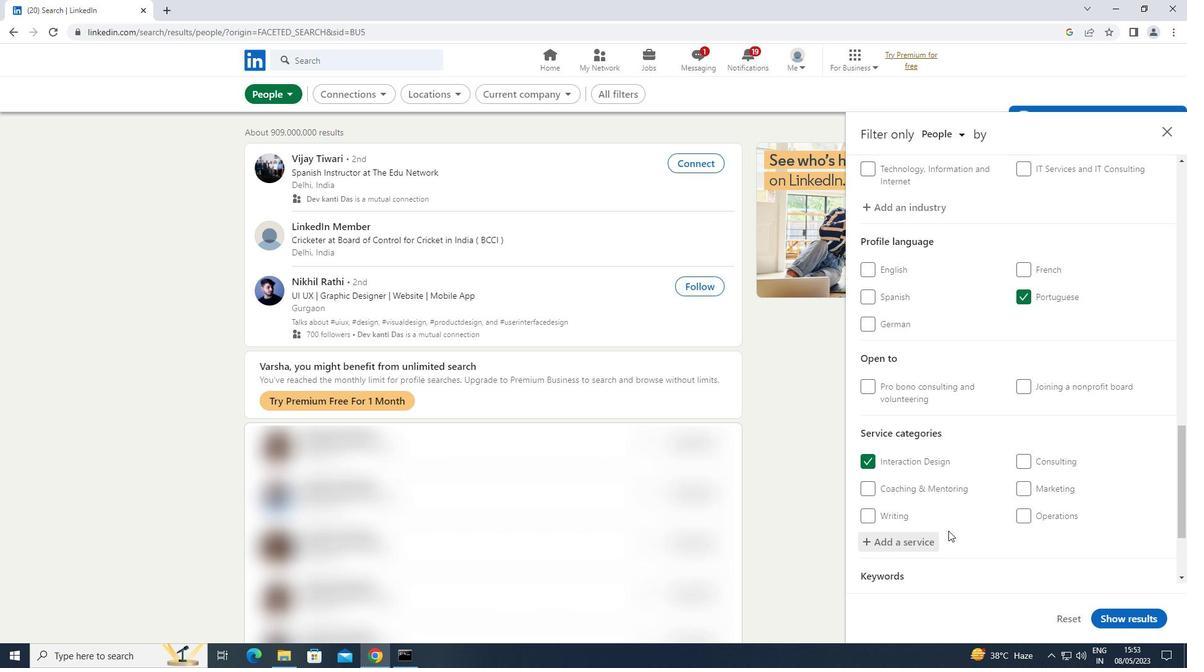 
Action: Mouse scrolled (948, 530) with delta (0, 0)
Screenshot: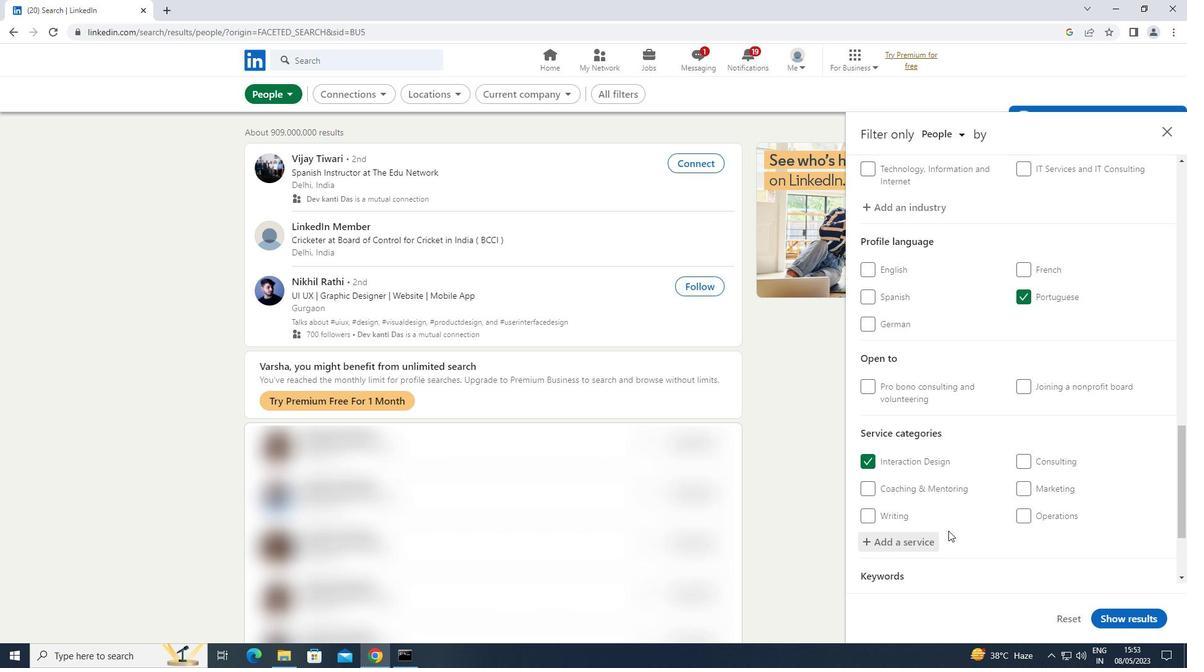
Action: Mouse moved to (949, 529)
Screenshot: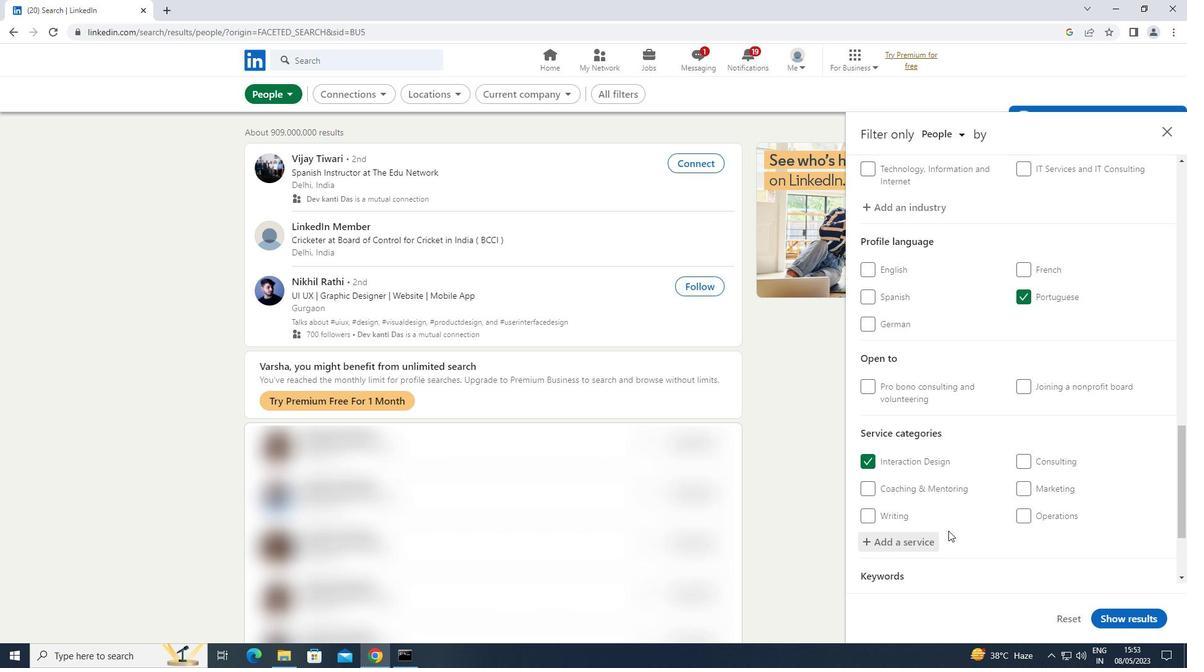 
Action: Mouse scrolled (949, 528) with delta (0, 0)
Screenshot: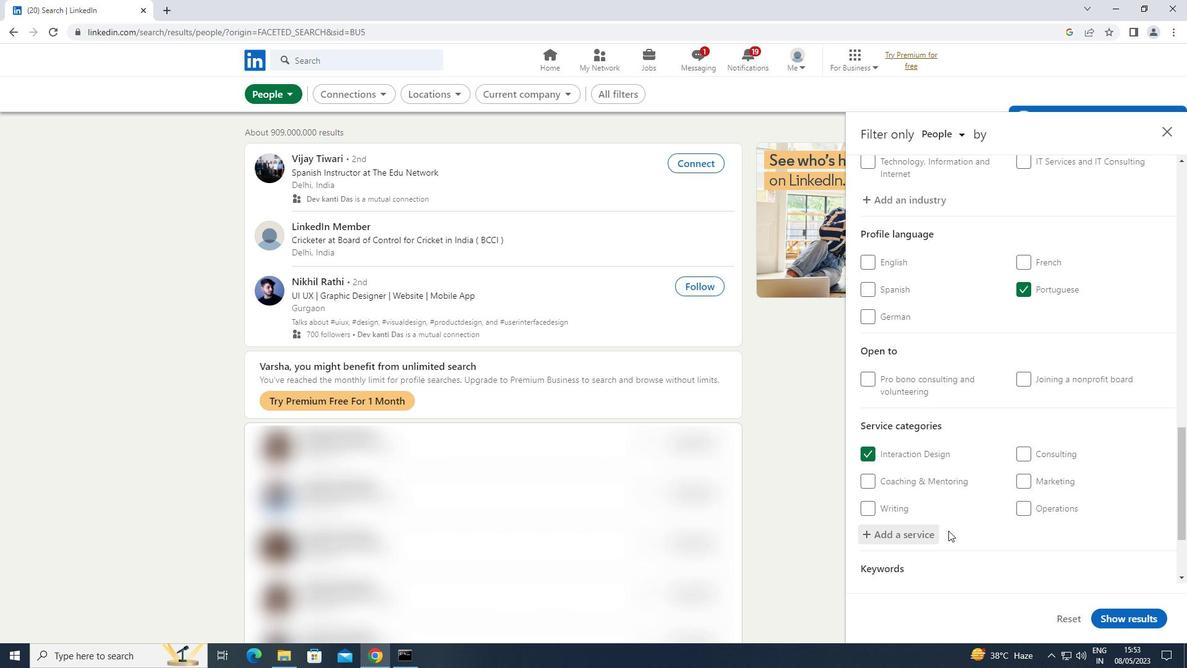
Action: Mouse scrolled (949, 528) with delta (0, 0)
Screenshot: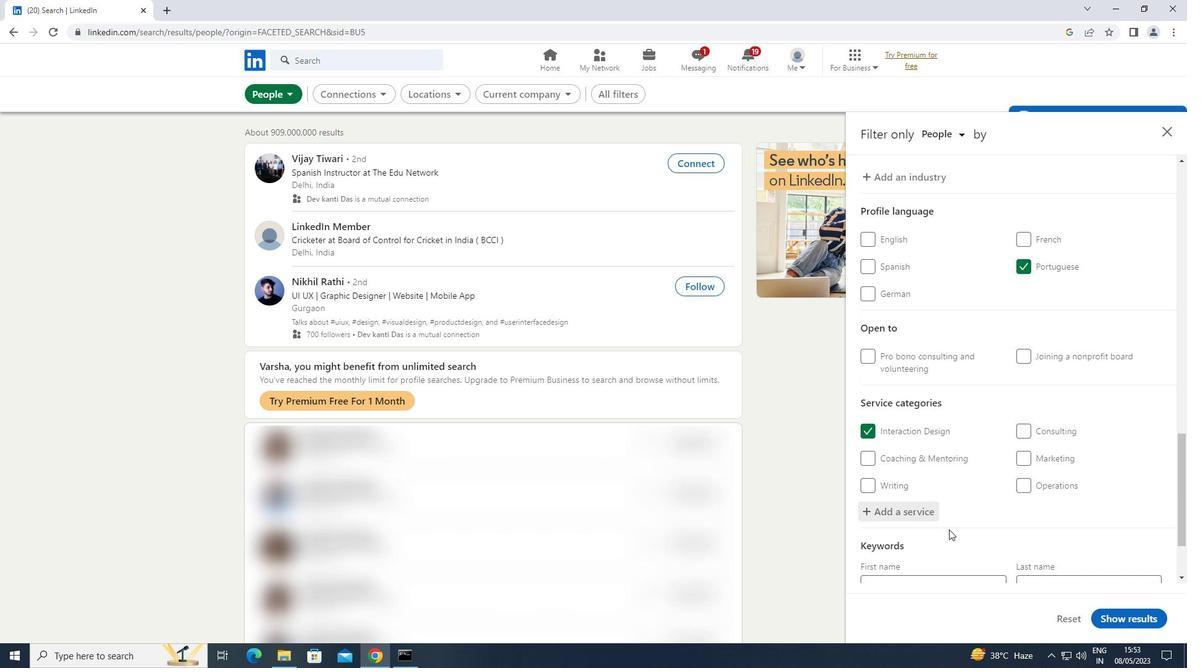 
Action: Mouse scrolled (949, 528) with delta (0, 0)
Screenshot: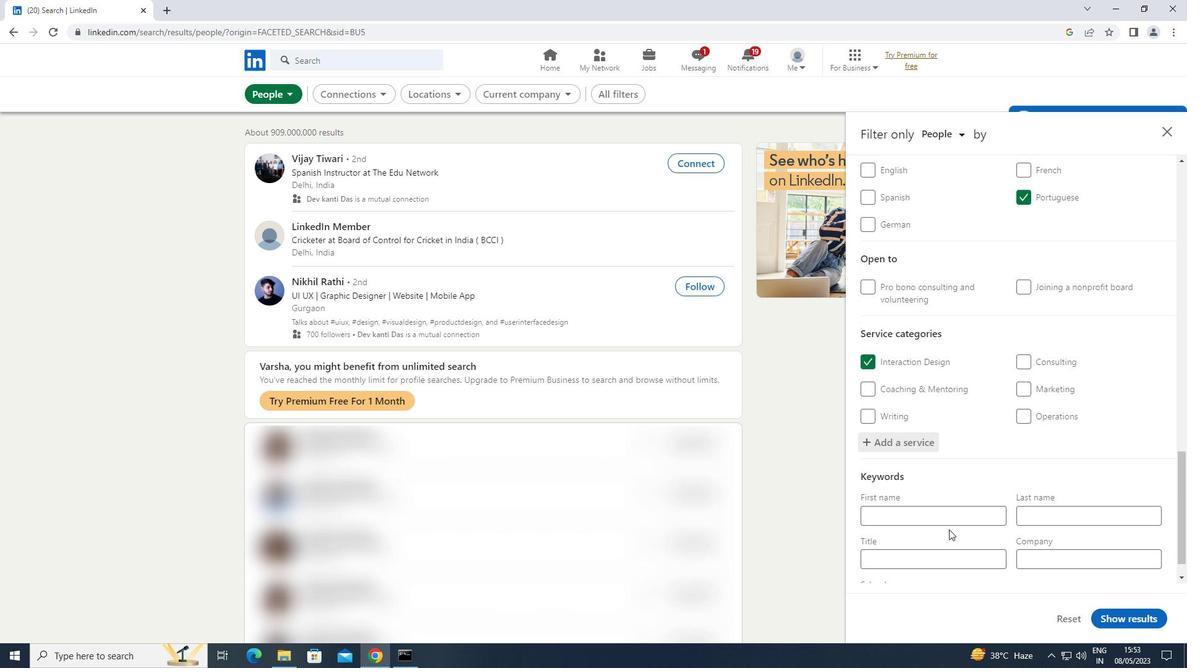 
Action: Mouse moved to (950, 529)
Screenshot: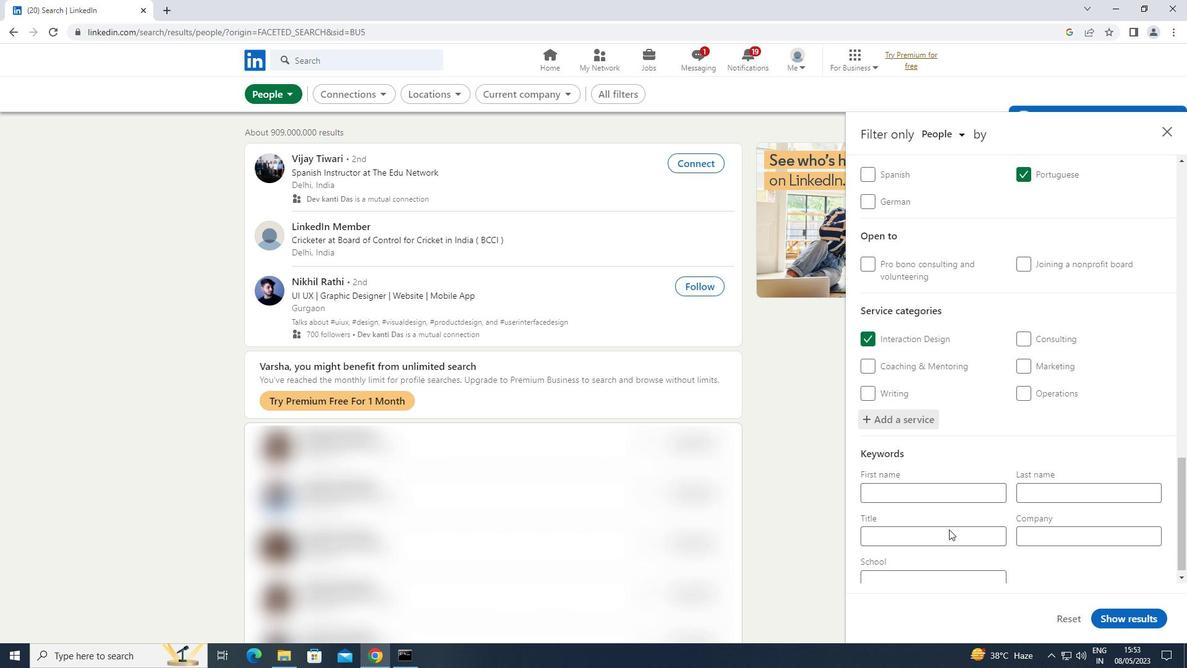 
Action: Mouse scrolled (950, 528) with delta (0, 0)
Screenshot: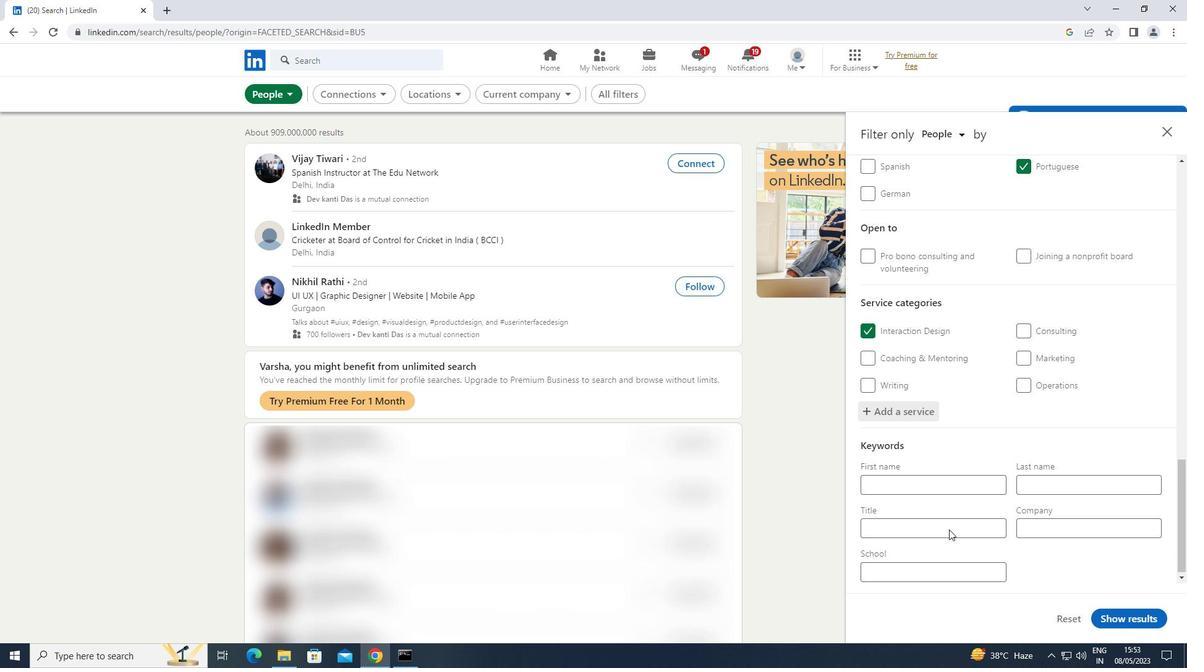 
Action: Mouse moved to (939, 526)
Screenshot: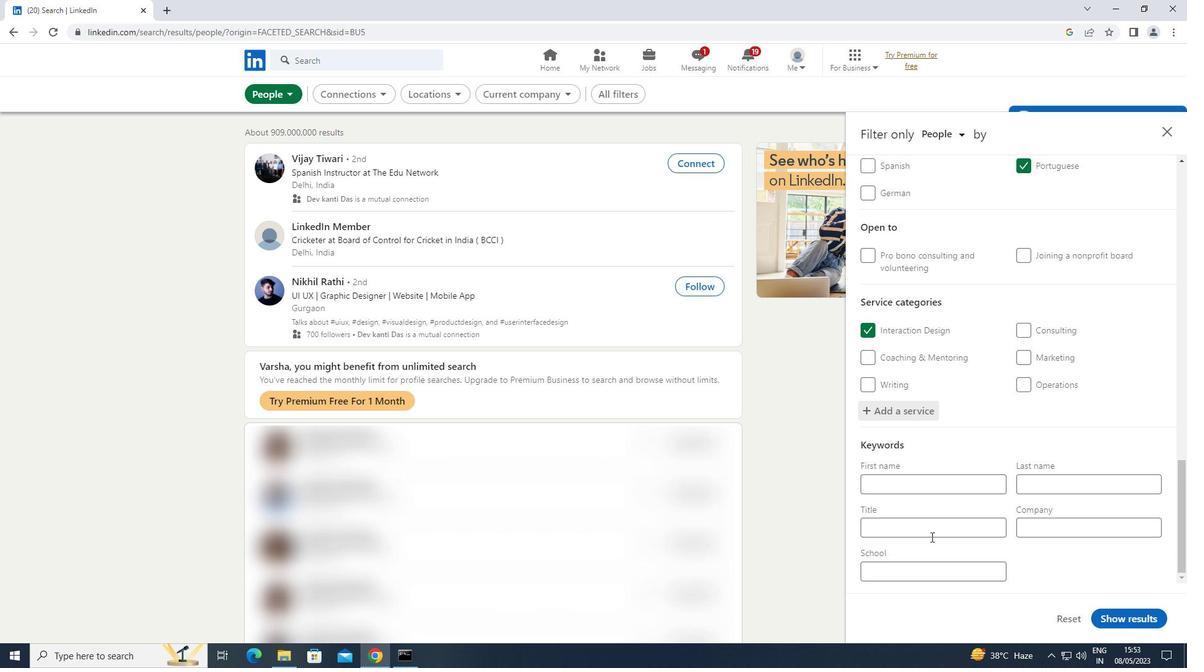 
Action: Mouse pressed left at (939, 526)
Screenshot: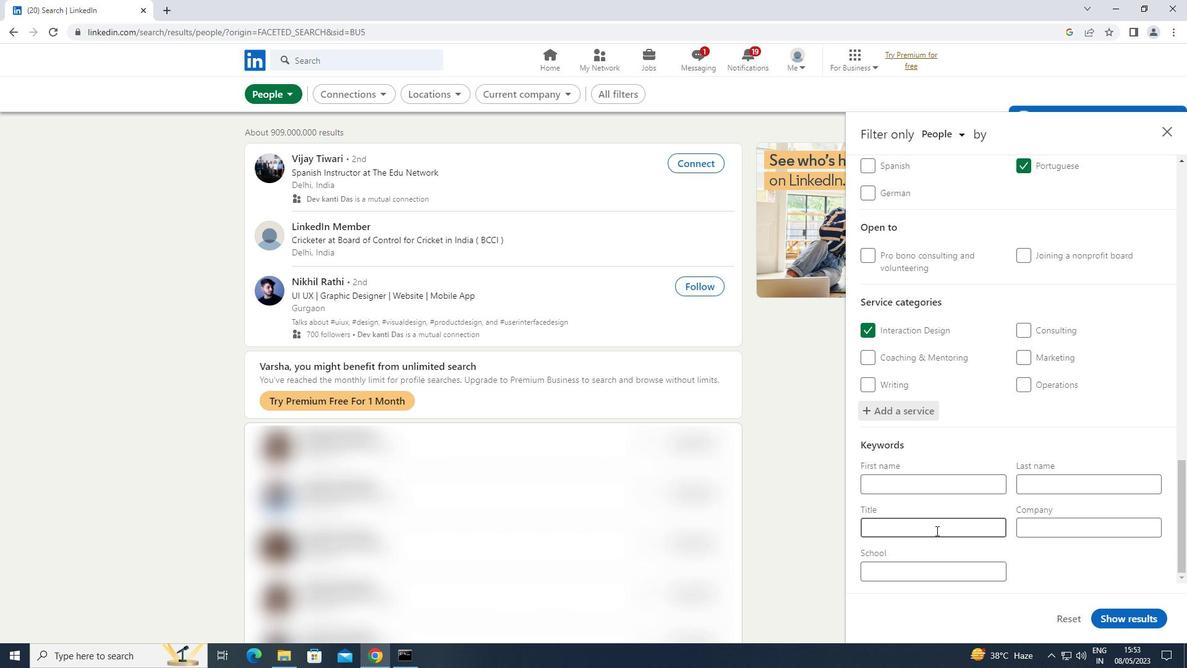 
Action: Key pressed <Key.shift>MANICURIST
Screenshot: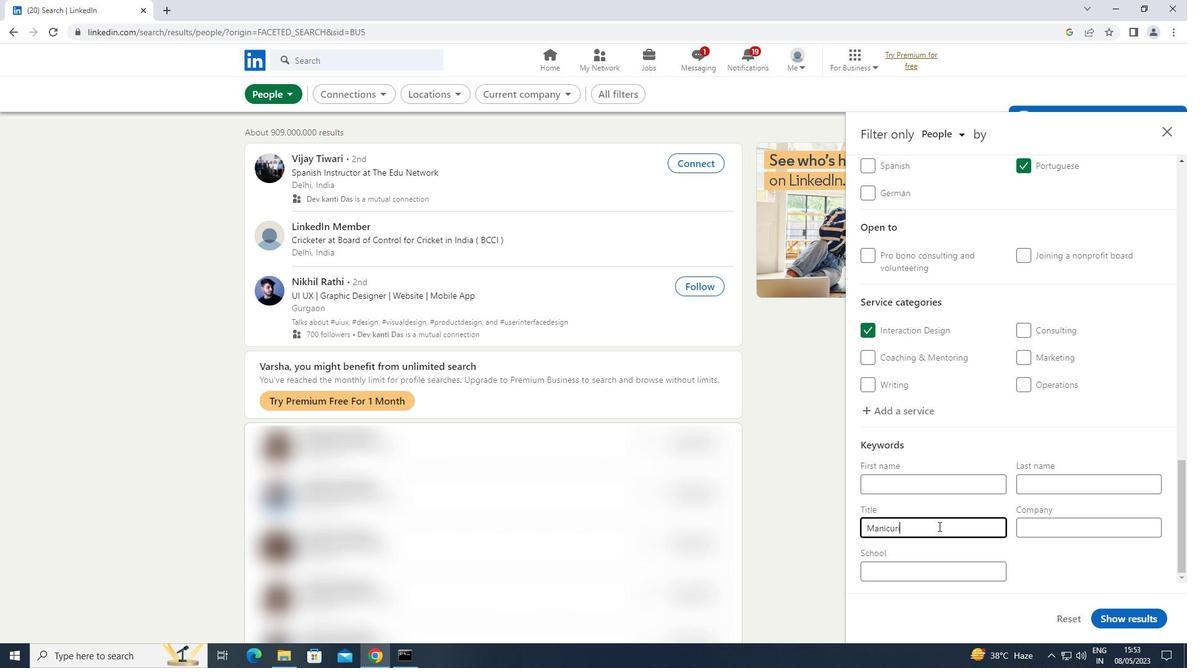 
Action: Mouse moved to (1126, 621)
Screenshot: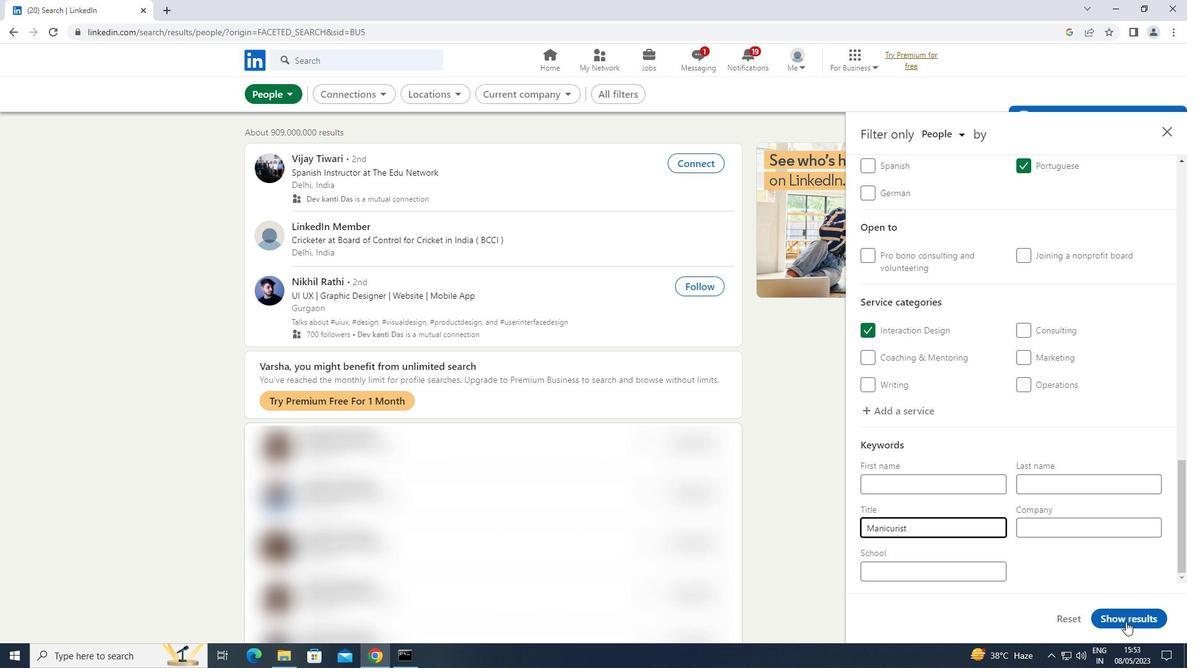 
Action: Mouse pressed left at (1126, 621)
Screenshot: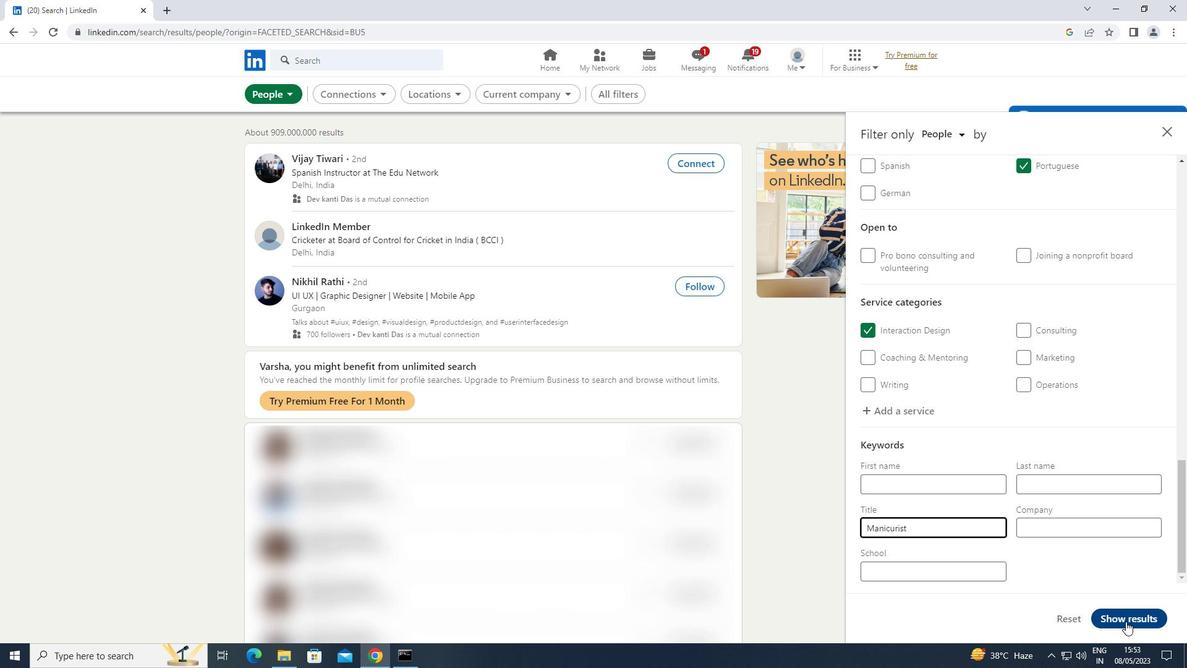 
